 Task: Explore Airbnb accommodation in Oued Rhiou, Algeria from 6th December, 2023 to 10th December, 2023 for 1 adult.1  bedroom having 1 bed and 1 bathroom. Property type can be hotel. Amenities needed are: washing machine. Look for 3 properties as per requirement.
Action: Mouse moved to (871, 491)
Screenshot: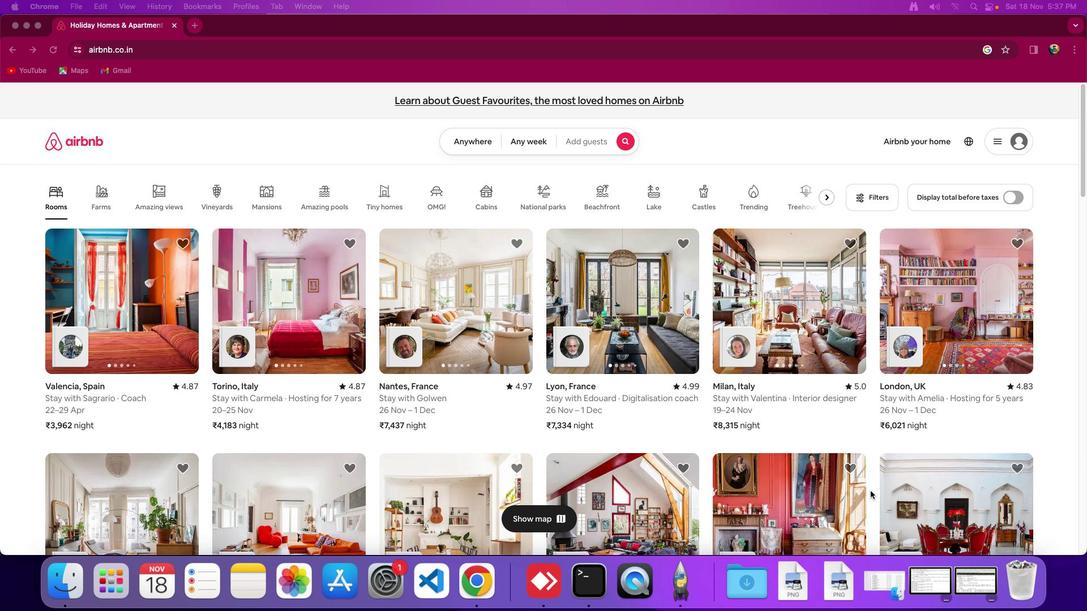 
Action: Mouse scrolled (871, 491) with delta (0, 0)
Screenshot: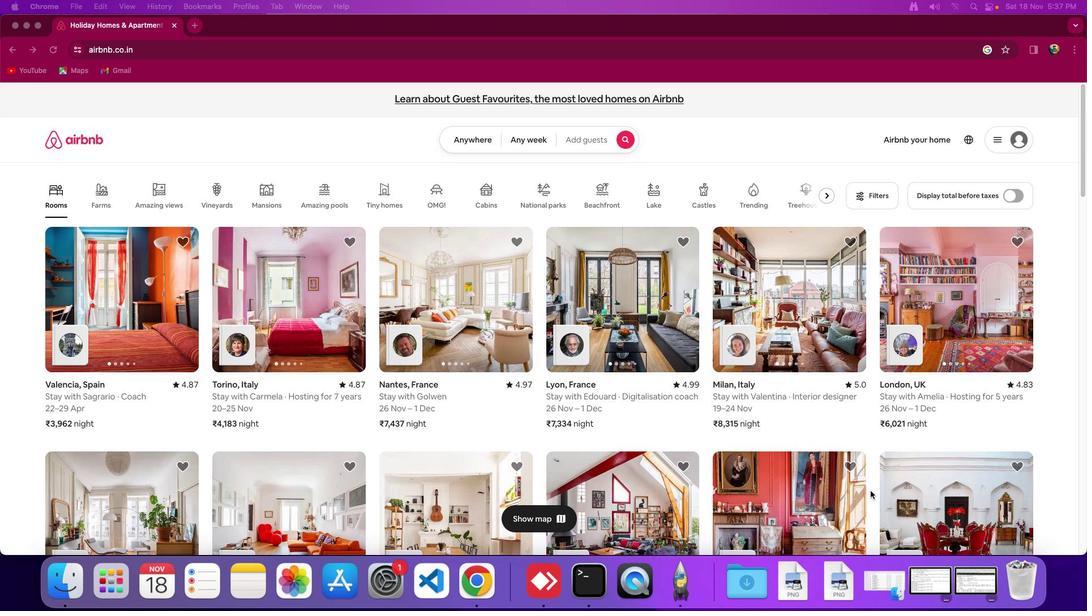 
Action: Mouse scrolled (871, 491) with delta (0, 0)
Screenshot: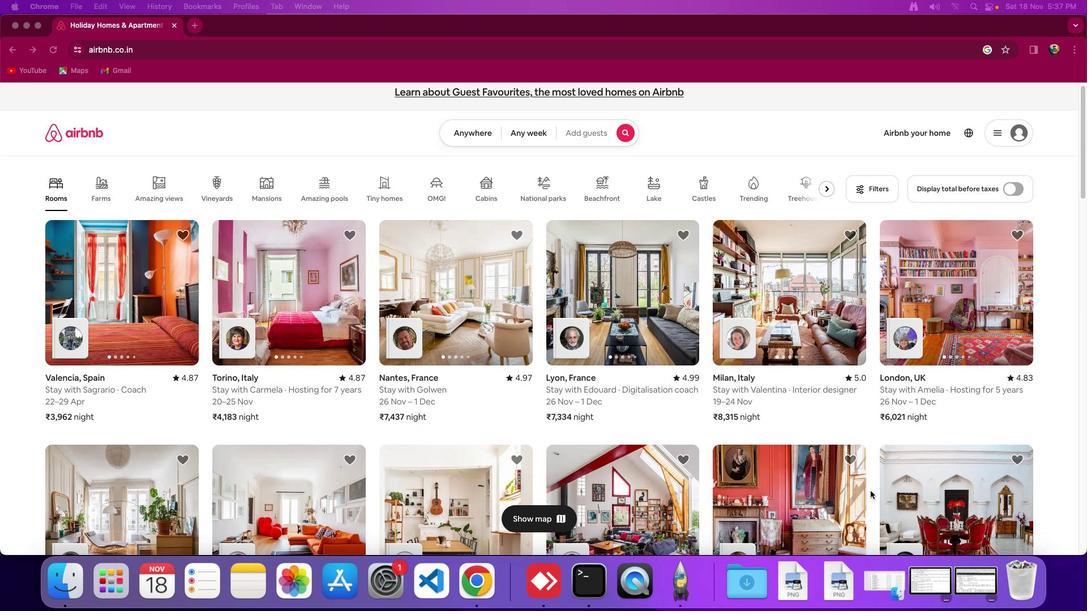 
Action: Mouse moved to (818, 457)
Screenshot: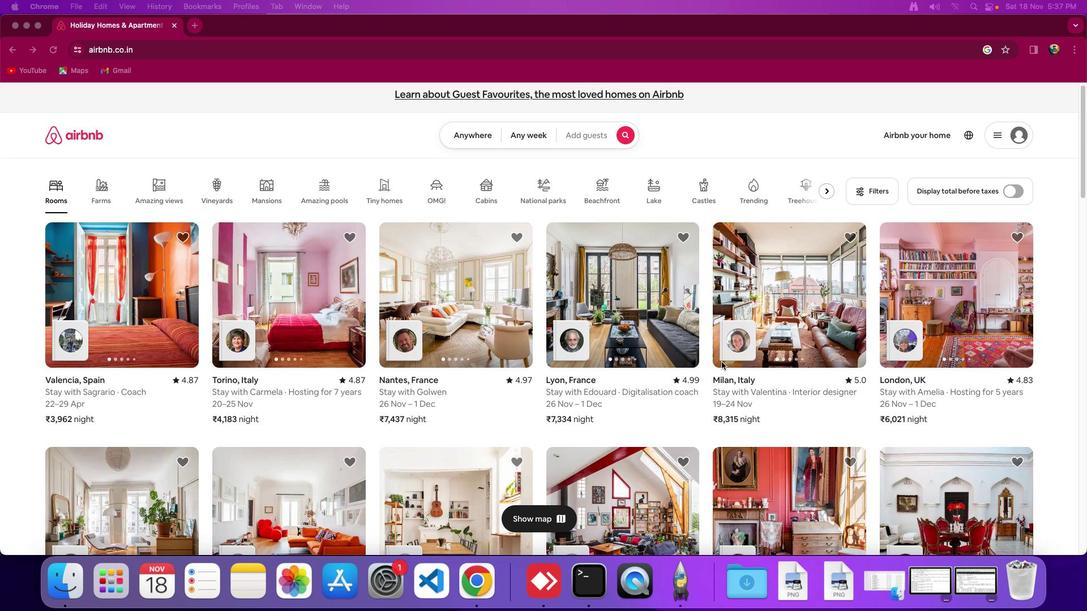 
Action: Mouse scrolled (818, 457) with delta (0, 0)
Screenshot: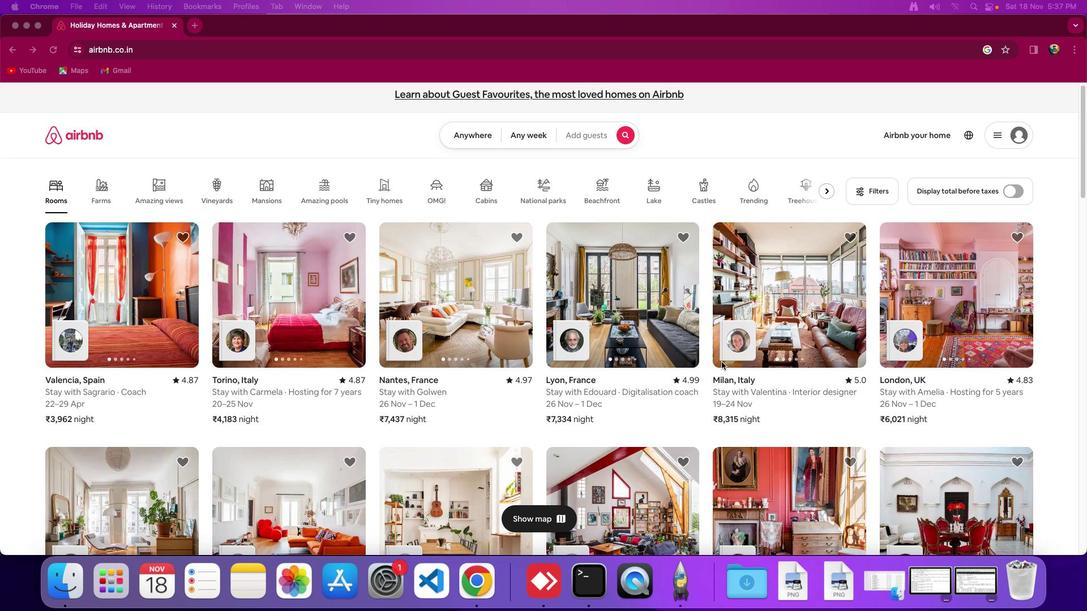 
Action: Mouse moved to (806, 444)
Screenshot: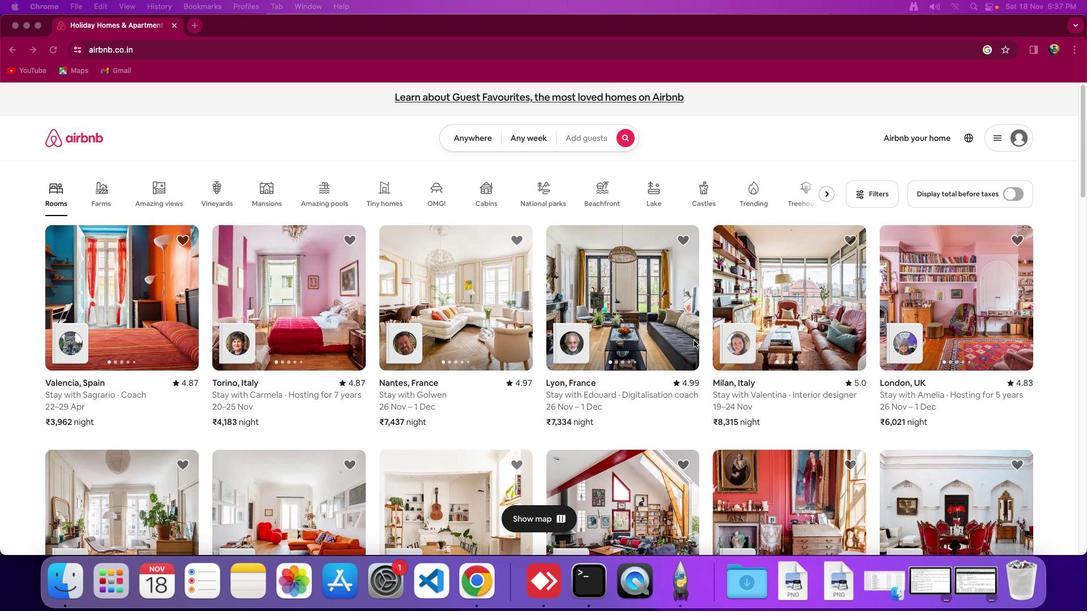 
Action: Mouse scrolled (806, 444) with delta (0, 0)
Screenshot: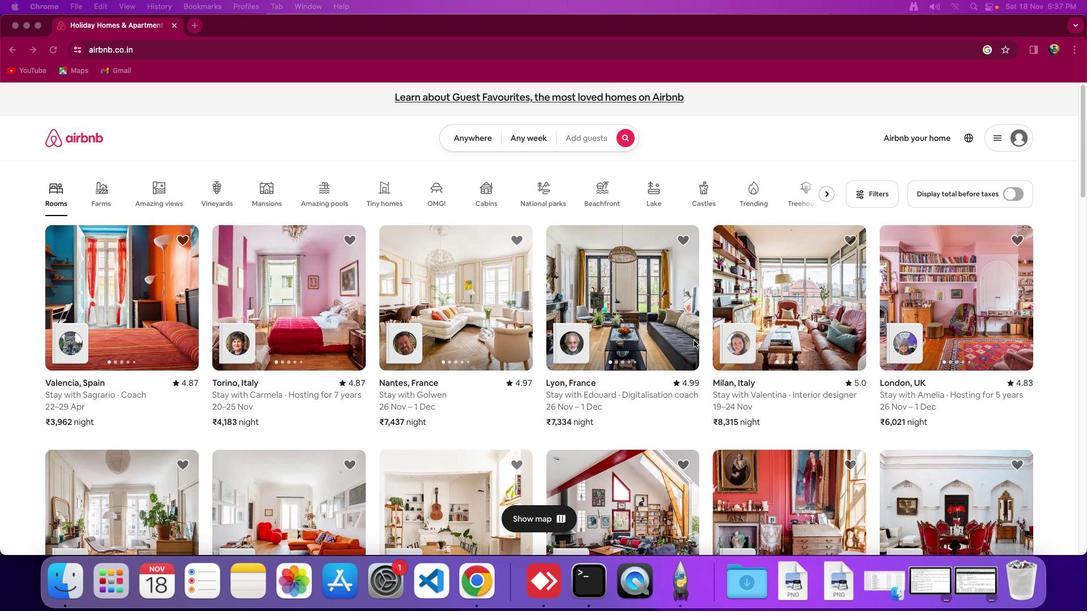 
Action: Mouse moved to (764, 407)
Screenshot: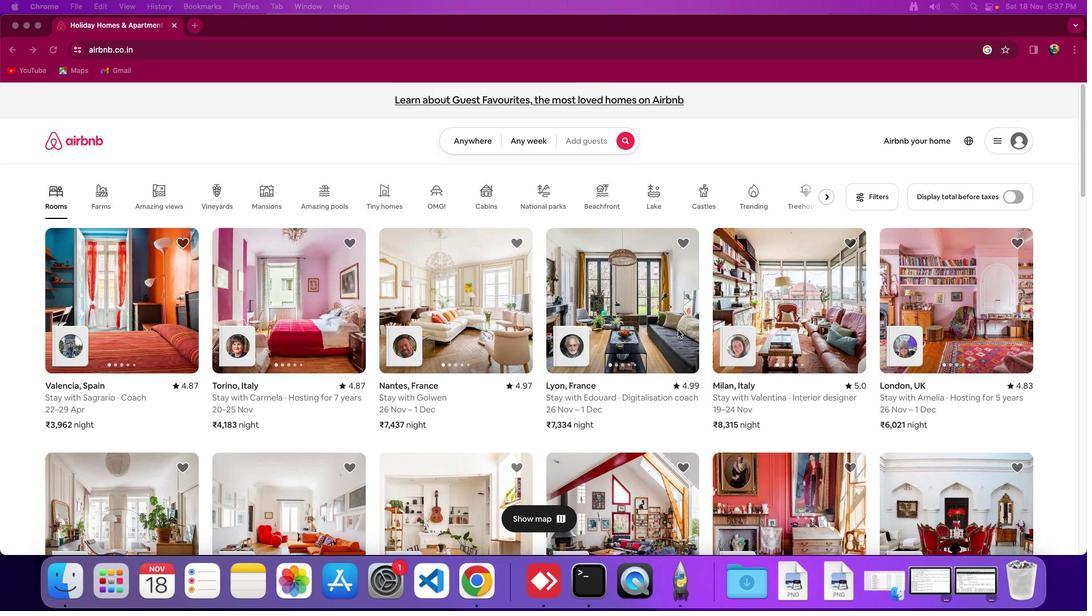 
Action: Mouse scrolled (764, 407) with delta (0, 2)
Screenshot: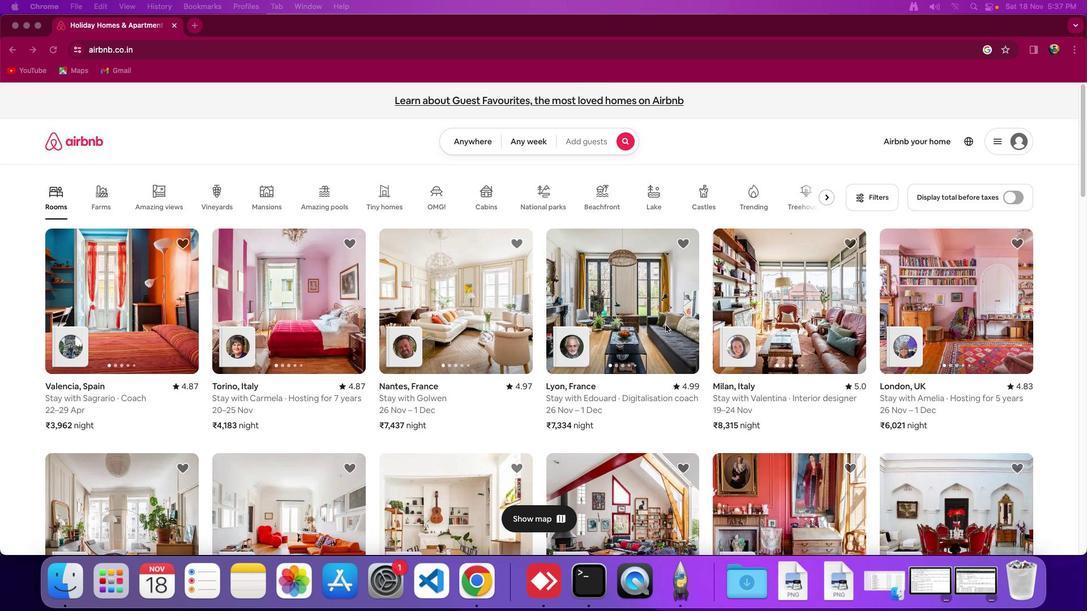 
Action: Mouse moved to (473, 143)
Screenshot: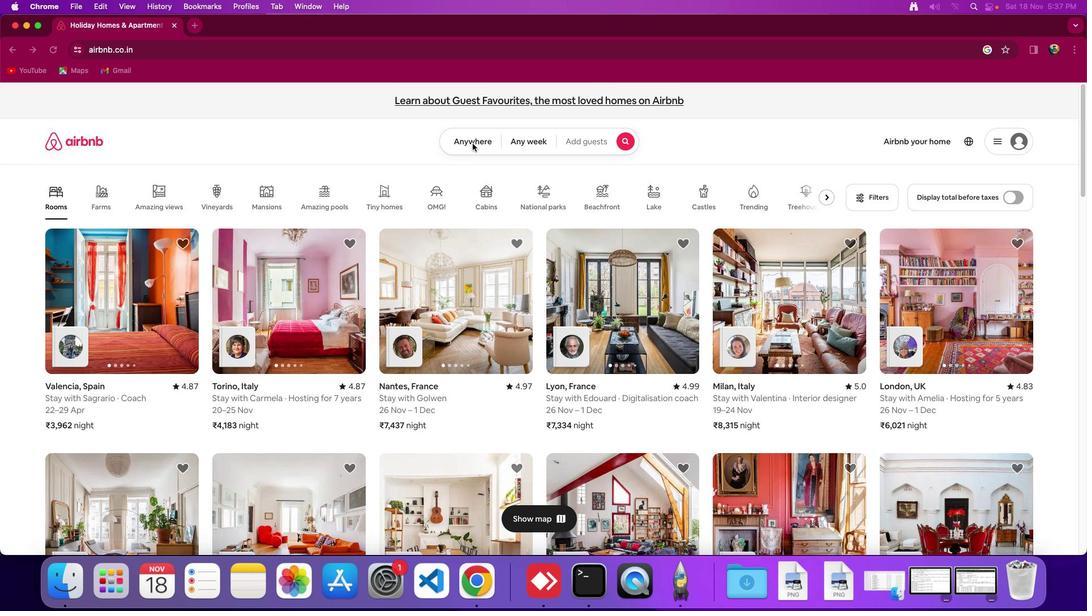 
Action: Mouse pressed left at (473, 143)
Screenshot: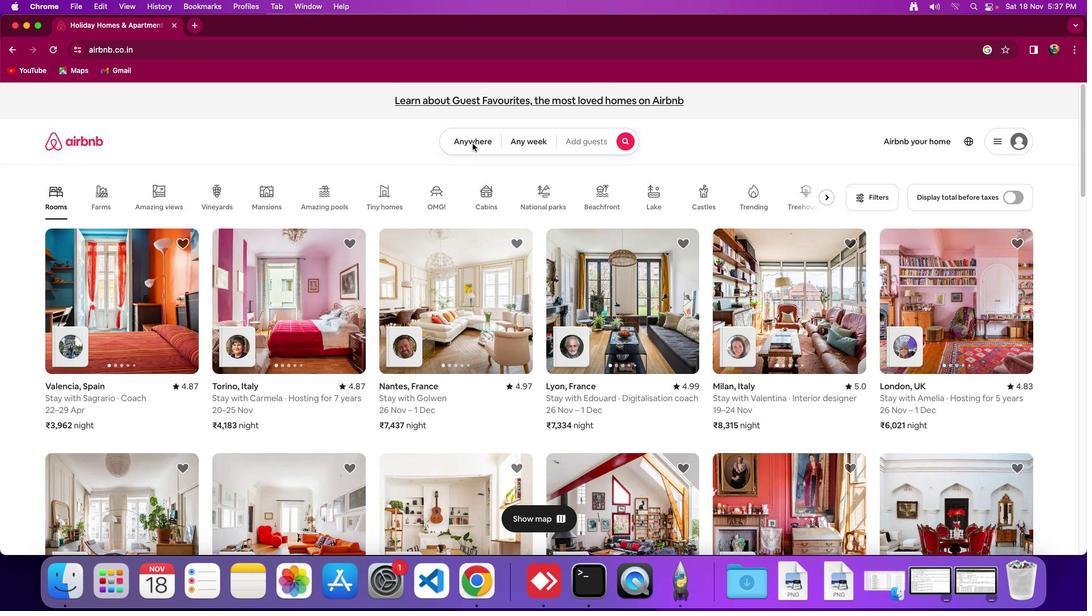 
Action: Mouse pressed left at (473, 143)
Screenshot: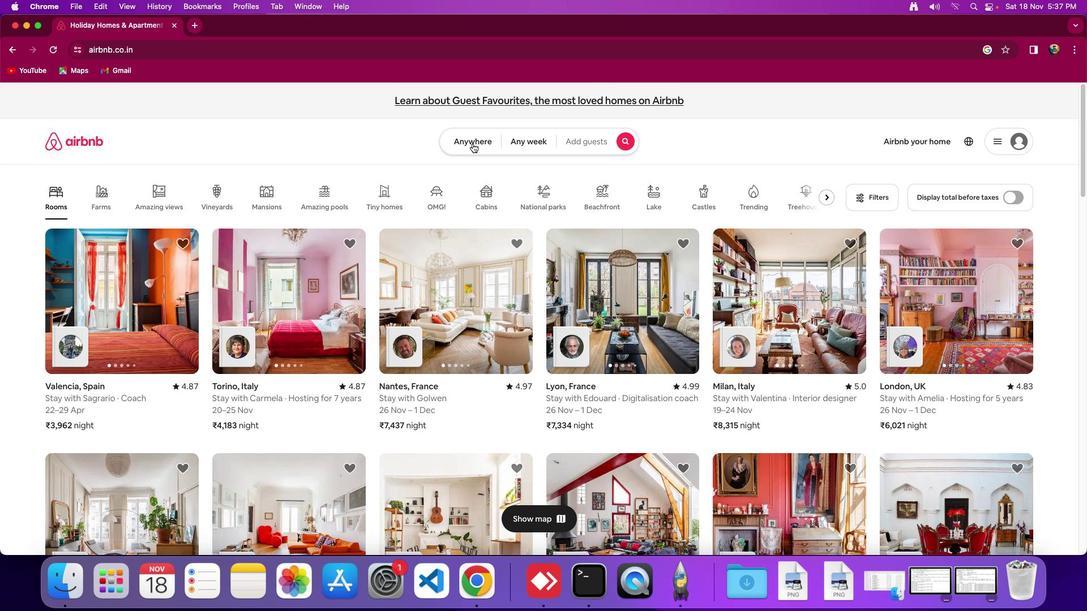 
Action: Mouse moved to (440, 186)
Screenshot: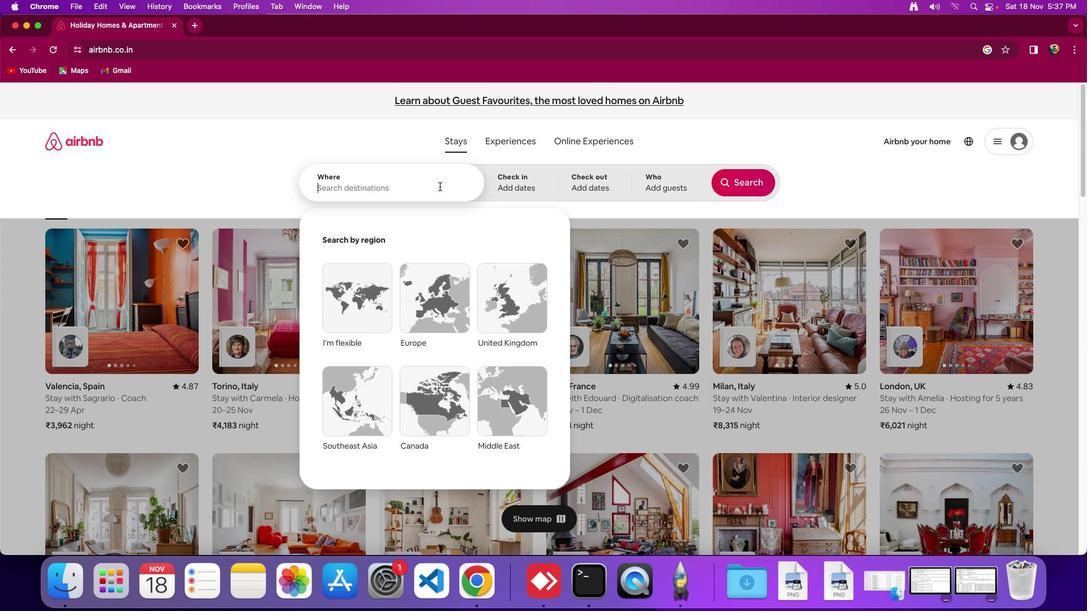 
Action: Mouse pressed left at (440, 186)
Screenshot: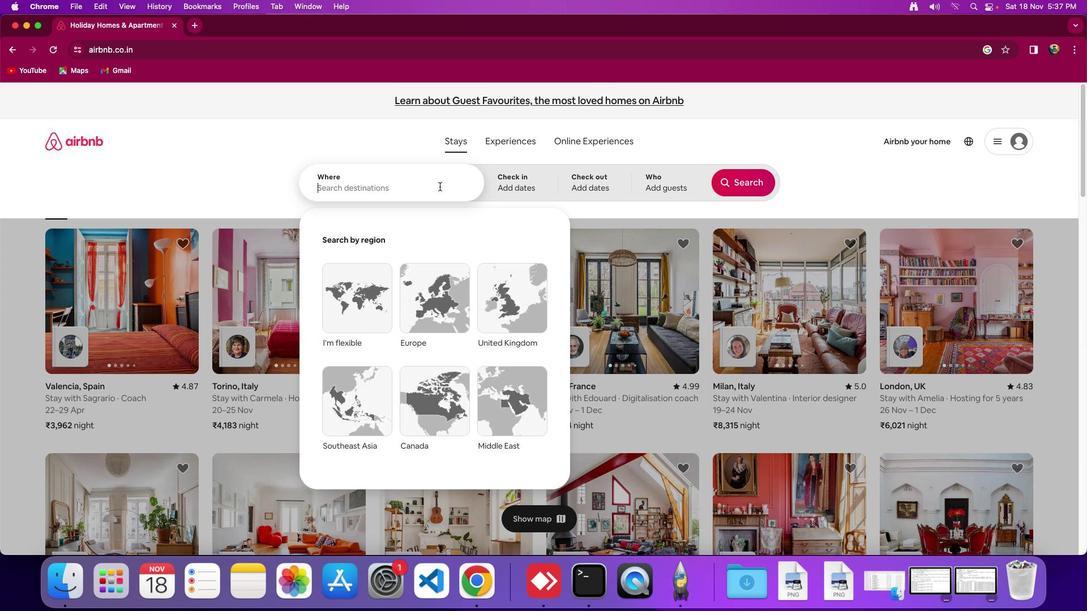 
Action: Mouse moved to (380, 186)
Screenshot: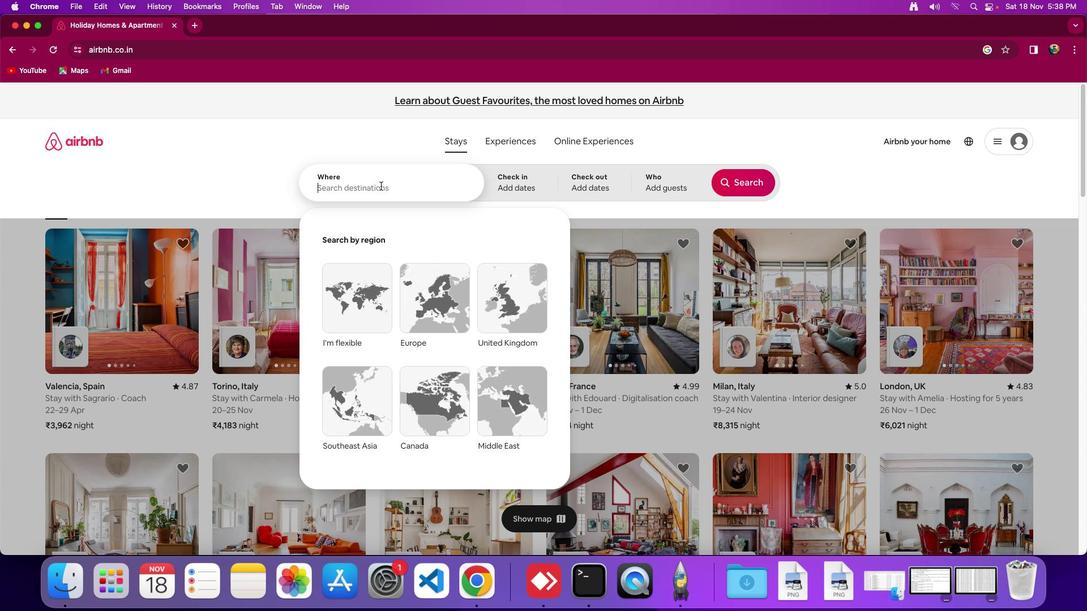 
Action: Mouse pressed left at (380, 186)
Screenshot: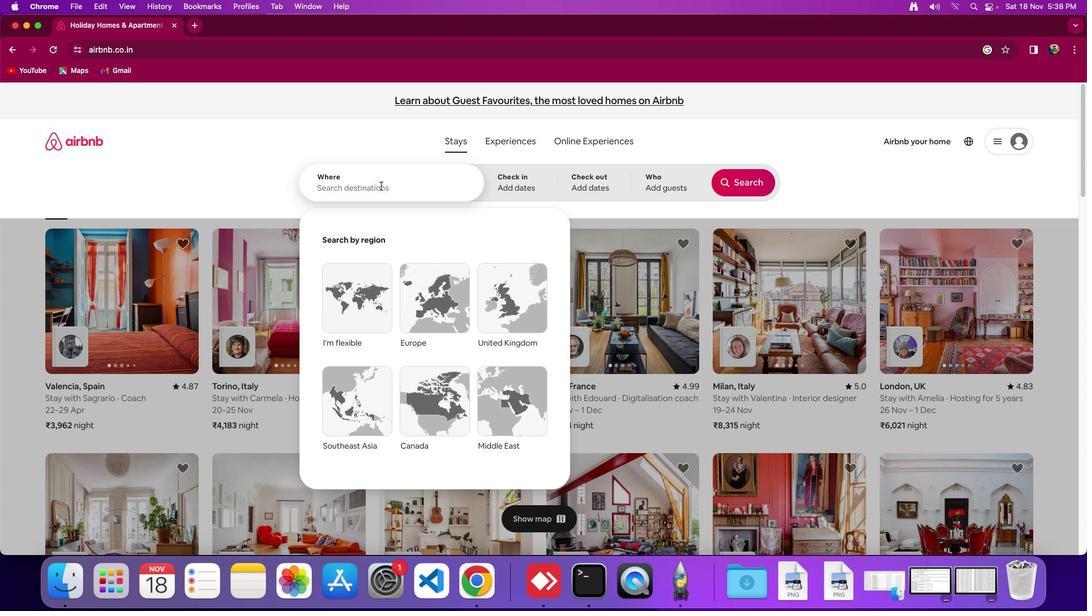 
Action: Key pressed Key.shift'O''u''e''d'Key.spaceKey.shift_r'R''h''i''o''u'','Key.spaceKey.shift_r'A''l''g''e''r''i''a'
Screenshot: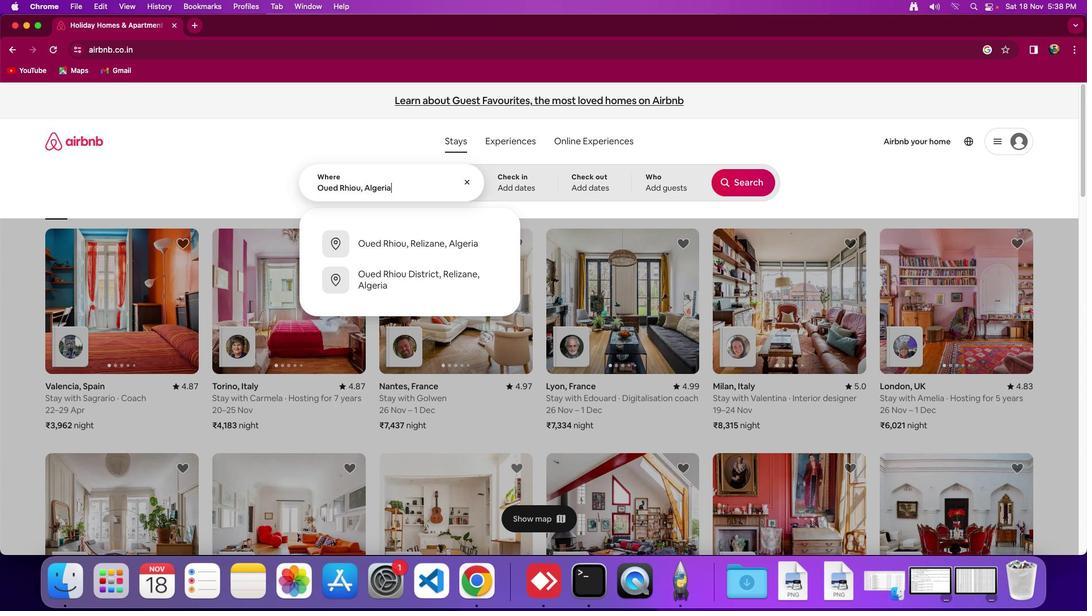 
Action: Mouse moved to (512, 182)
Screenshot: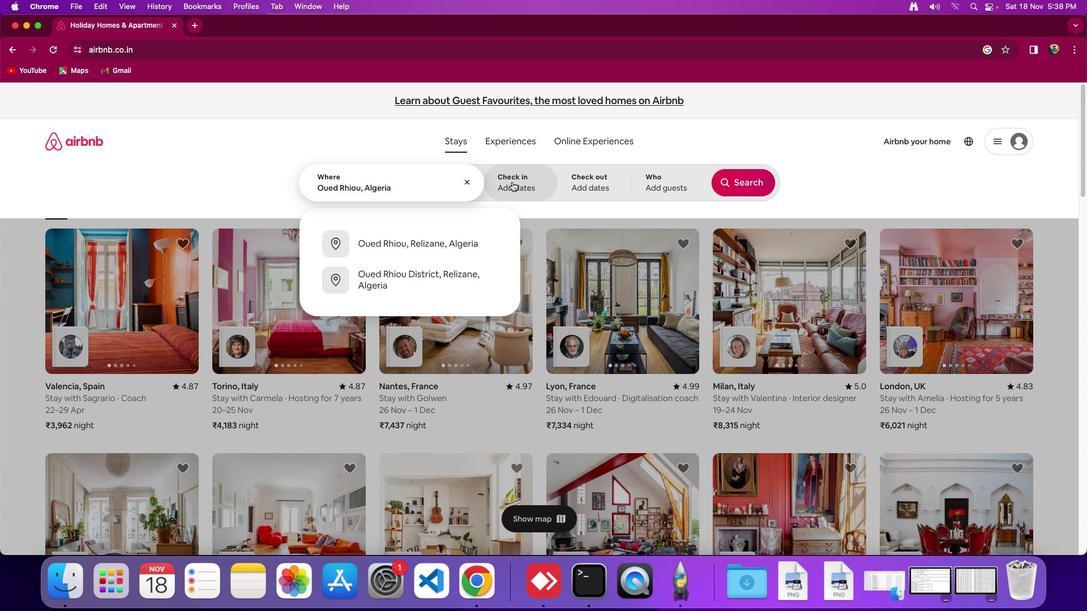 
Action: Mouse pressed left at (512, 182)
Screenshot: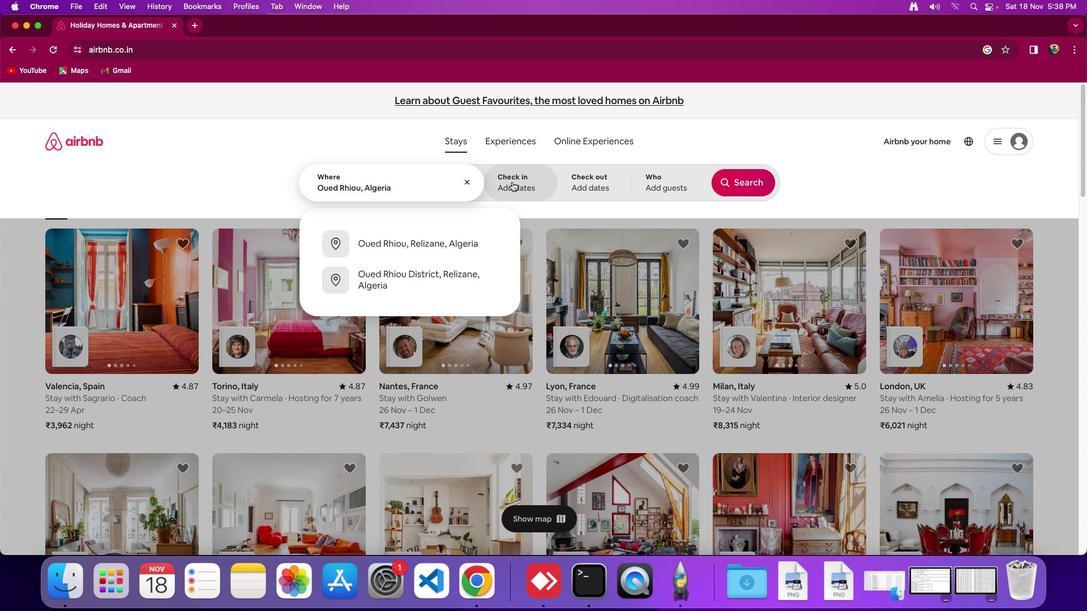 
Action: Mouse moved to (647, 355)
Screenshot: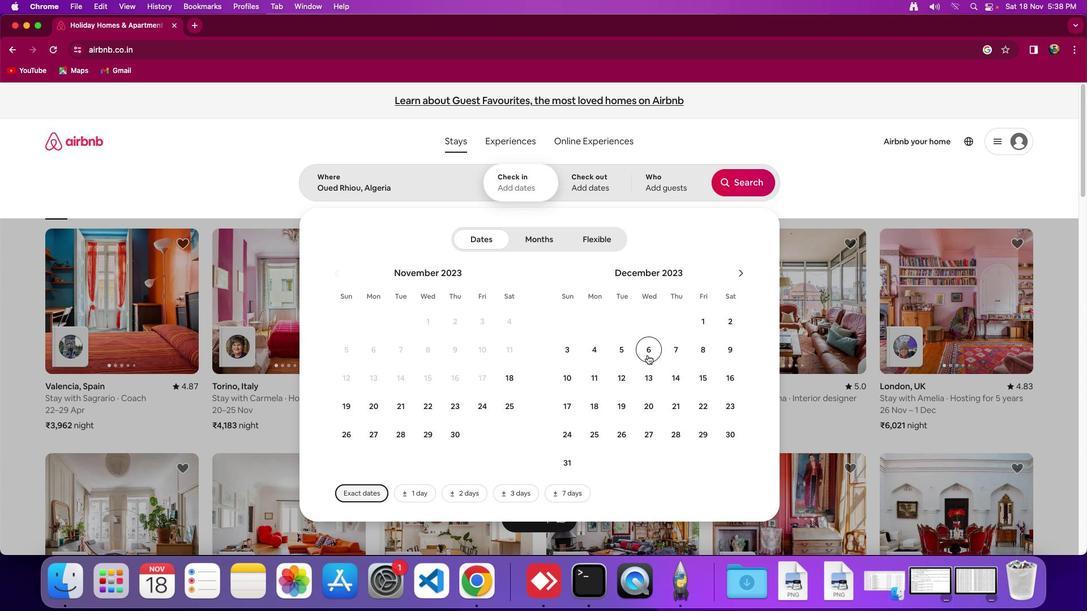 
Action: Mouse pressed left at (647, 355)
Screenshot: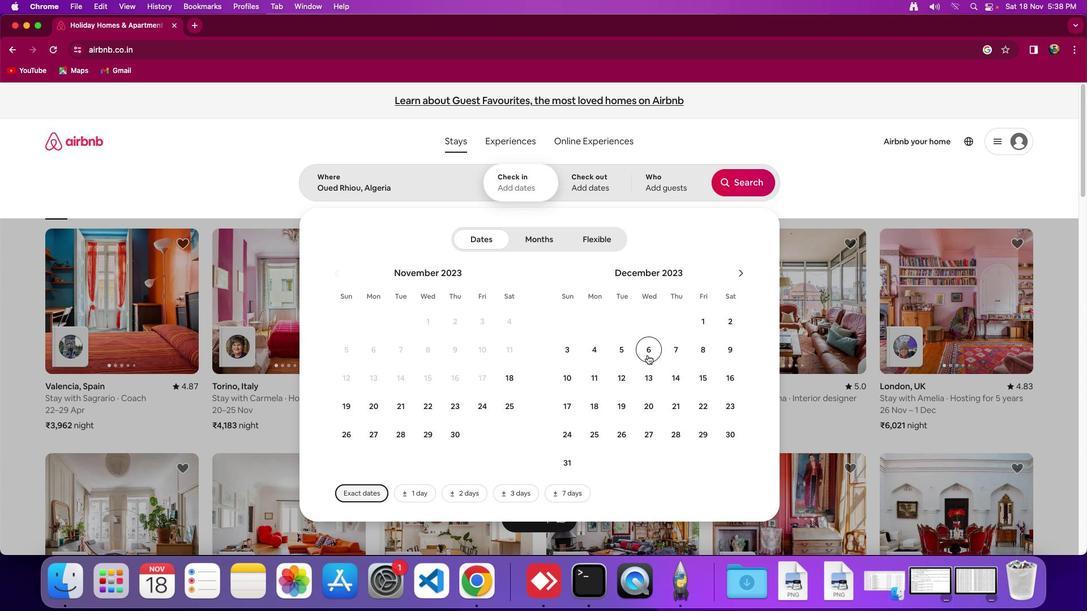 
Action: Mouse moved to (574, 380)
Screenshot: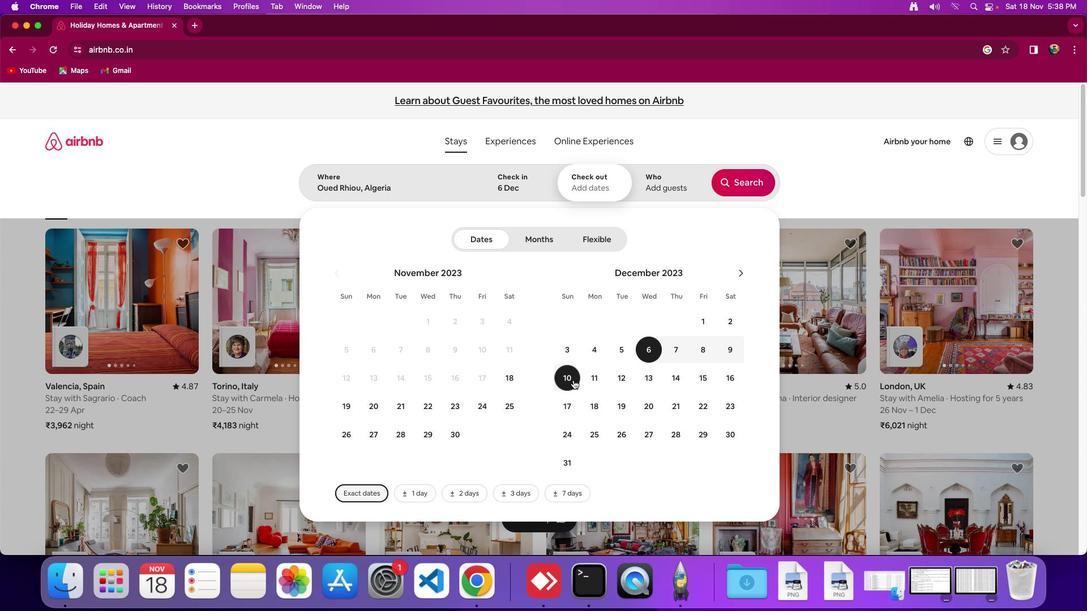 
Action: Mouse pressed left at (574, 380)
Screenshot: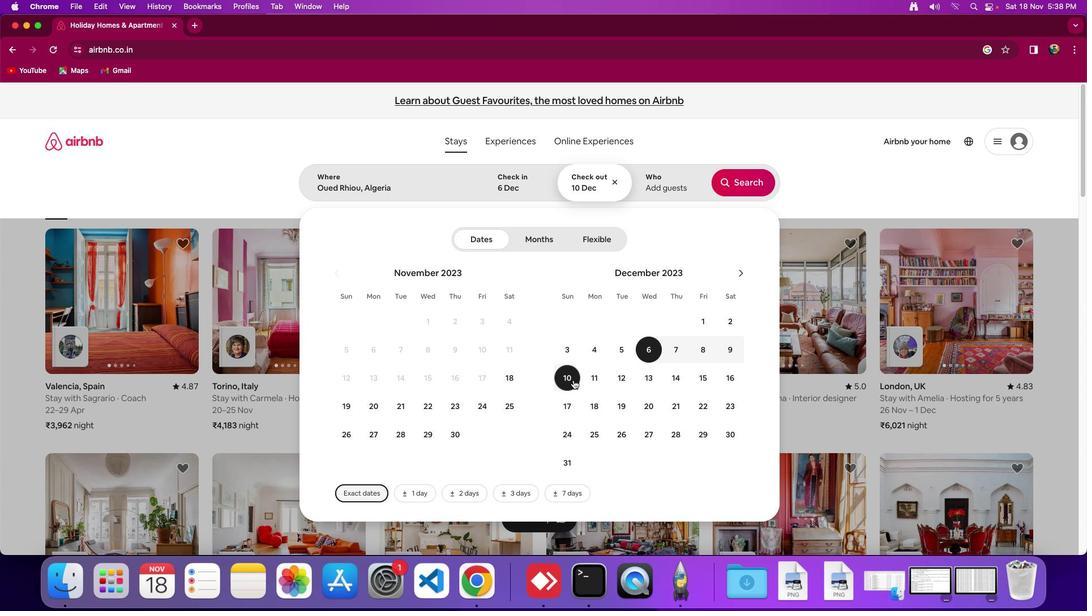 
Action: Mouse moved to (667, 175)
Screenshot: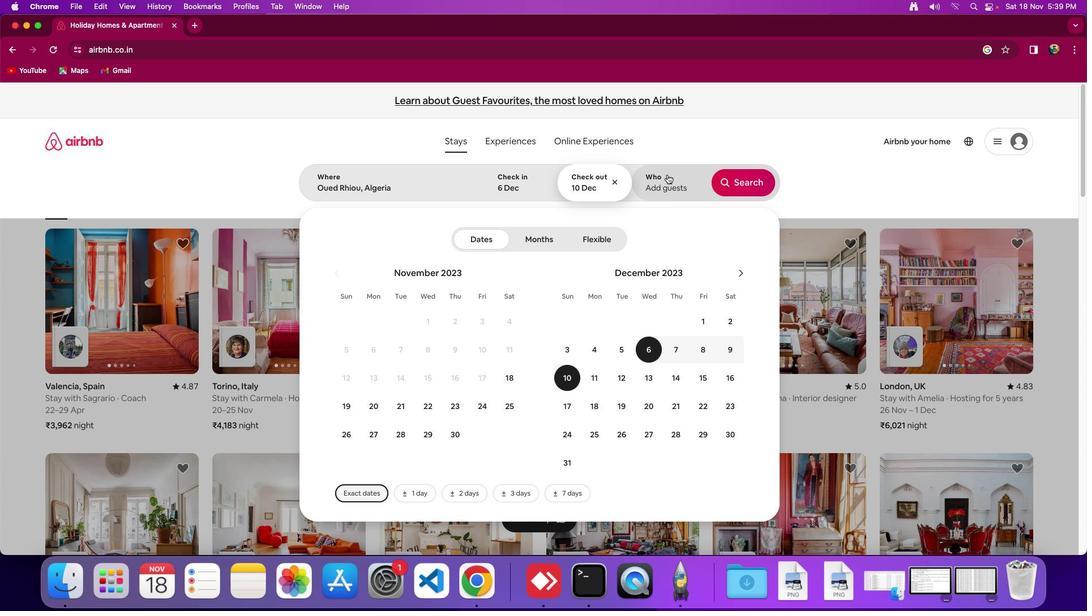
Action: Mouse pressed left at (667, 175)
Screenshot: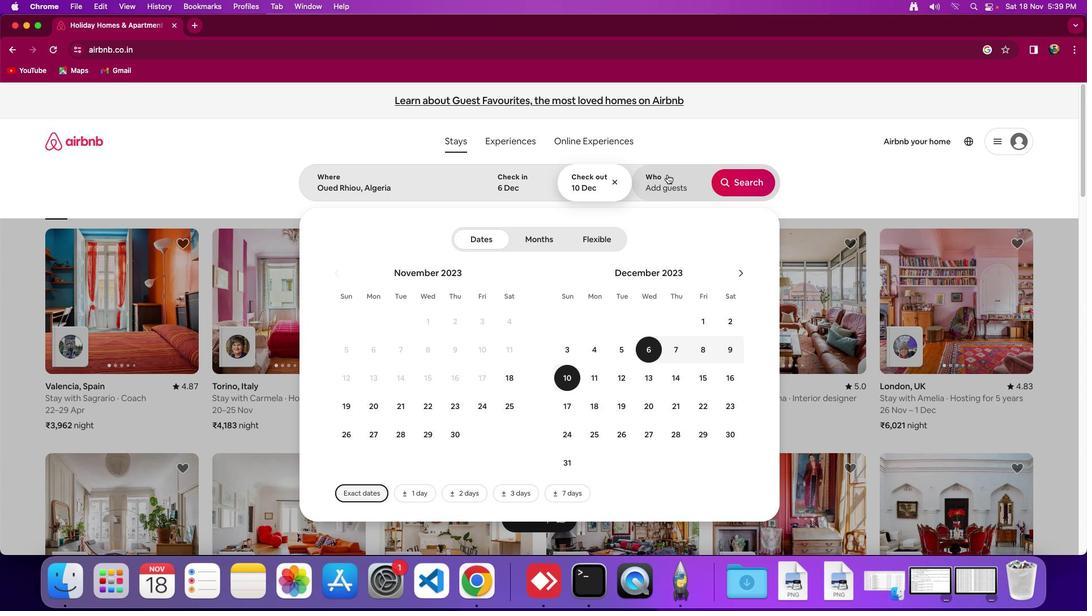 
Action: Mouse moved to (742, 243)
Screenshot: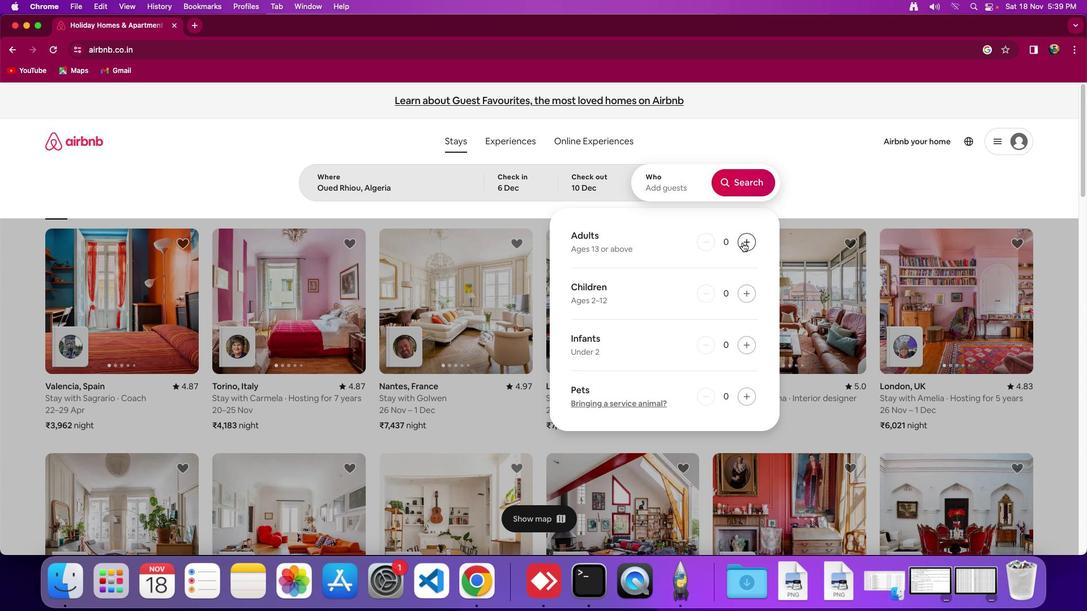
Action: Mouse pressed left at (742, 243)
Screenshot: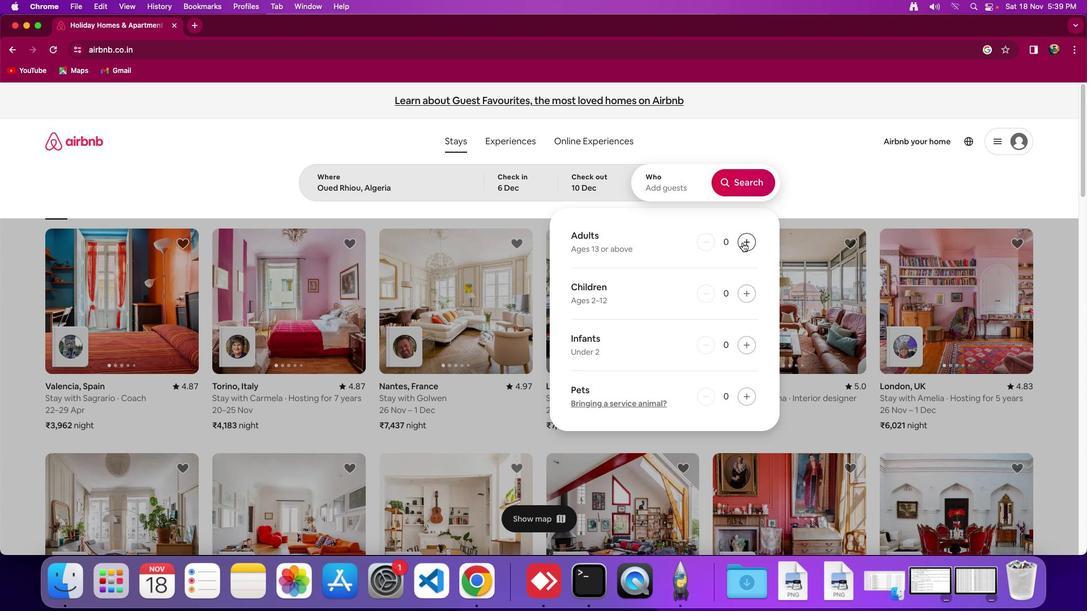 
Action: Mouse moved to (744, 177)
Screenshot: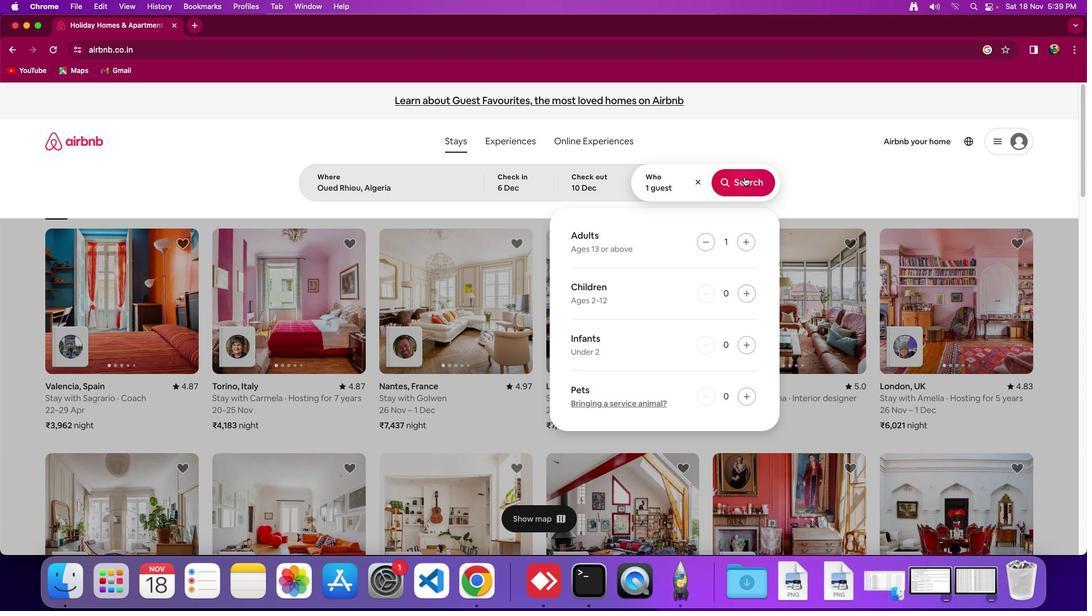 
Action: Mouse pressed left at (744, 177)
Screenshot: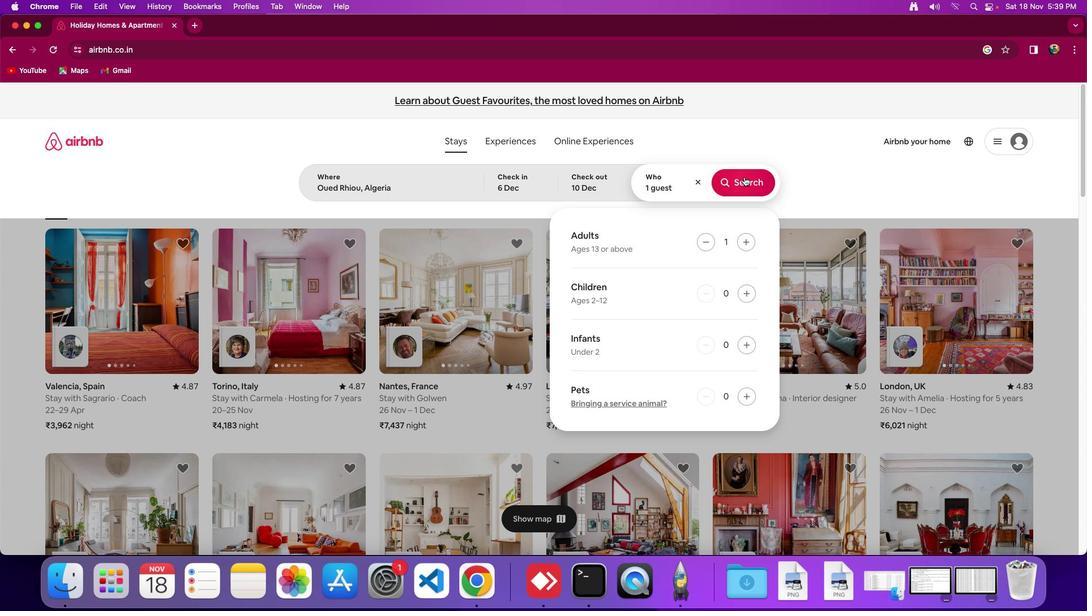 
Action: Mouse moved to (892, 149)
Screenshot: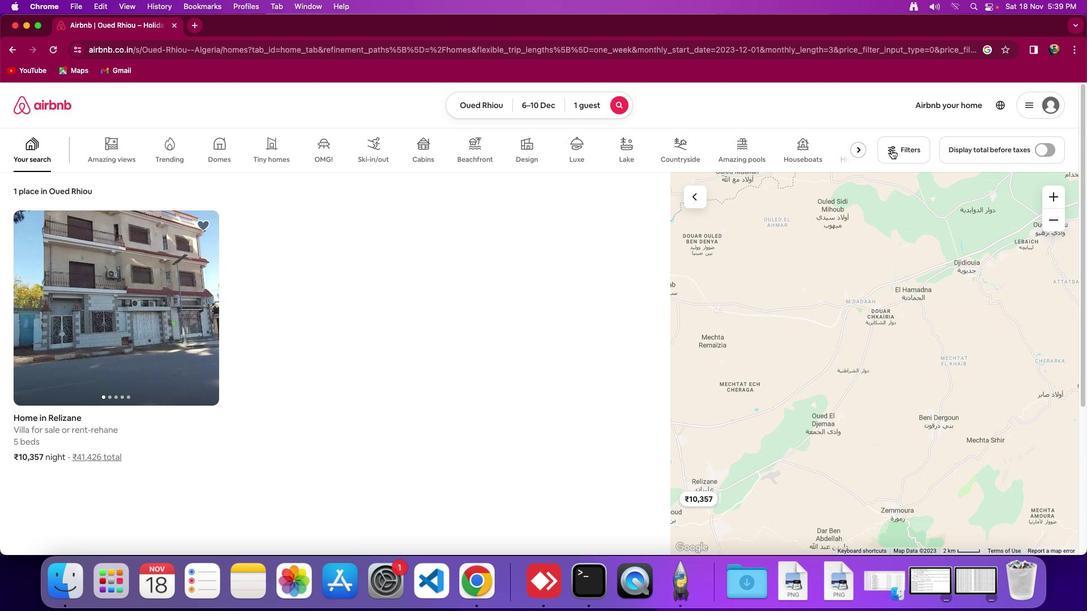 
Action: Mouse pressed left at (892, 149)
Screenshot: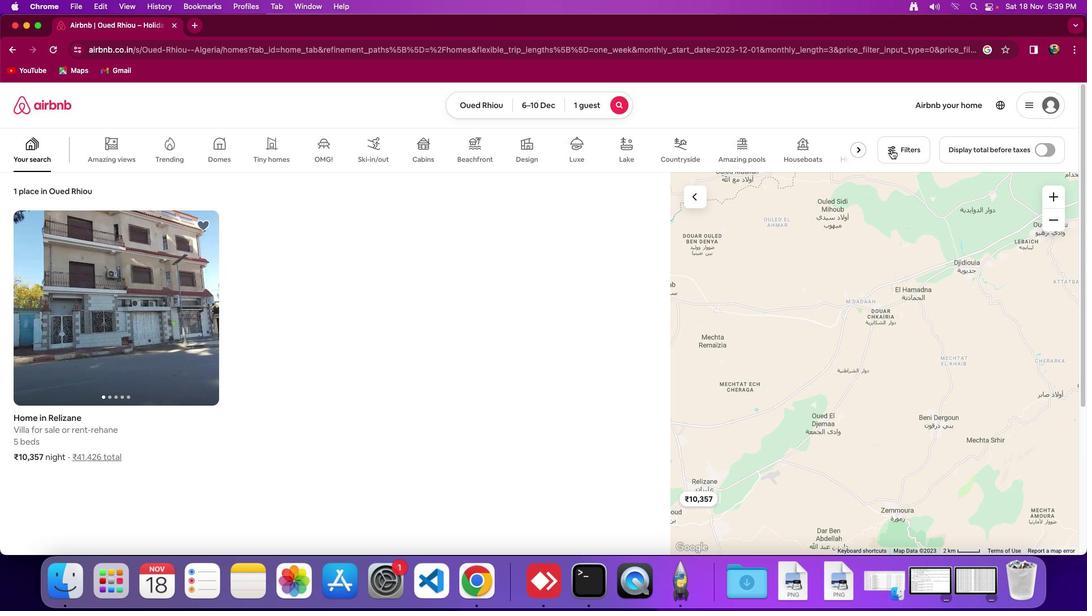 
Action: Mouse moved to (505, 329)
Screenshot: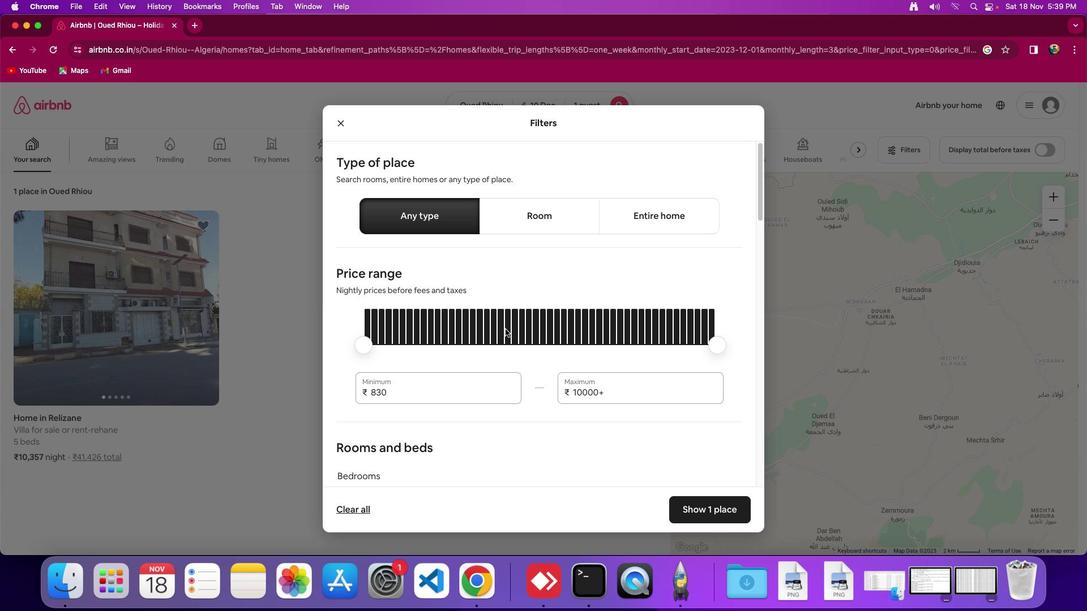 
Action: Mouse scrolled (505, 329) with delta (0, 0)
Screenshot: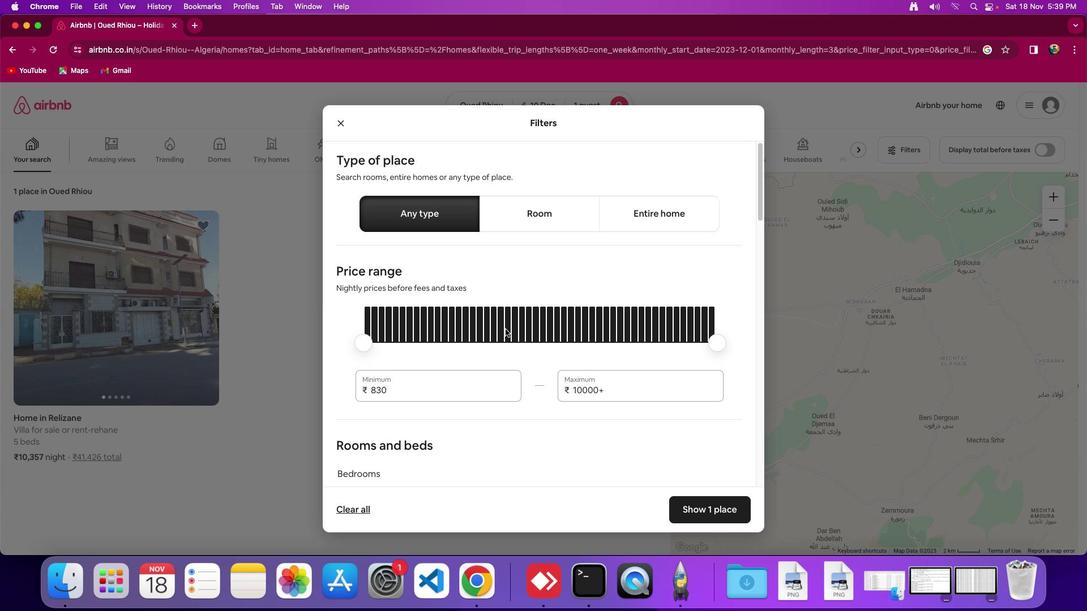 
Action: Mouse scrolled (505, 329) with delta (0, 0)
Screenshot: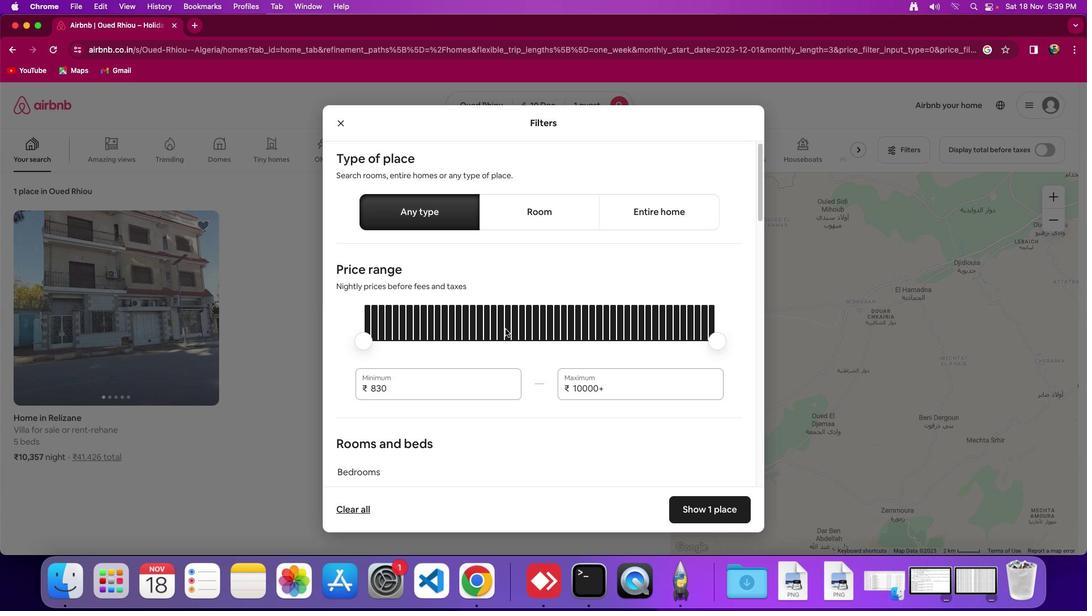 
Action: Mouse scrolled (505, 329) with delta (0, 0)
Screenshot: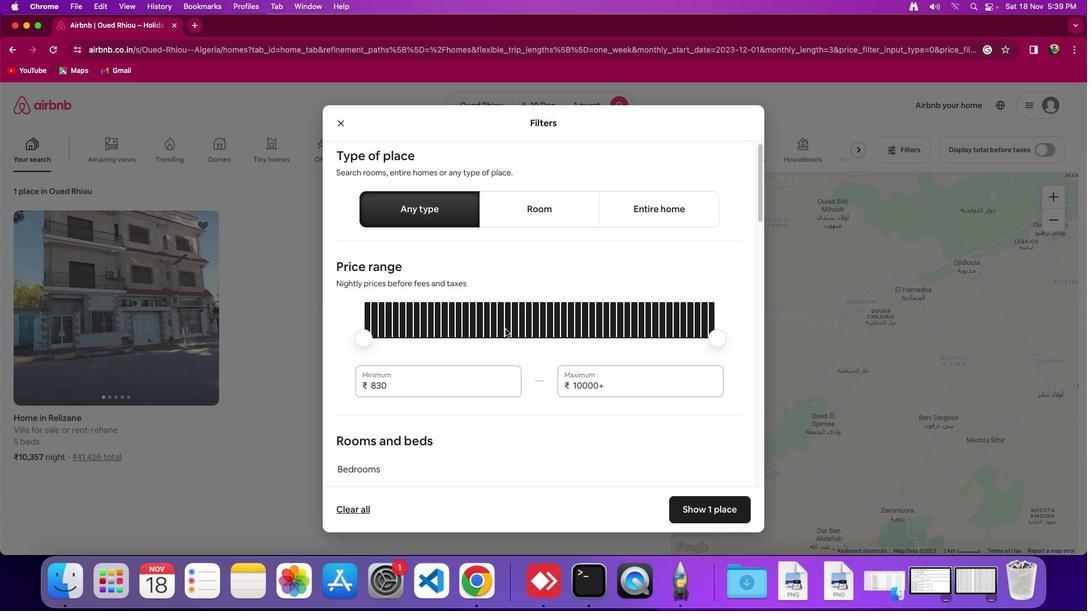 
Action: Mouse scrolled (505, 329) with delta (0, 0)
Screenshot: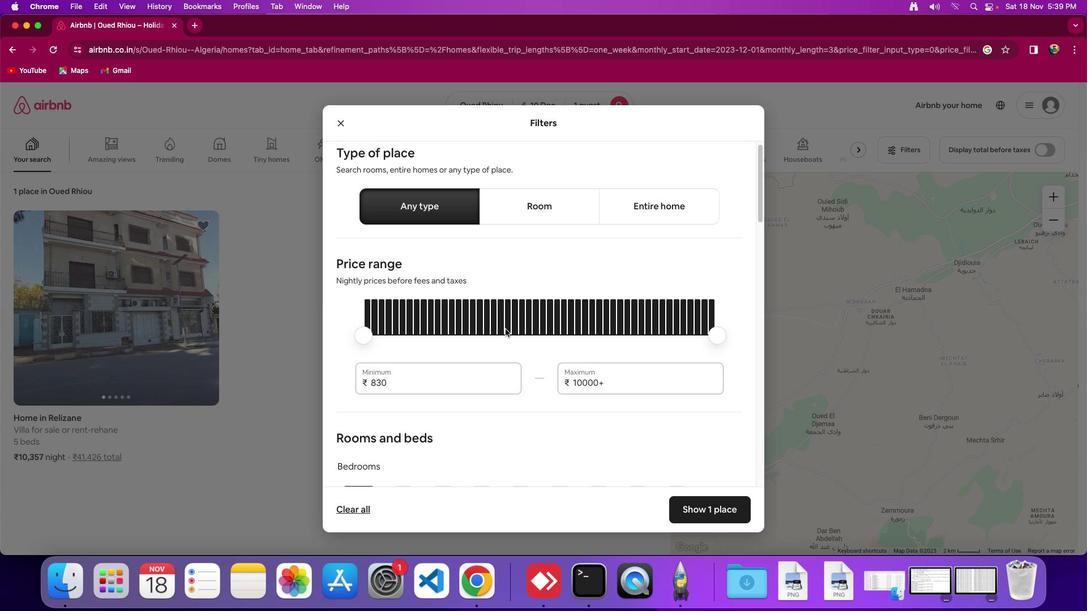 
Action: Mouse moved to (505, 330)
Screenshot: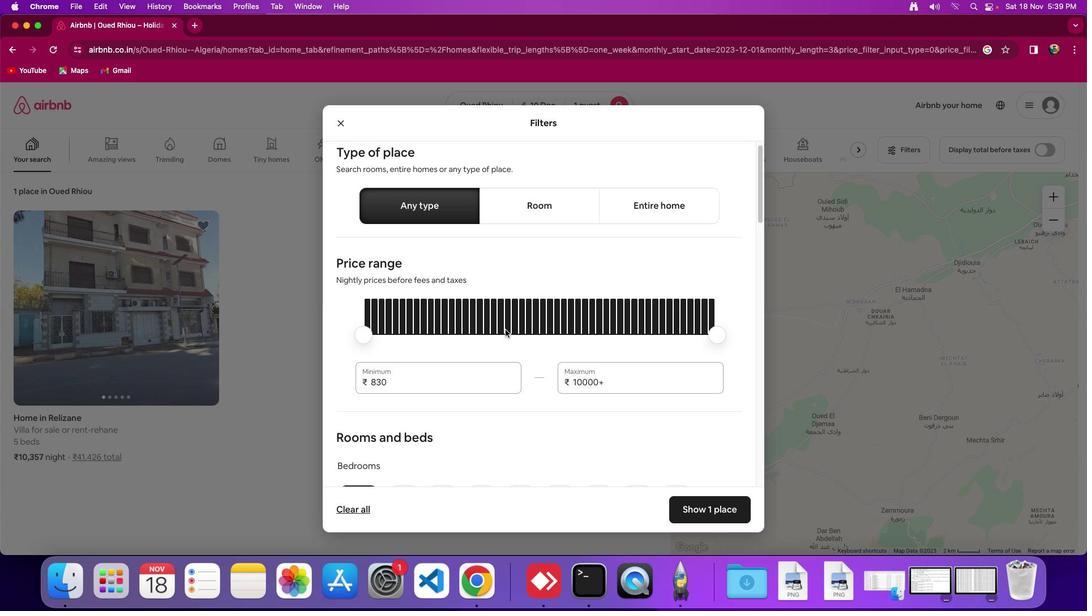 
Action: Mouse scrolled (505, 330) with delta (0, 0)
Screenshot: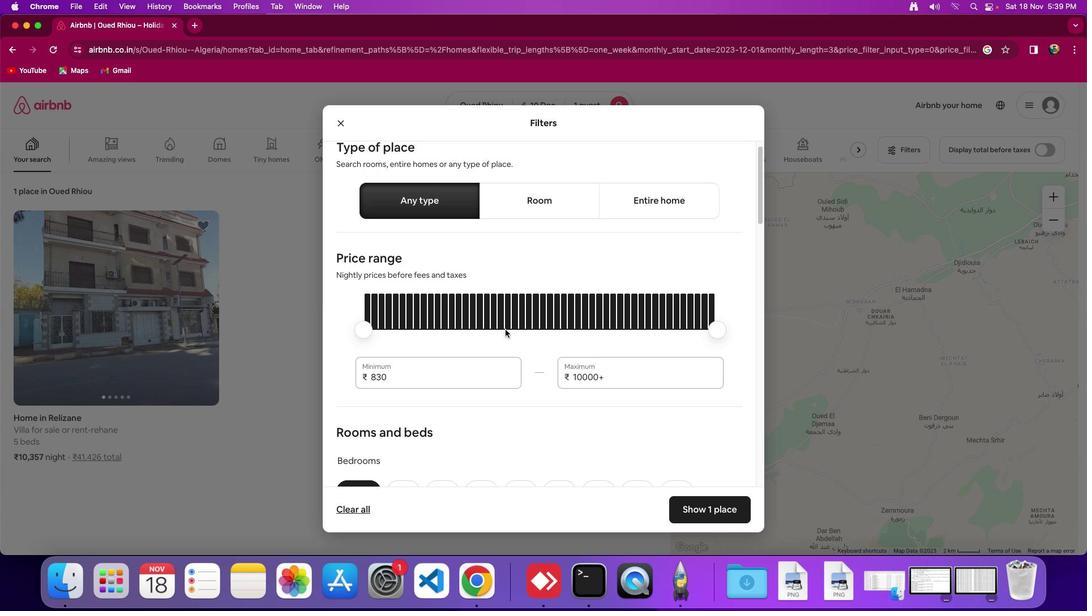
Action: Mouse scrolled (505, 330) with delta (0, 0)
Screenshot: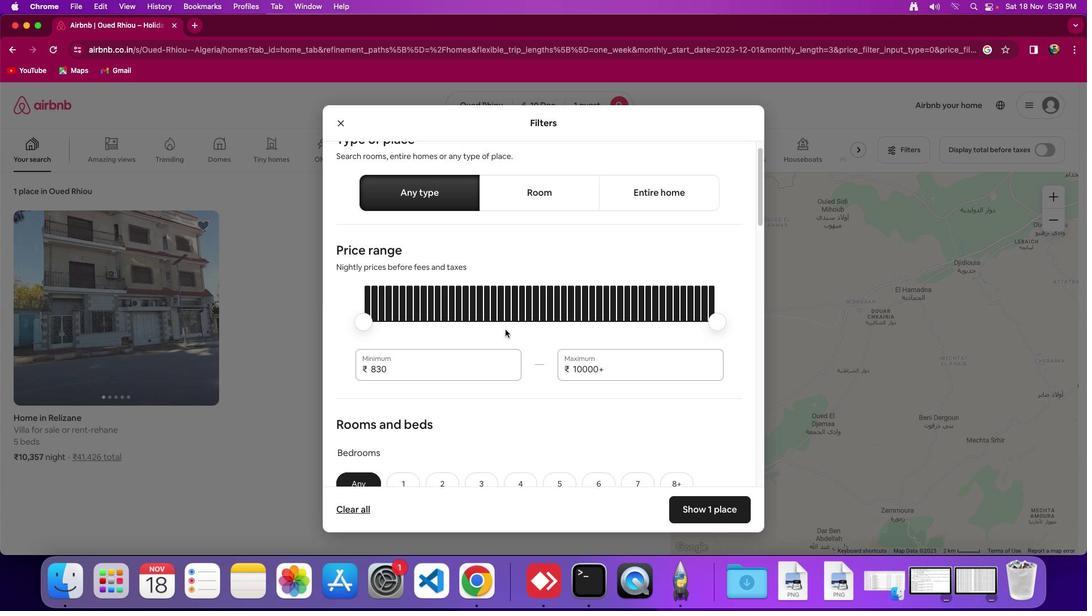 
Action: Mouse scrolled (505, 330) with delta (0, 0)
Screenshot: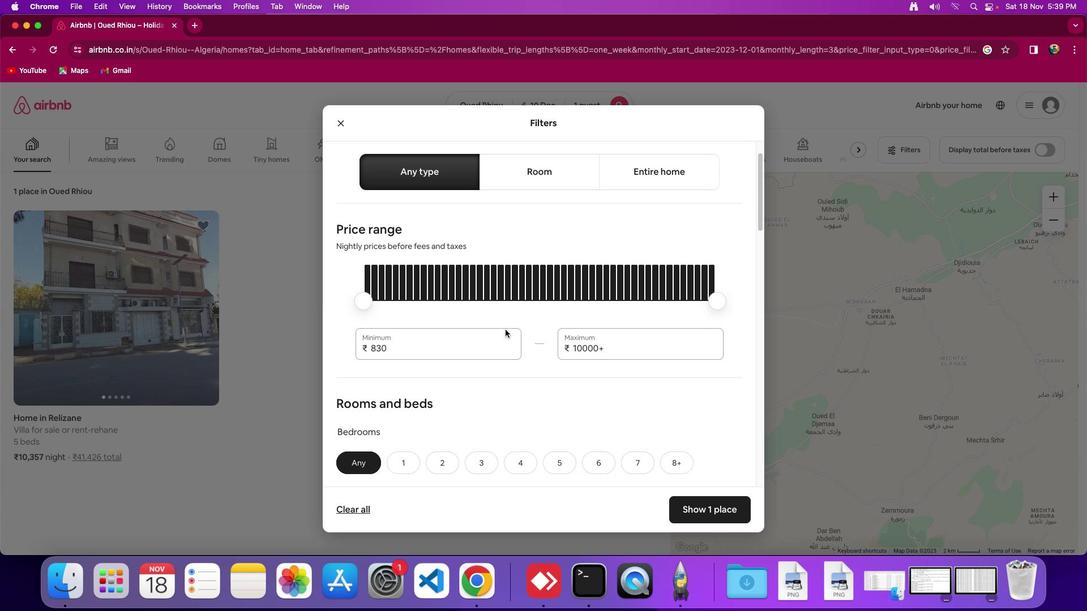 
Action: Mouse scrolled (505, 330) with delta (0, 0)
Screenshot: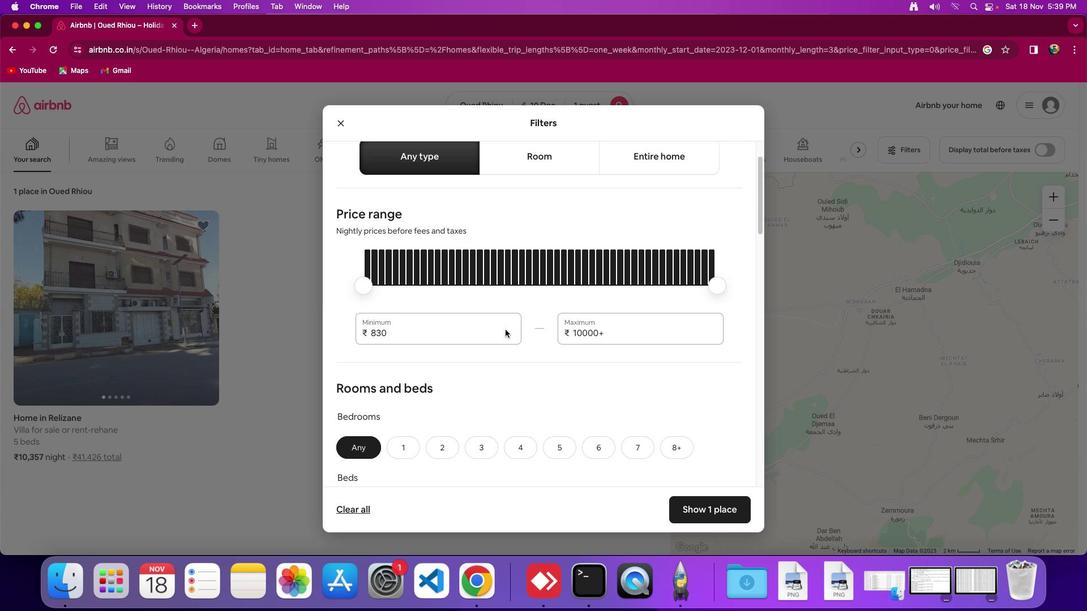 
Action: Mouse scrolled (505, 330) with delta (0, 0)
Screenshot: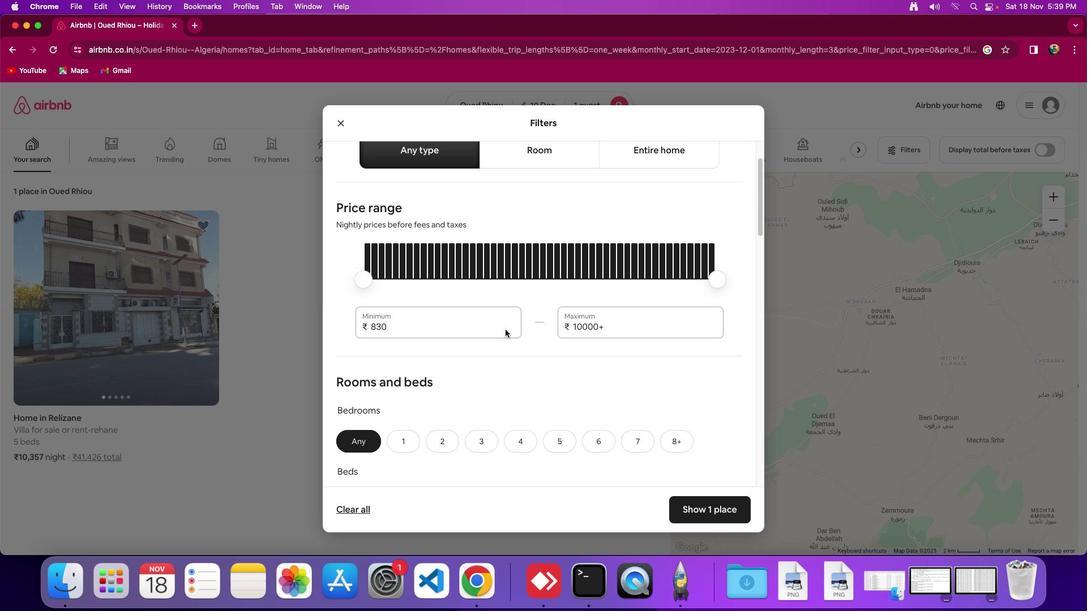 
Action: Mouse moved to (507, 329)
Screenshot: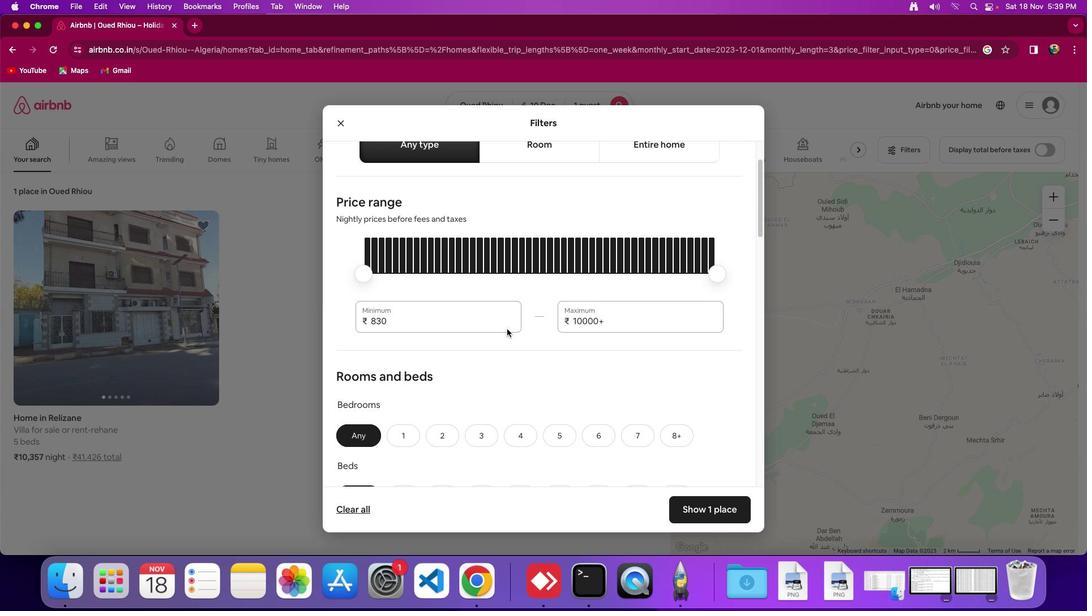 
Action: Mouse scrolled (507, 329) with delta (0, 0)
Screenshot: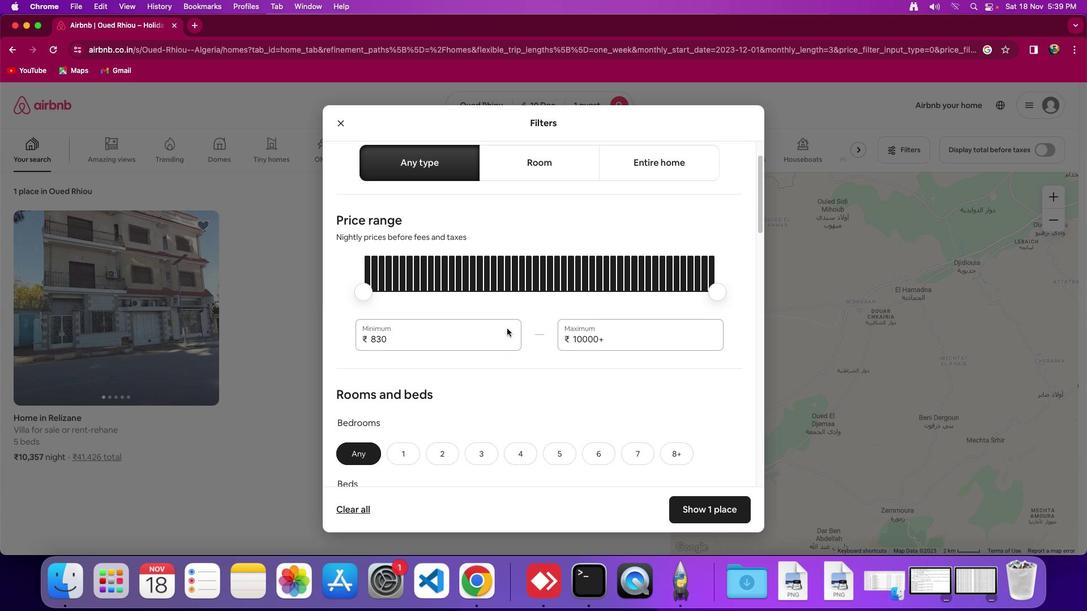 
Action: Mouse scrolled (507, 329) with delta (0, 0)
Screenshot: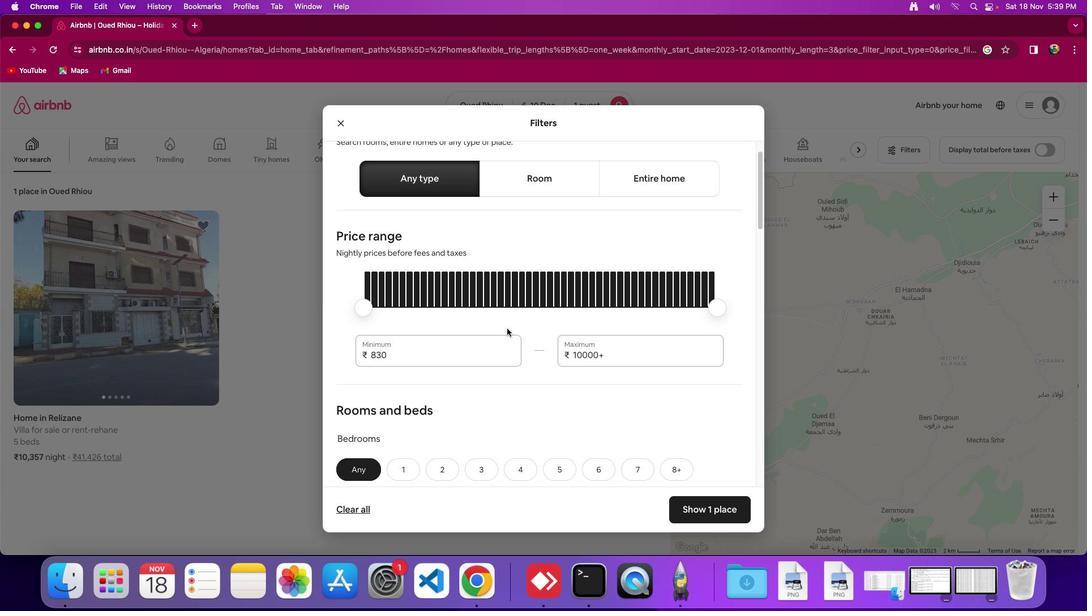 
Action: Mouse scrolled (507, 329) with delta (0, 2)
Screenshot: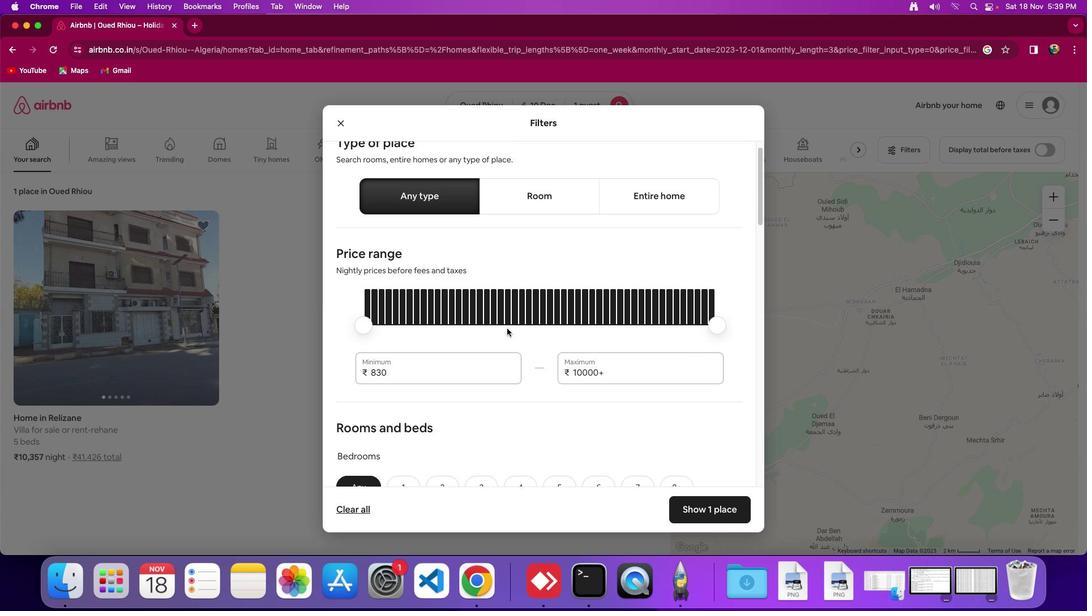 
Action: Mouse moved to (507, 328)
Screenshot: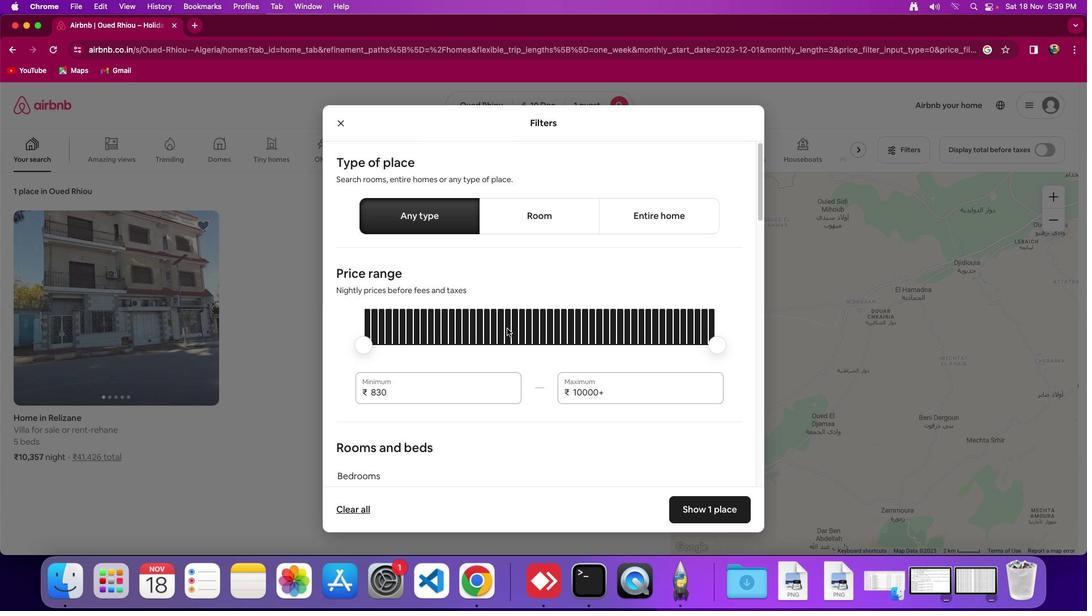 
Action: Mouse scrolled (507, 328) with delta (0, 0)
Screenshot: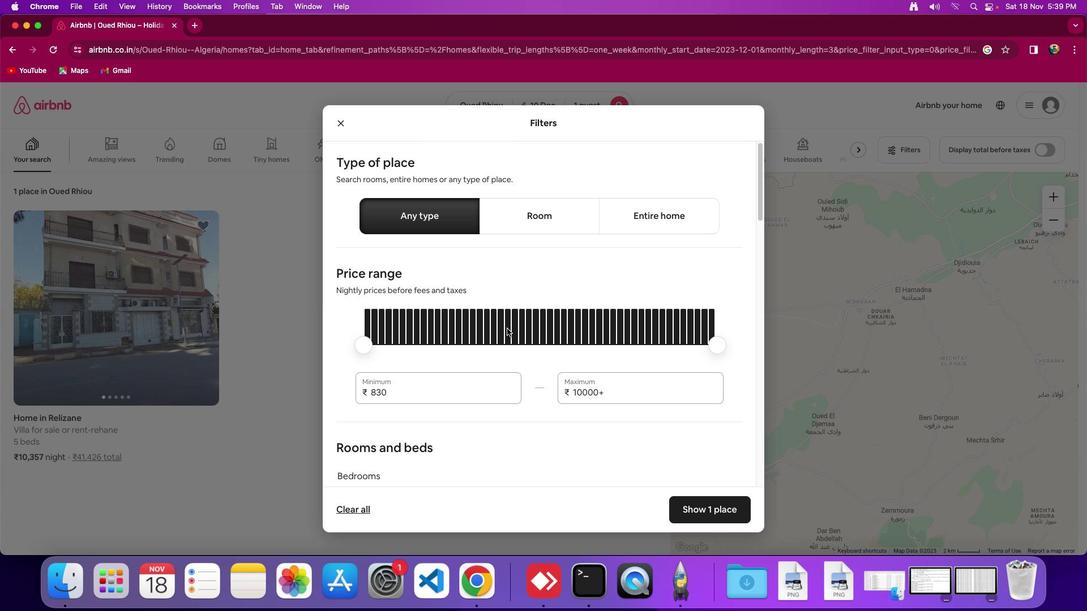 
Action: Mouse scrolled (507, 328) with delta (0, 0)
Screenshot: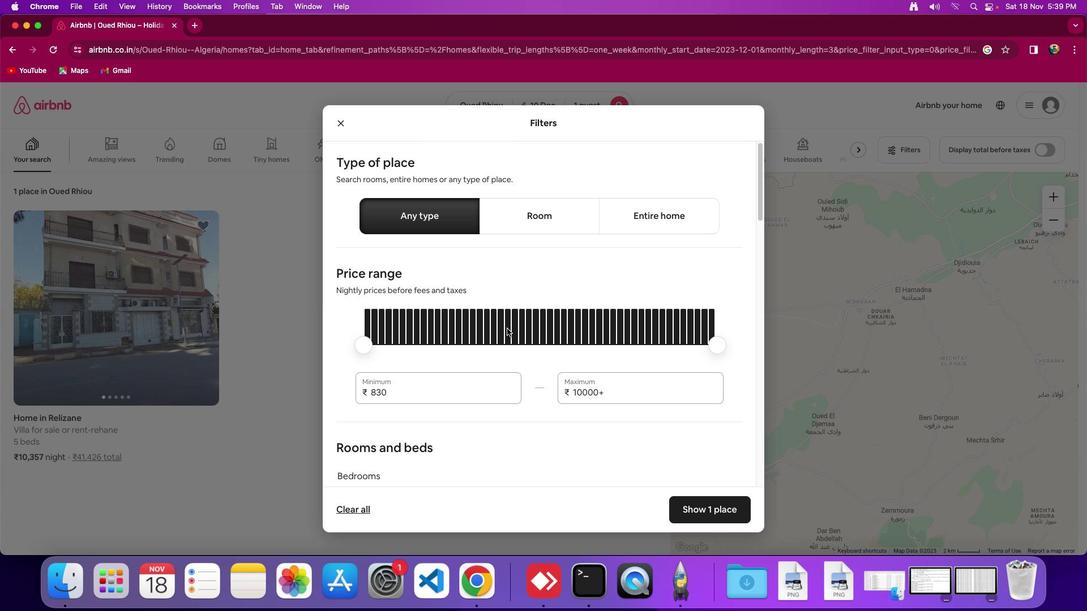 
Action: Mouse scrolled (507, 328) with delta (0, 0)
Screenshot: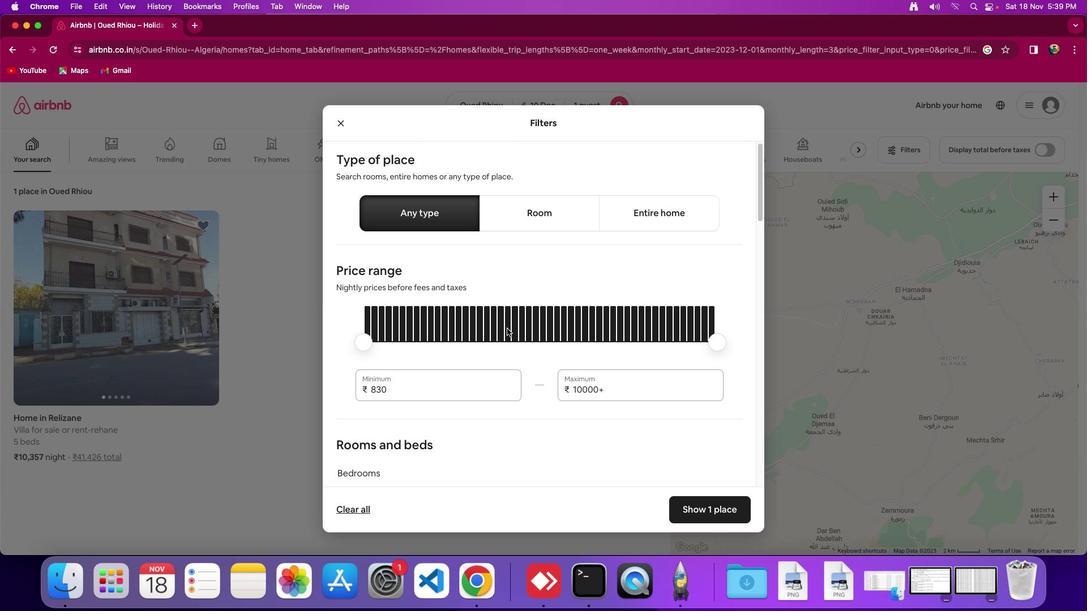 
Action: Mouse scrolled (507, 328) with delta (0, 0)
Screenshot: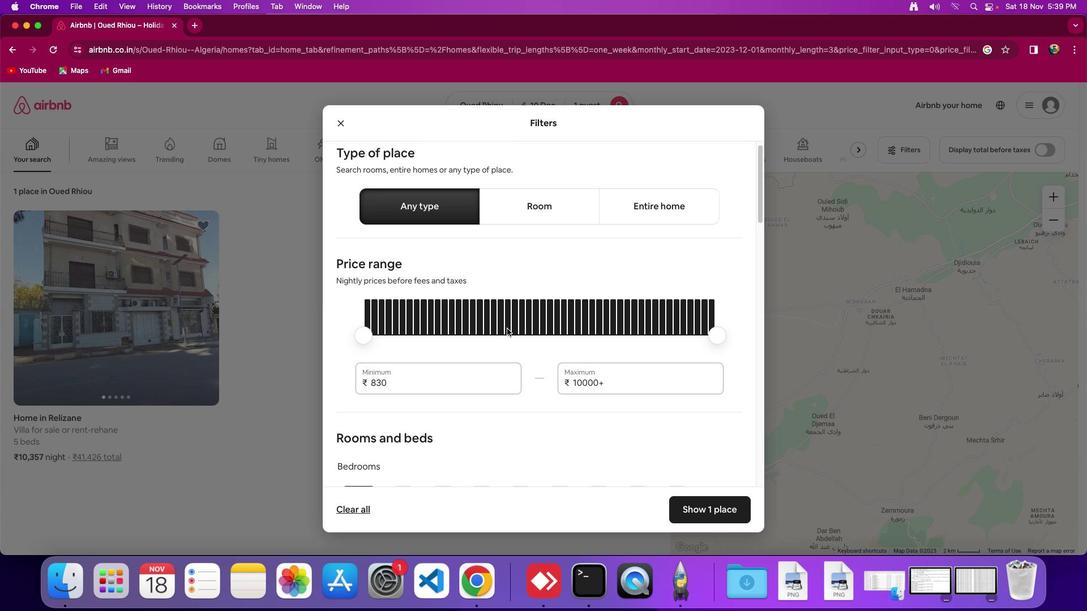 
Action: Mouse scrolled (507, 328) with delta (0, 0)
Screenshot: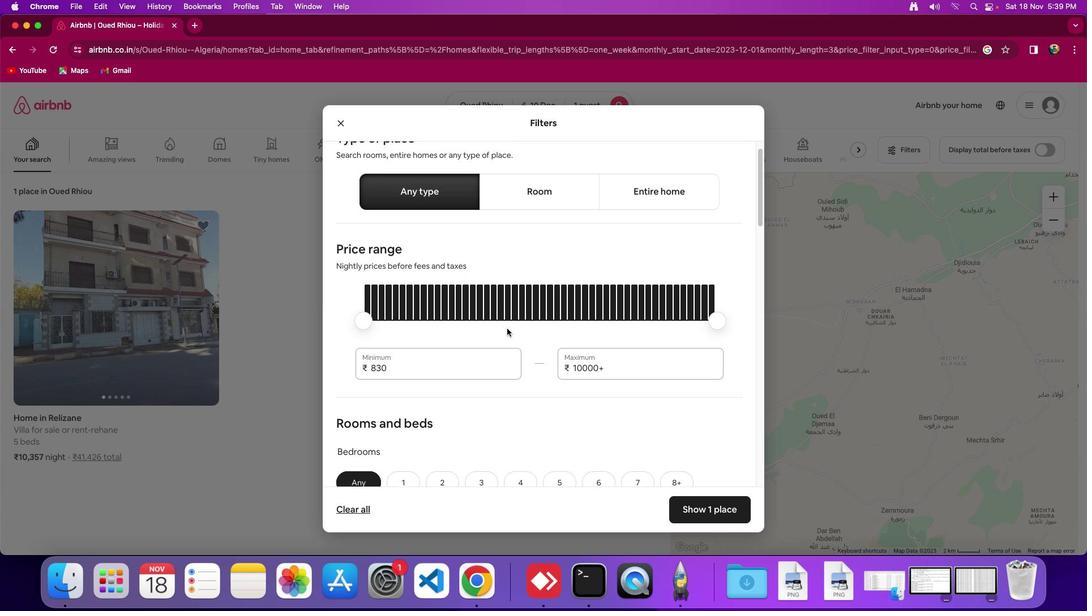 
Action: Mouse scrolled (507, 328) with delta (0, 0)
Screenshot: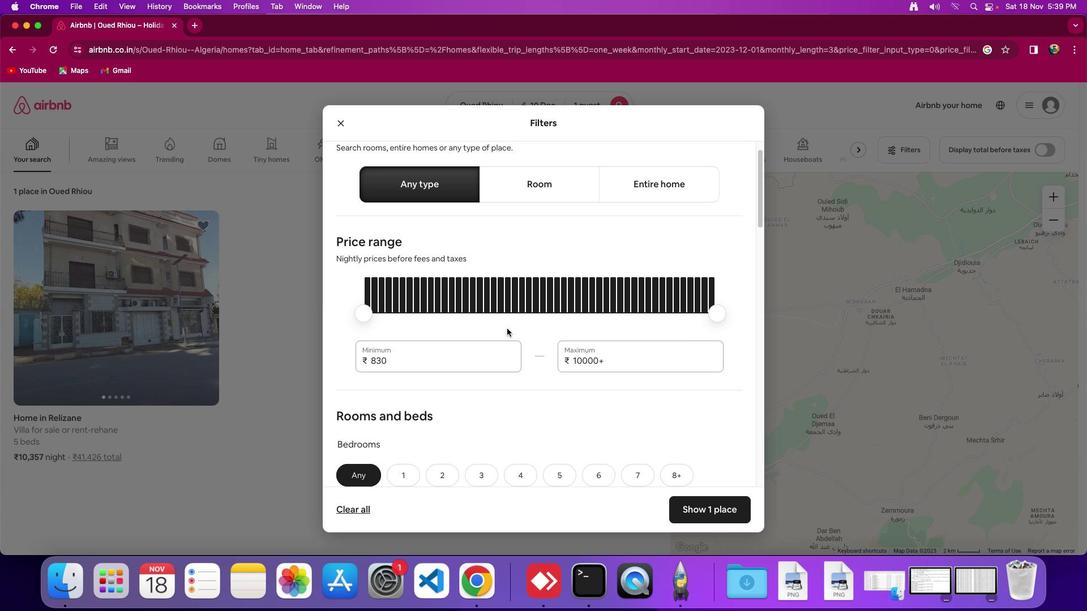 
Action: Mouse scrolled (507, 328) with delta (0, 0)
Screenshot: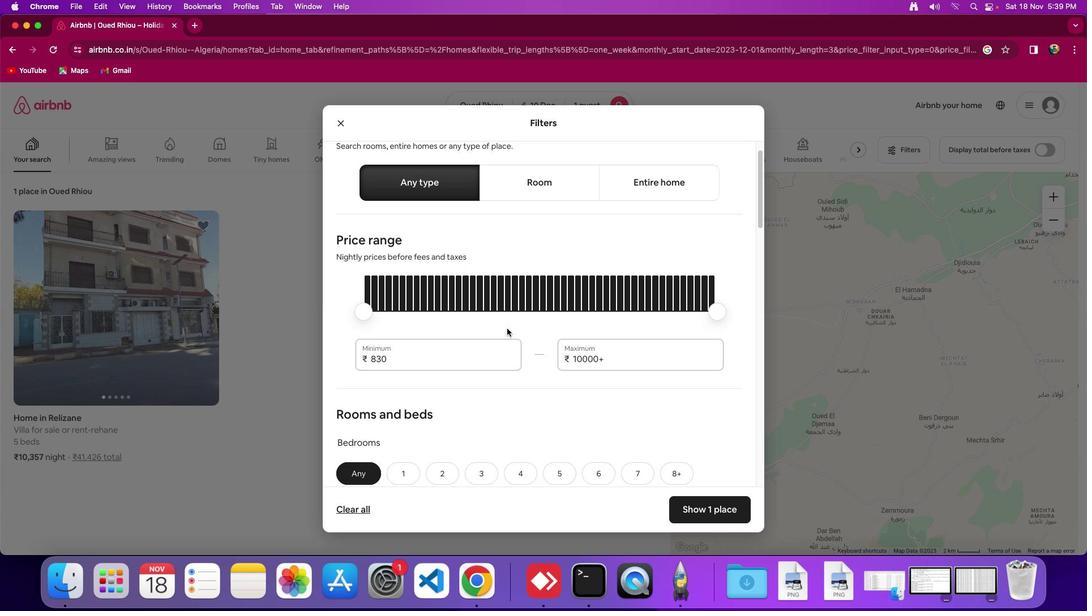 
Action: Mouse scrolled (507, 328) with delta (0, 0)
Screenshot: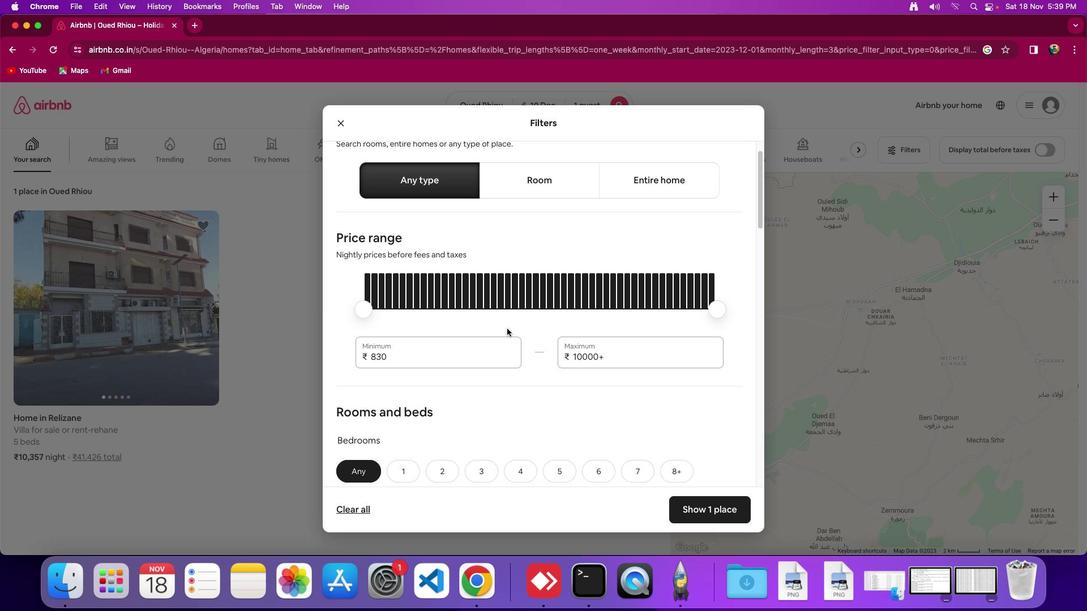 
Action: Mouse scrolled (507, 328) with delta (0, 0)
Screenshot: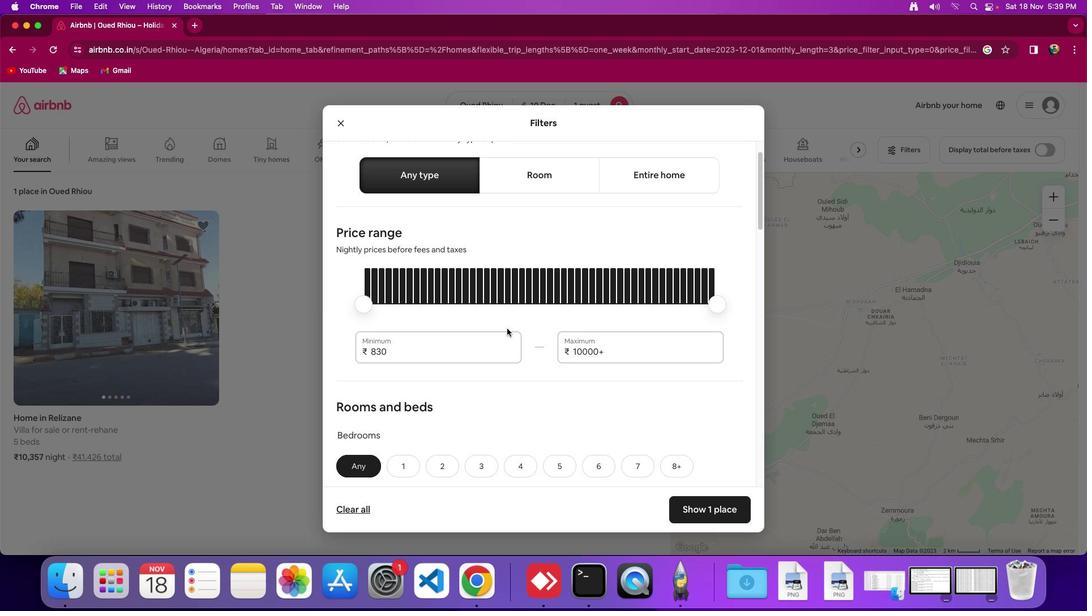 
Action: Mouse scrolled (507, 328) with delta (0, 0)
Screenshot: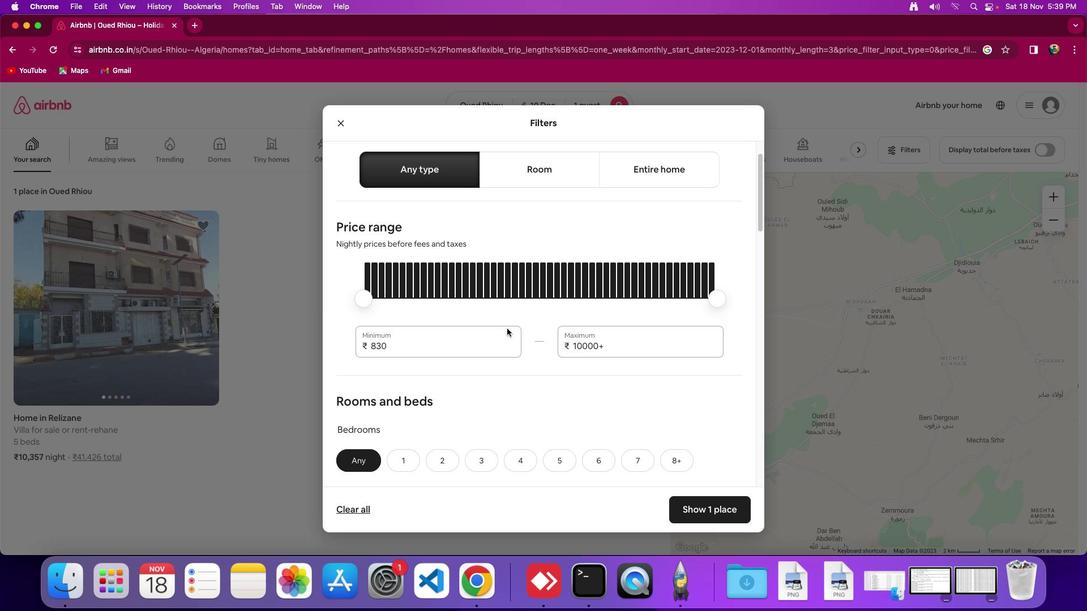 
Action: Mouse scrolled (507, 328) with delta (0, 0)
Screenshot: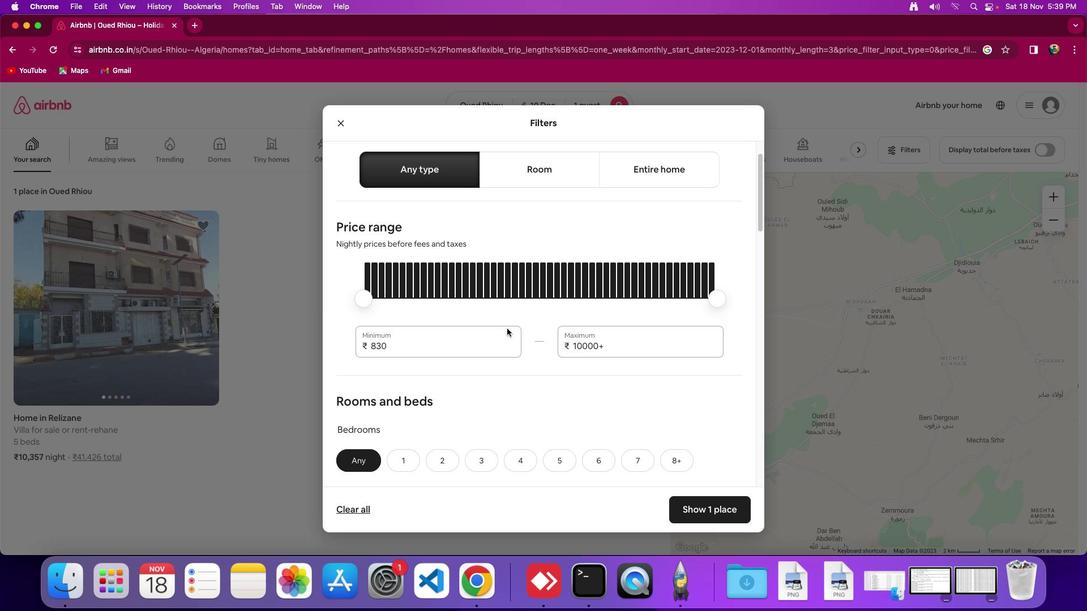 
Action: Mouse scrolled (507, 328) with delta (0, 0)
Screenshot: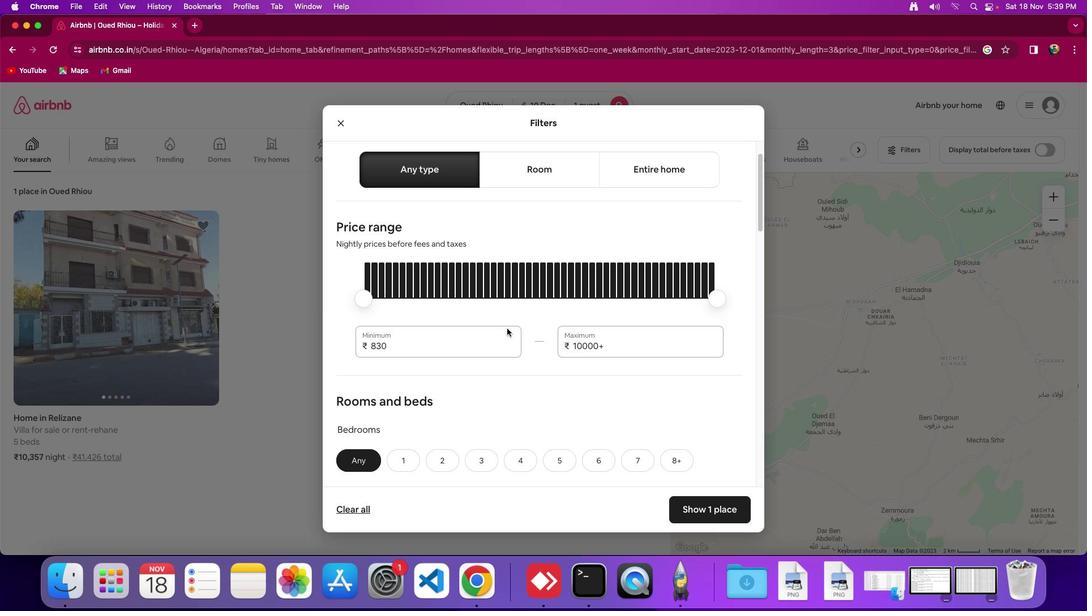 
Action: Mouse moved to (507, 347)
Screenshot: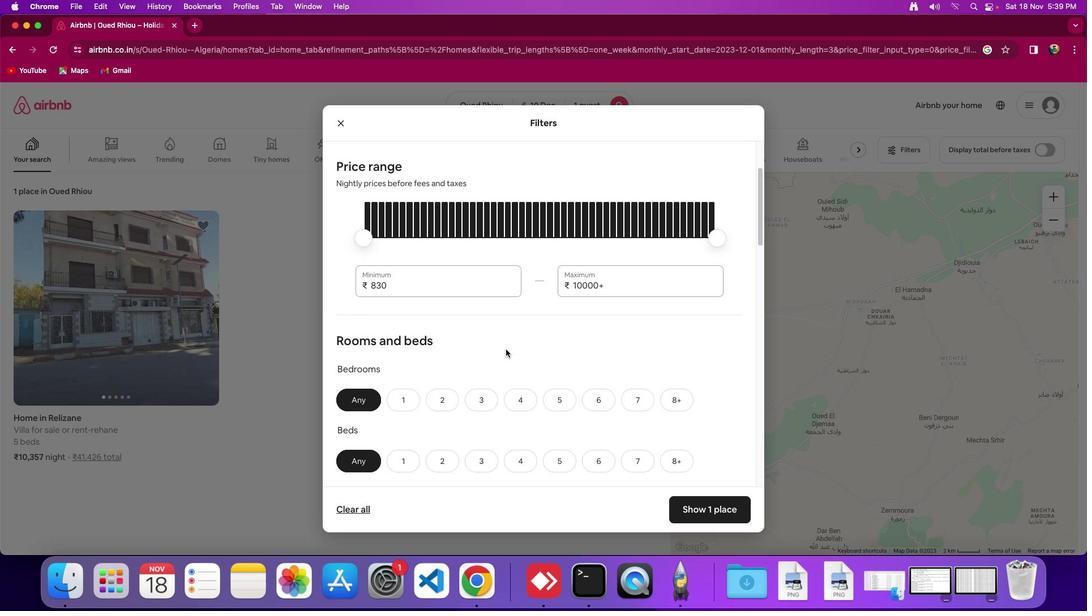 
Action: Mouse scrolled (507, 347) with delta (0, 0)
Screenshot: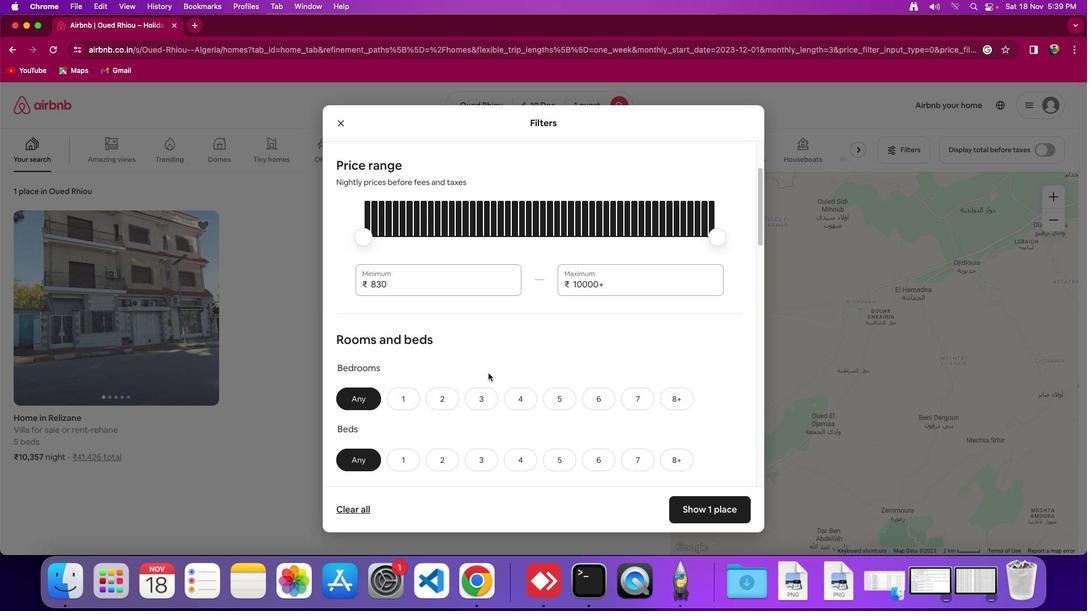 
Action: Mouse moved to (401, 399)
Screenshot: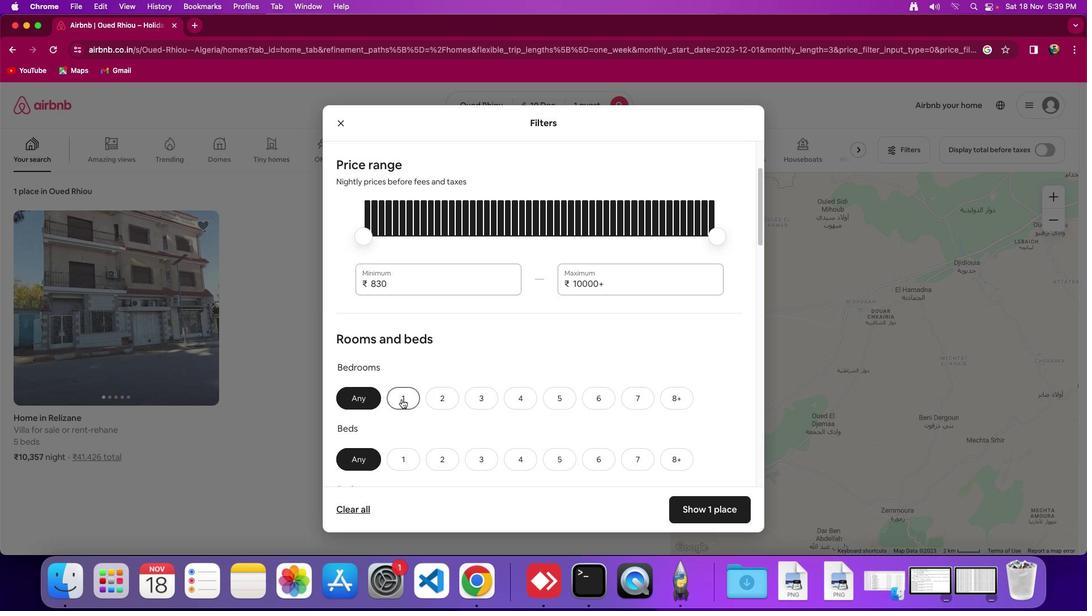 
Action: Mouse pressed left at (401, 399)
Screenshot: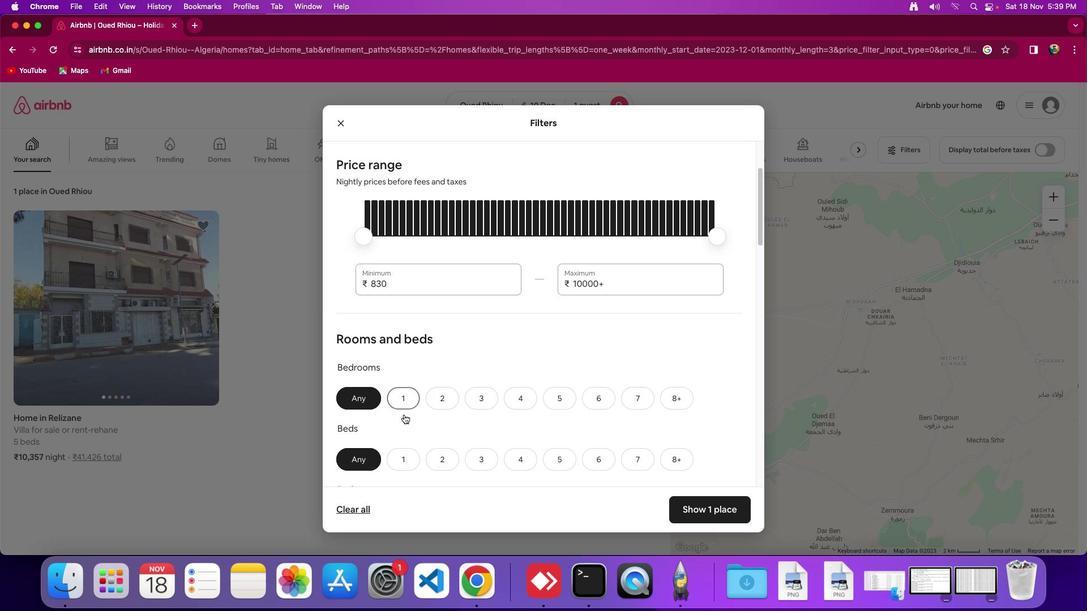 
Action: Mouse moved to (402, 455)
Screenshot: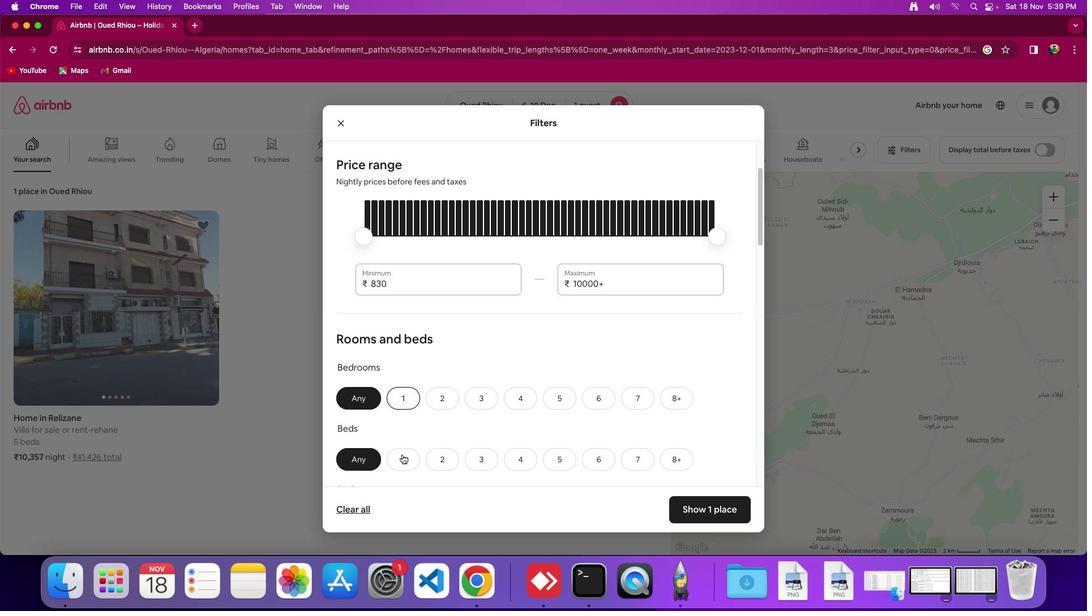 
Action: Mouse pressed left at (402, 455)
Screenshot: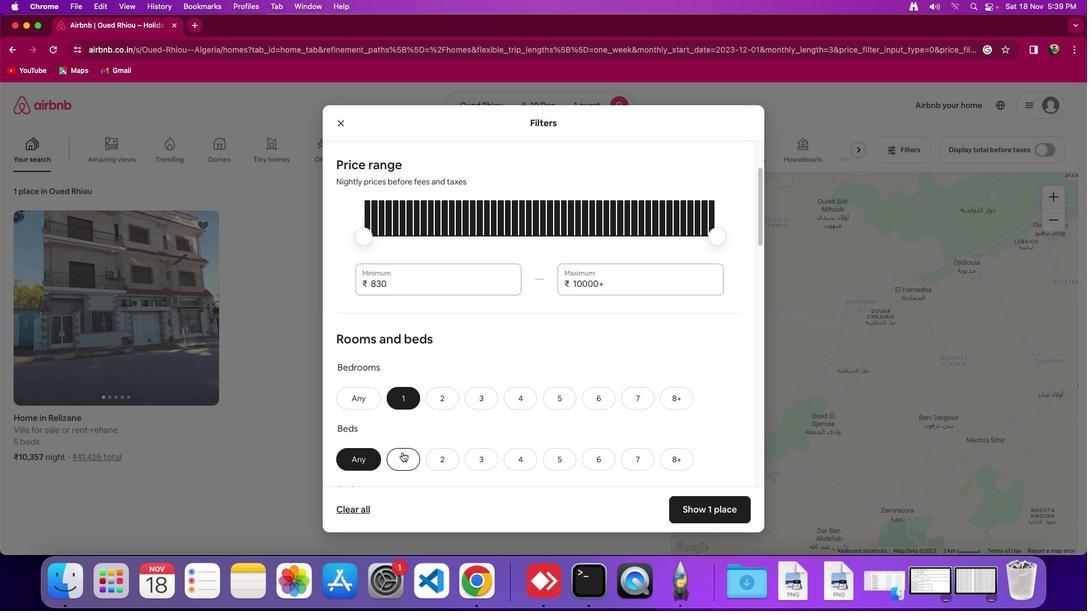 
Action: Mouse moved to (448, 408)
Screenshot: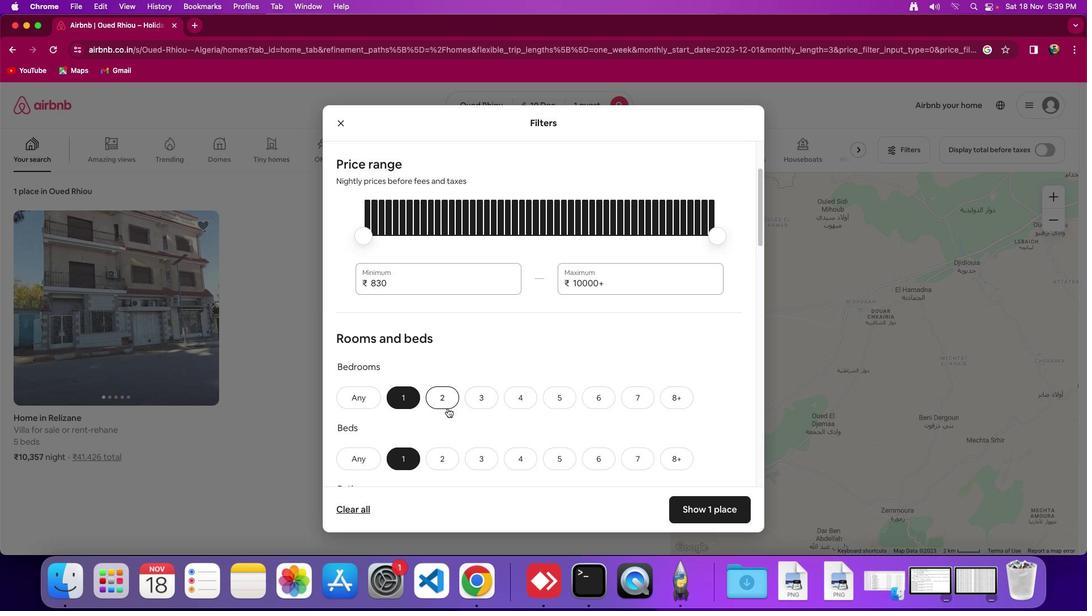 
Action: Mouse scrolled (448, 408) with delta (0, 0)
Screenshot: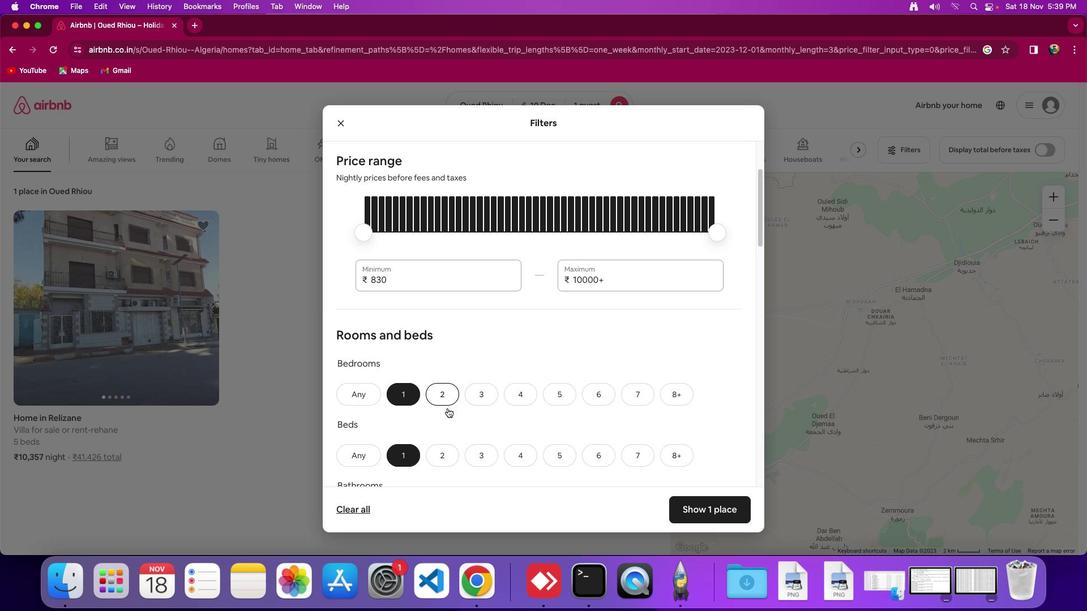 
Action: Mouse scrolled (448, 408) with delta (0, 0)
Screenshot: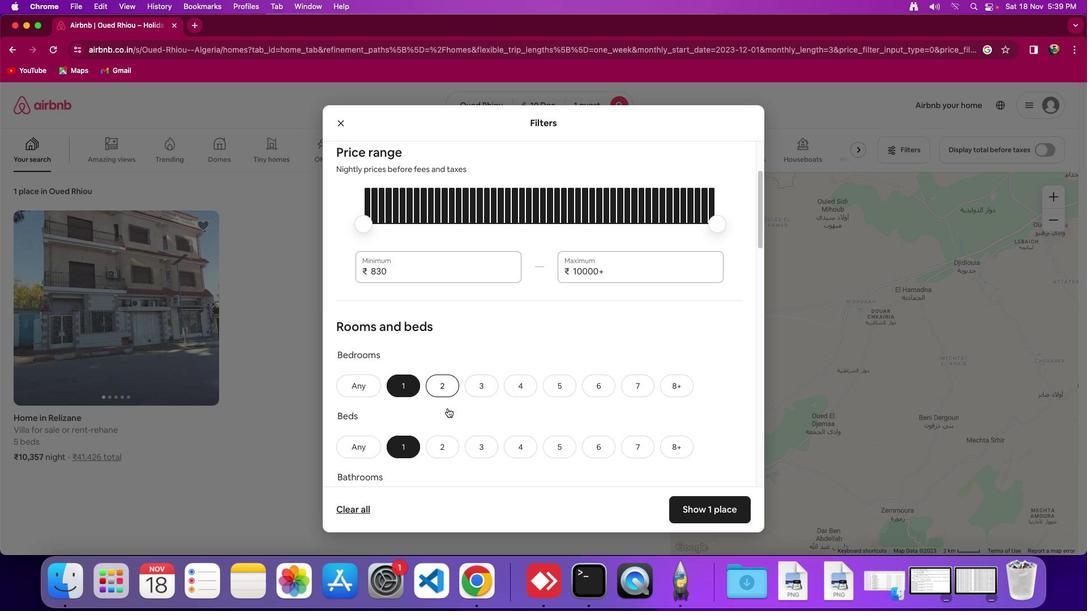 
Action: Mouse scrolled (448, 408) with delta (0, -1)
Screenshot: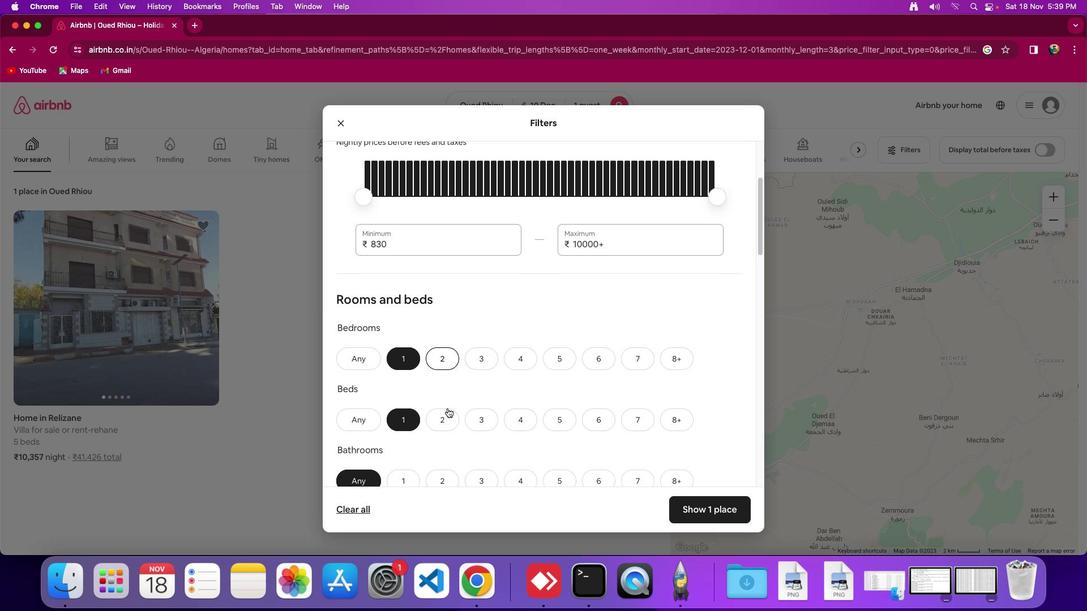 
Action: Mouse scrolled (448, 408) with delta (0, 0)
Screenshot: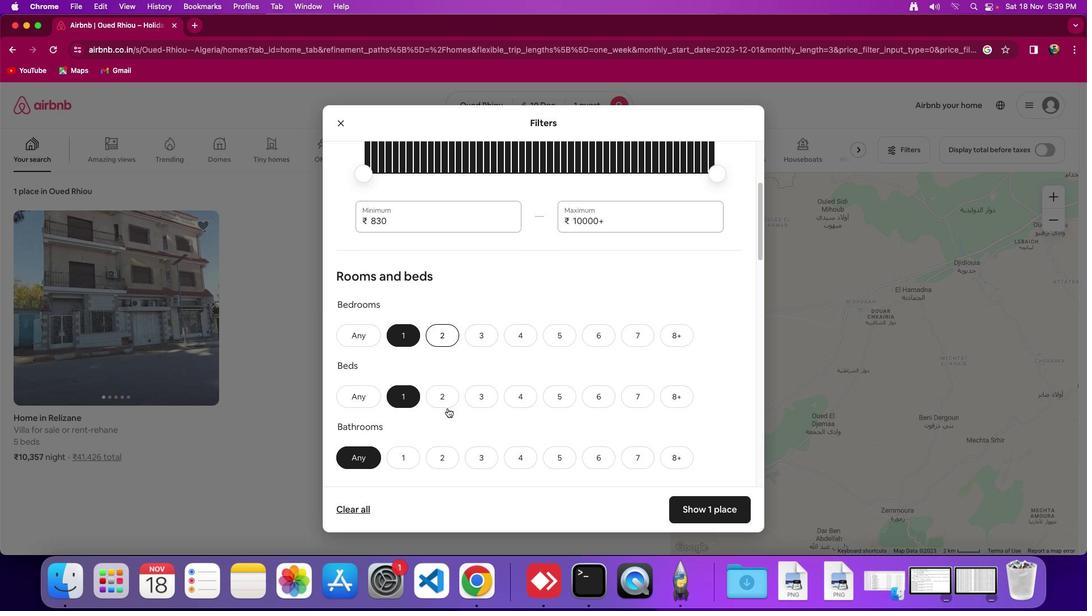 
Action: Mouse scrolled (448, 408) with delta (0, 0)
Screenshot: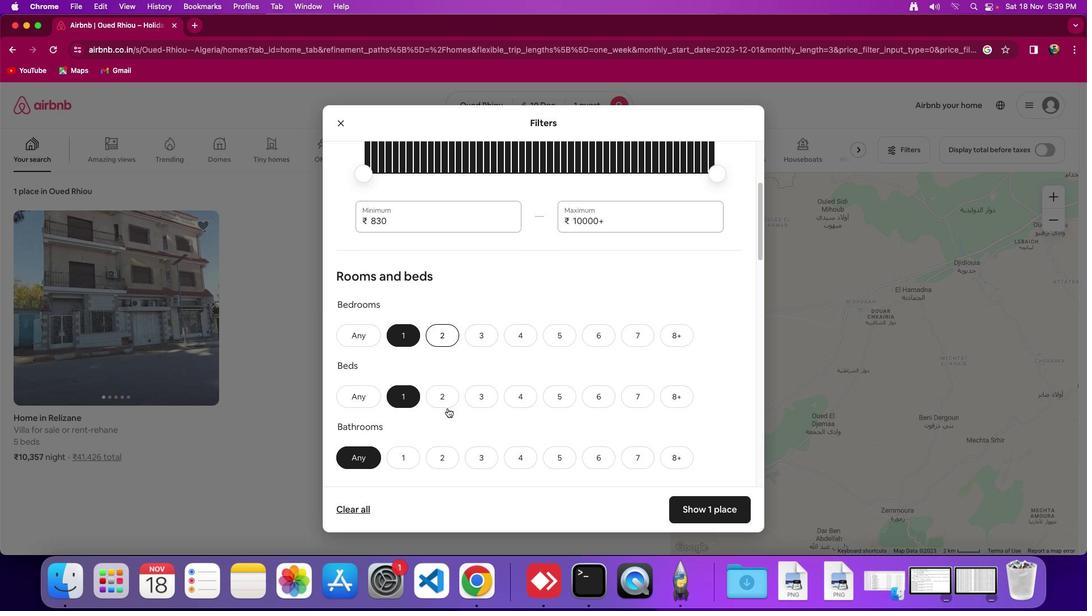 
Action: Mouse moved to (406, 444)
Screenshot: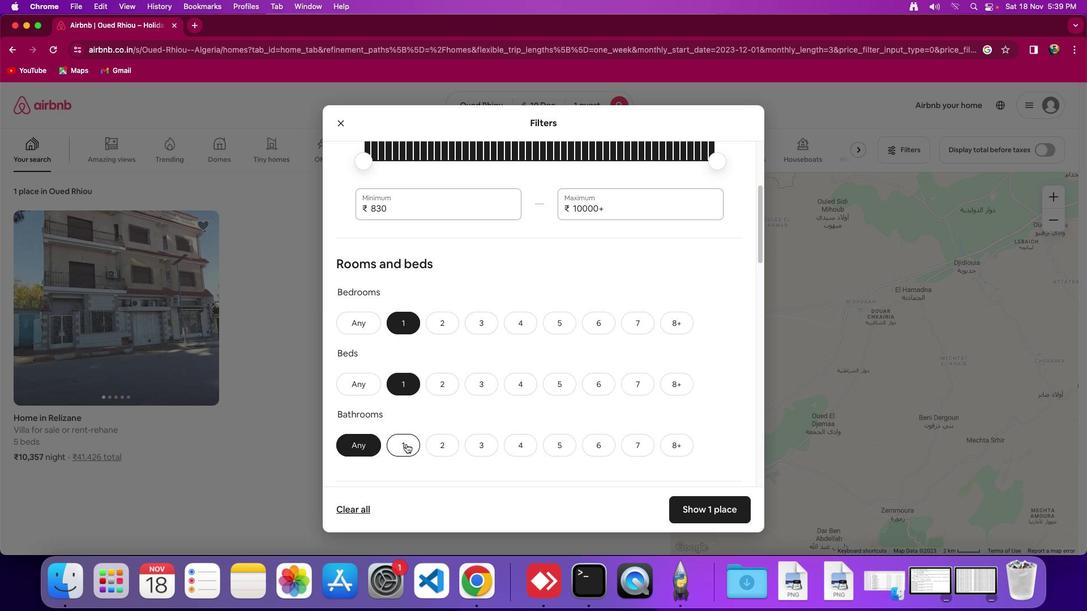 
Action: Mouse pressed left at (406, 444)
Screenshot: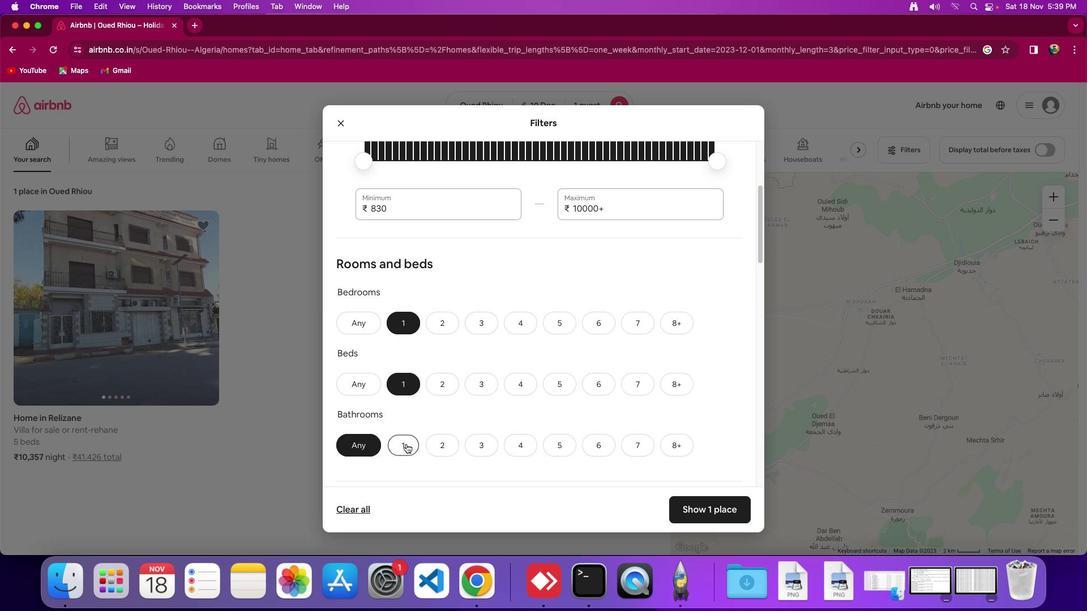 
Action: Mouse moved to (563, 406)
Screenshot: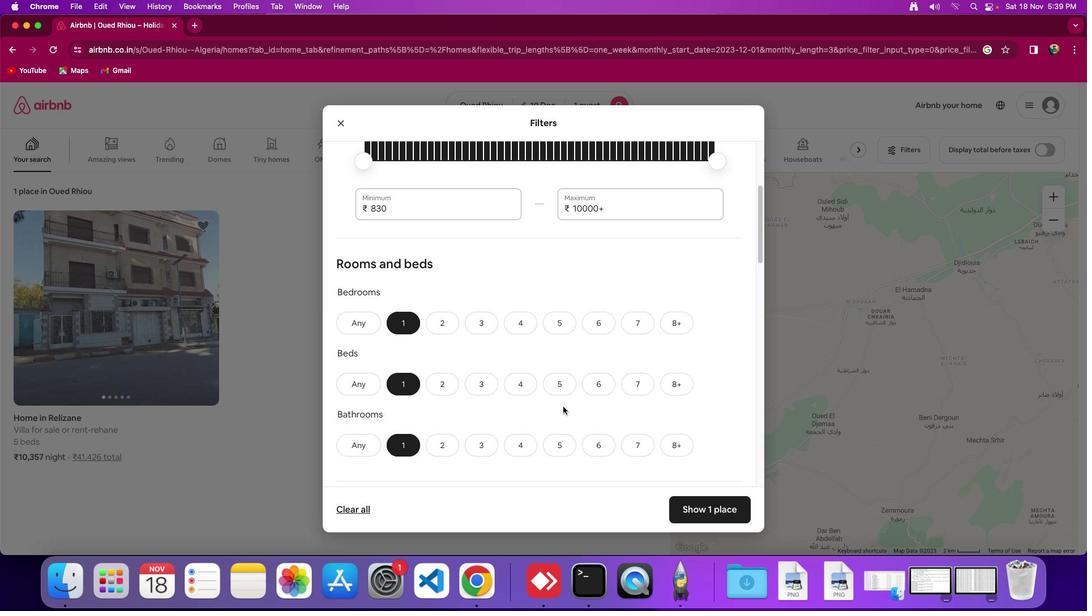 
Action: Mouse scrolled (563, 406) with delta (0, 0)
Screenshot: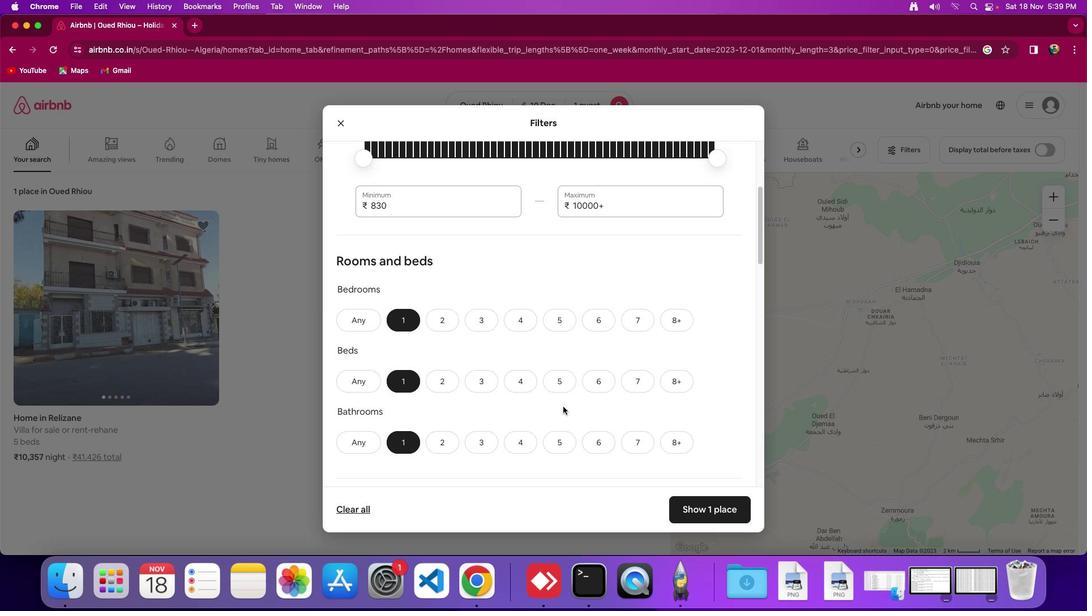 
Action: Mouse scrolled (563, 406) with delta (0, 0)
Screenshot: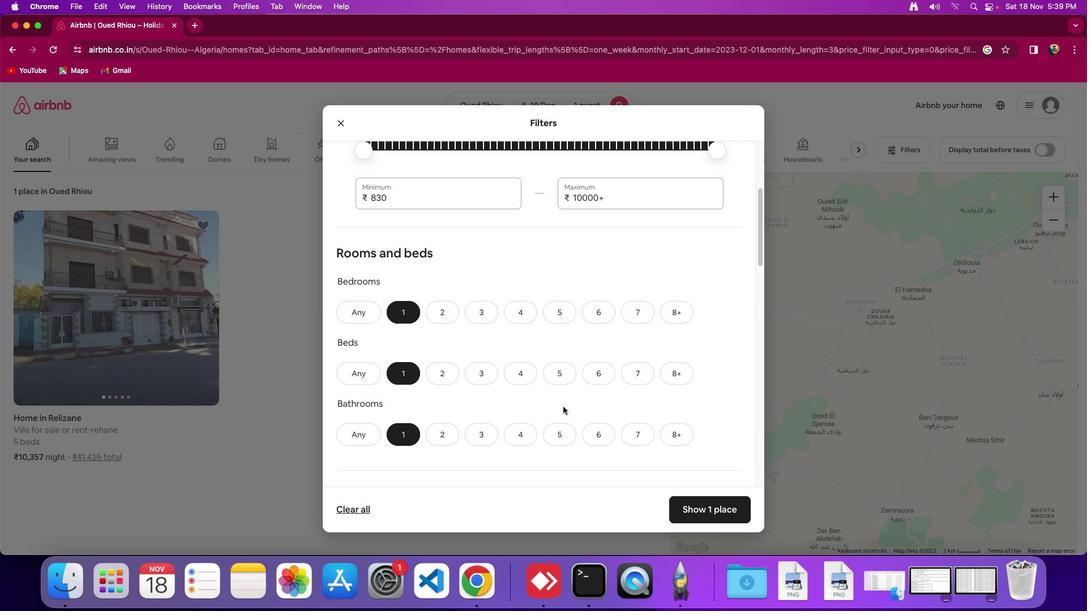 
Action: Mouse scrolled (563, 406) with delta (0, 0)
Screenshot: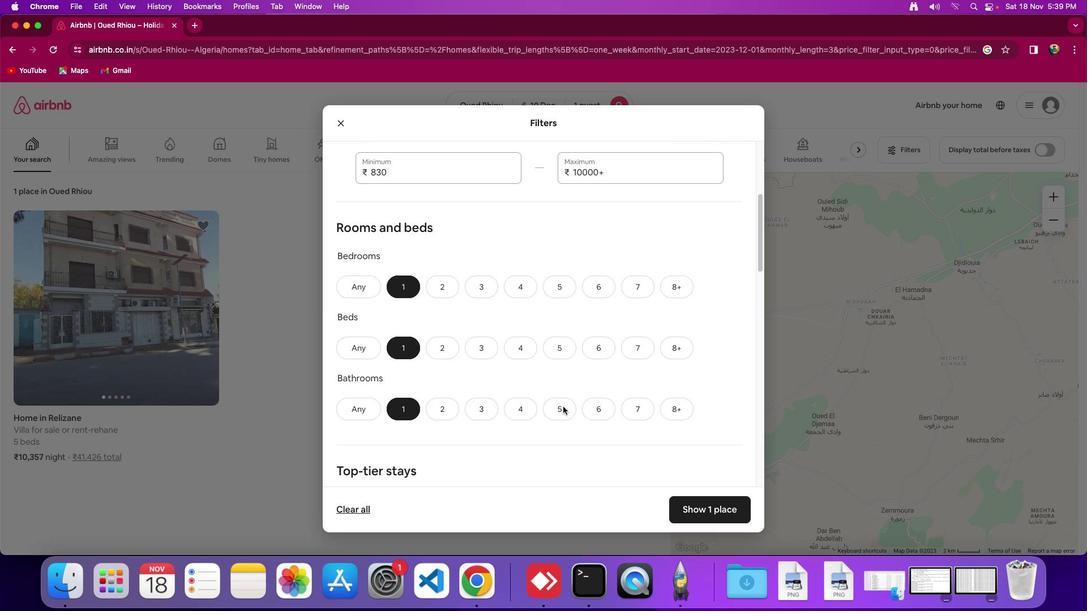 
Action: Mouse scrolled (563, 406) with delta (0, 0)
Screenshot: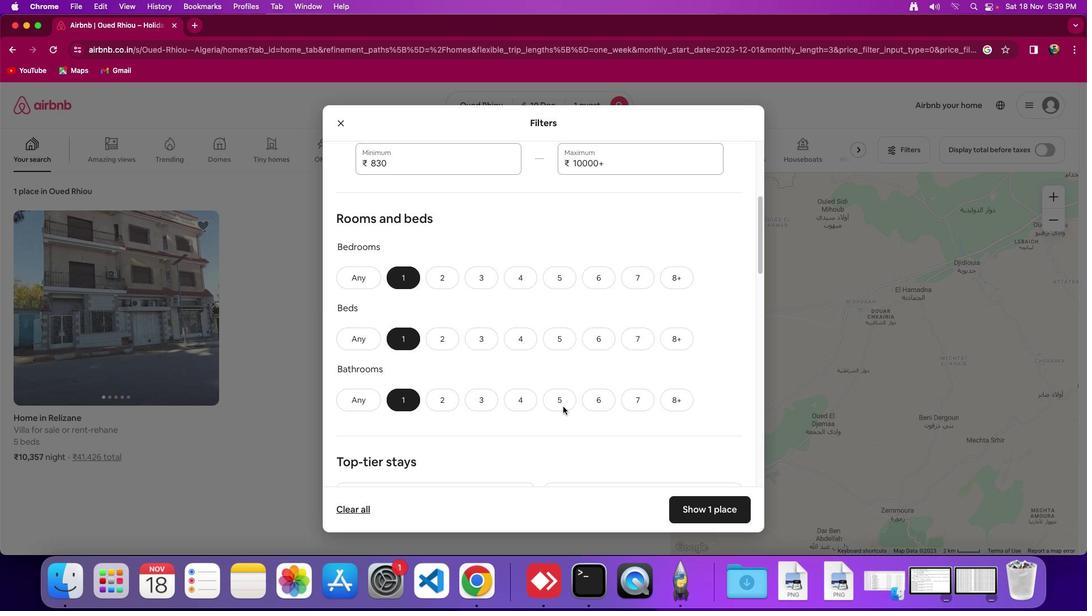 
Action: Mouse scrolled (563, 406) with delta (0, 0)
Screenshot: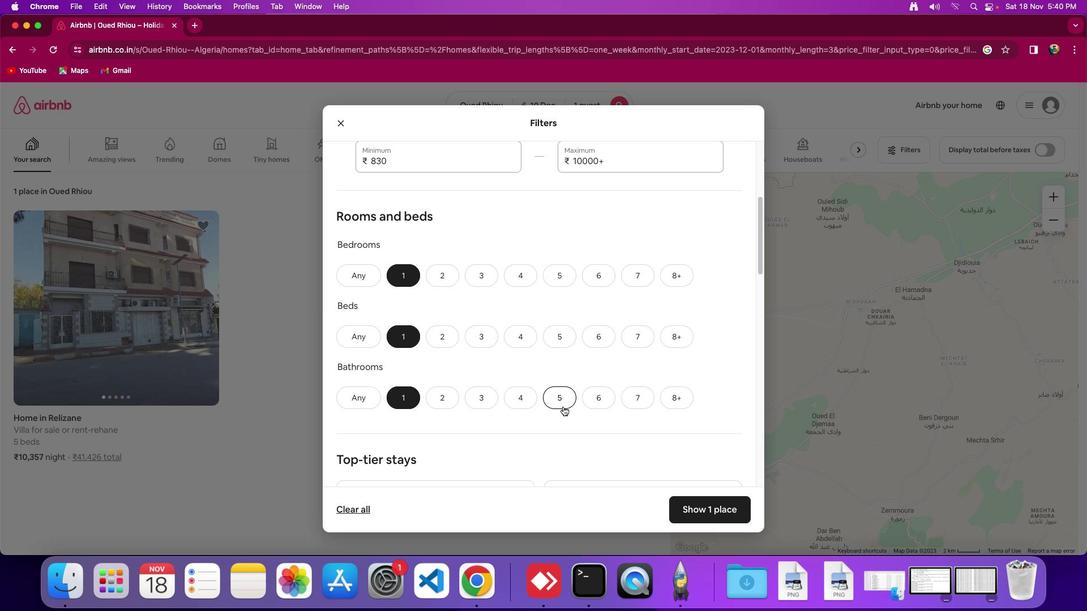 
Action: Mouse scrolled (563, 406) with delta (0, 0)
Screenshot: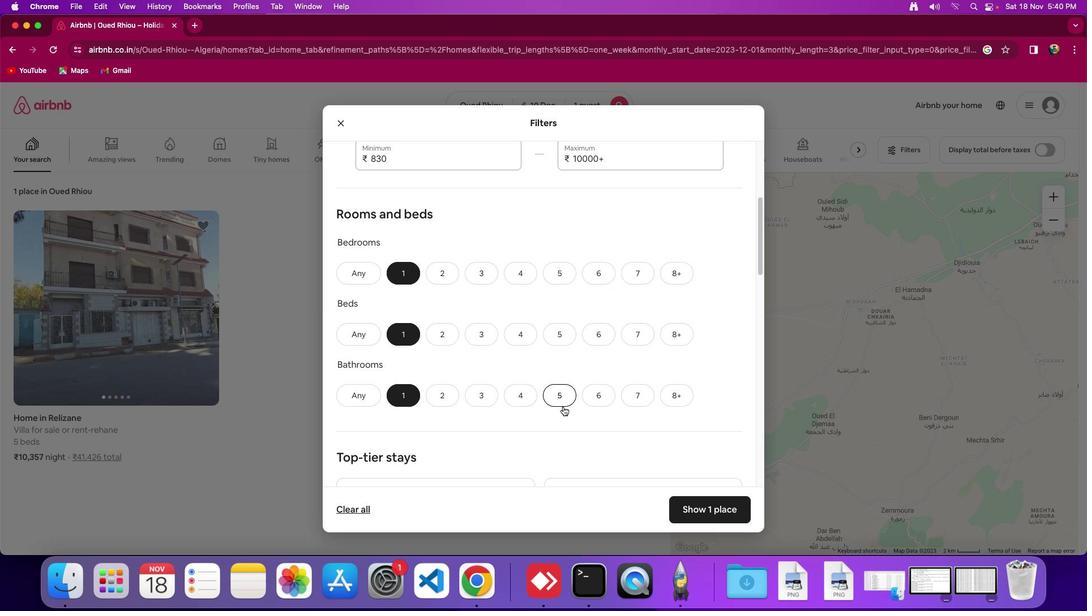 
Action: Mouse scrolled (563, 406) with delta (0, 0)
Screenshot: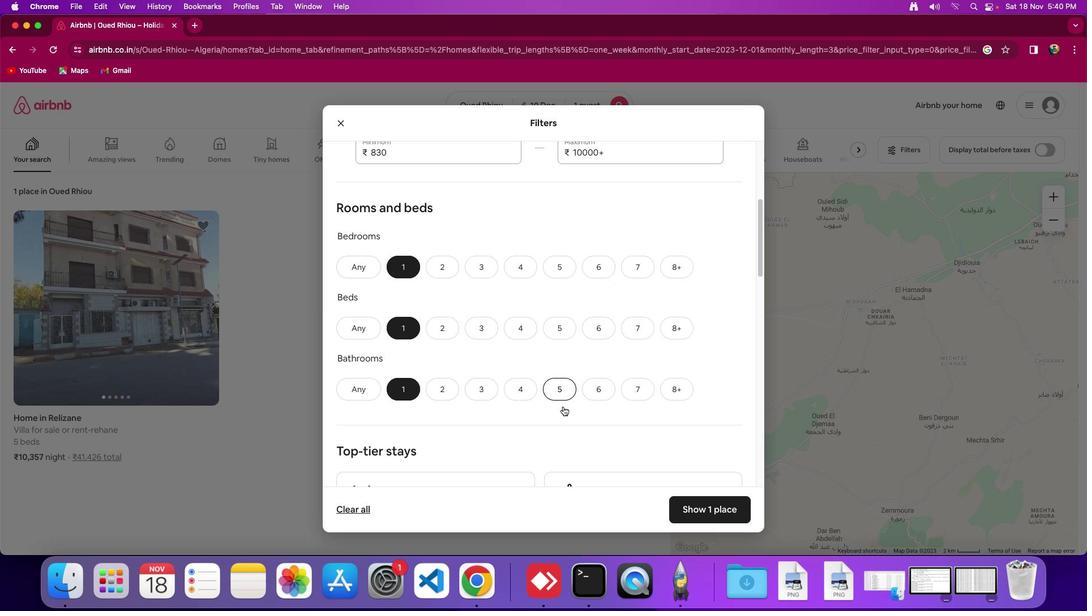 
Action: Mouse scrolled (563, 406) with delta (0, 0)
Screenshot: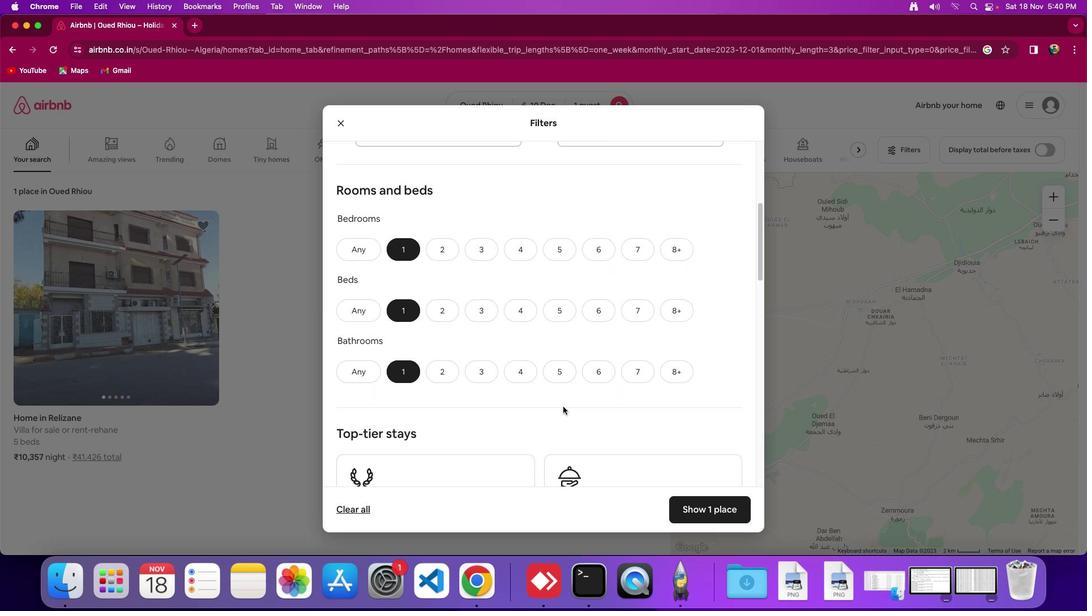 
Action: Mouse scrolled (563, 406) with delta (0, 0)
Screenshot: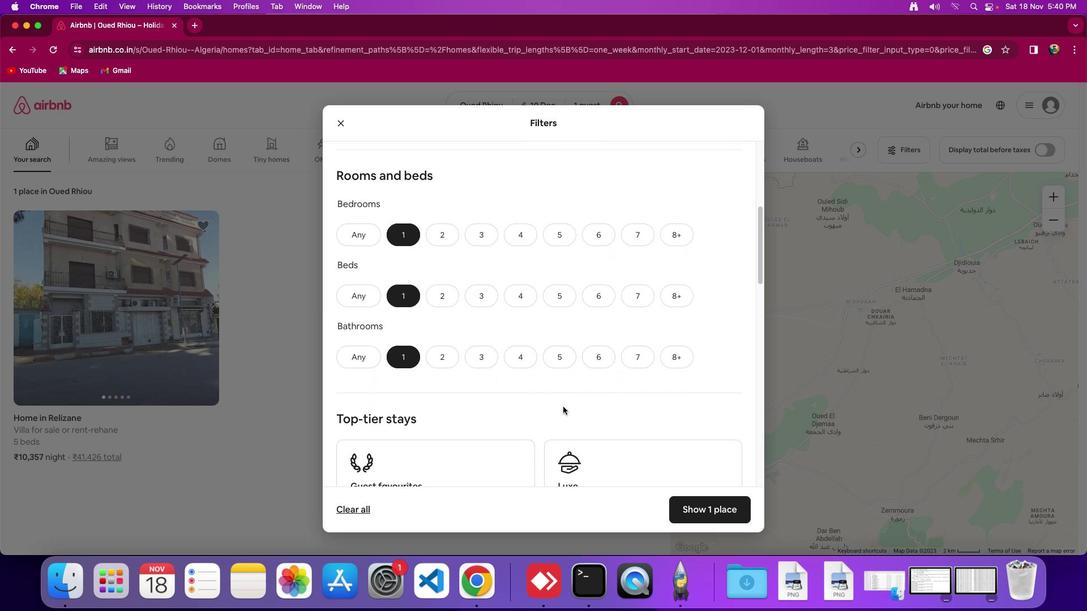 
Action: Mouse scrolled (563, 406) with delta (0, -1)
Screenshot: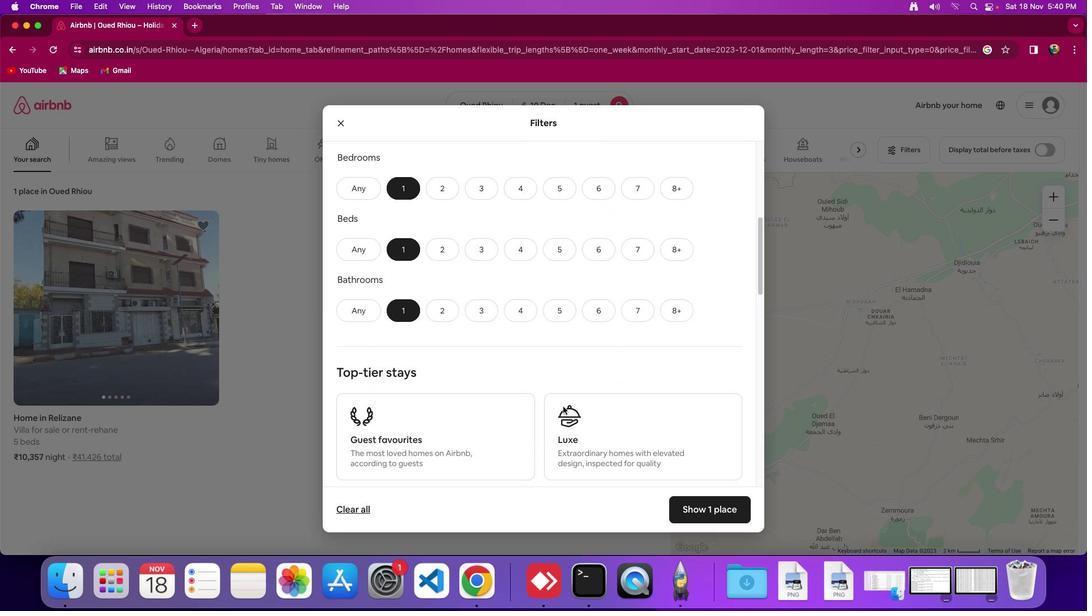 
Action: Mouse scrolled (563, 406) with delta (0, 0)
Screenshot: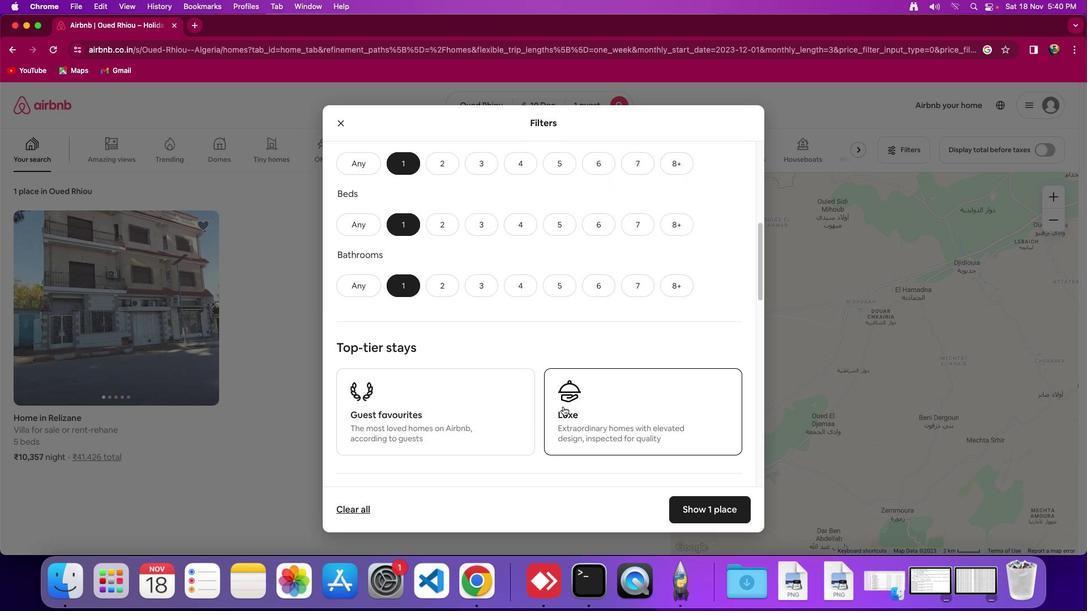 
Action: Mouse scrolled (563, 406) with delta (0, 0)
Screenshot: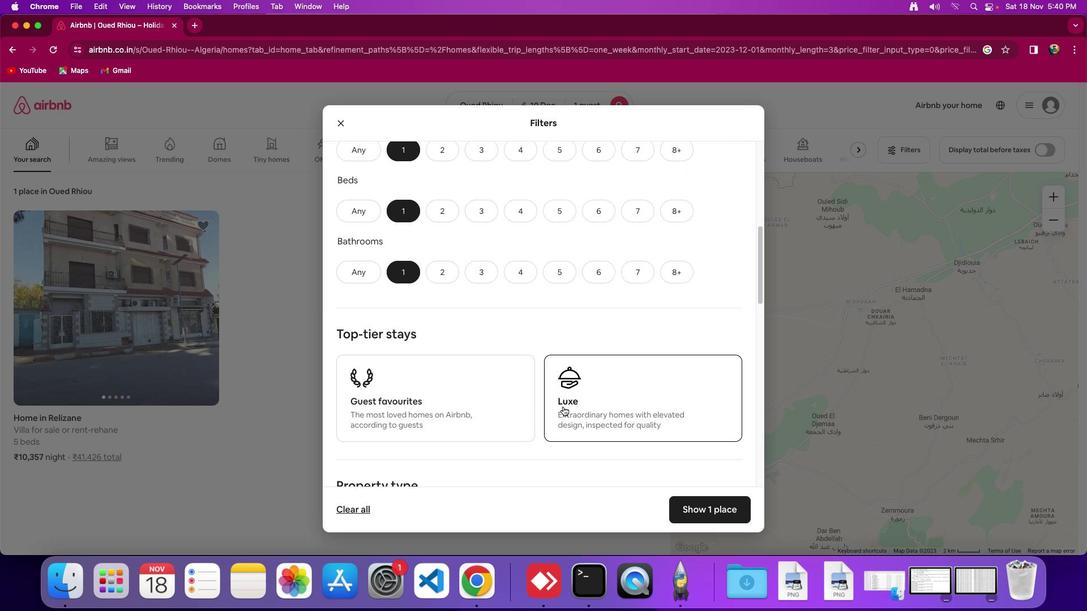 
Action: Mouse scrolled (563, 406) with delta (0, -1)
Screenshot: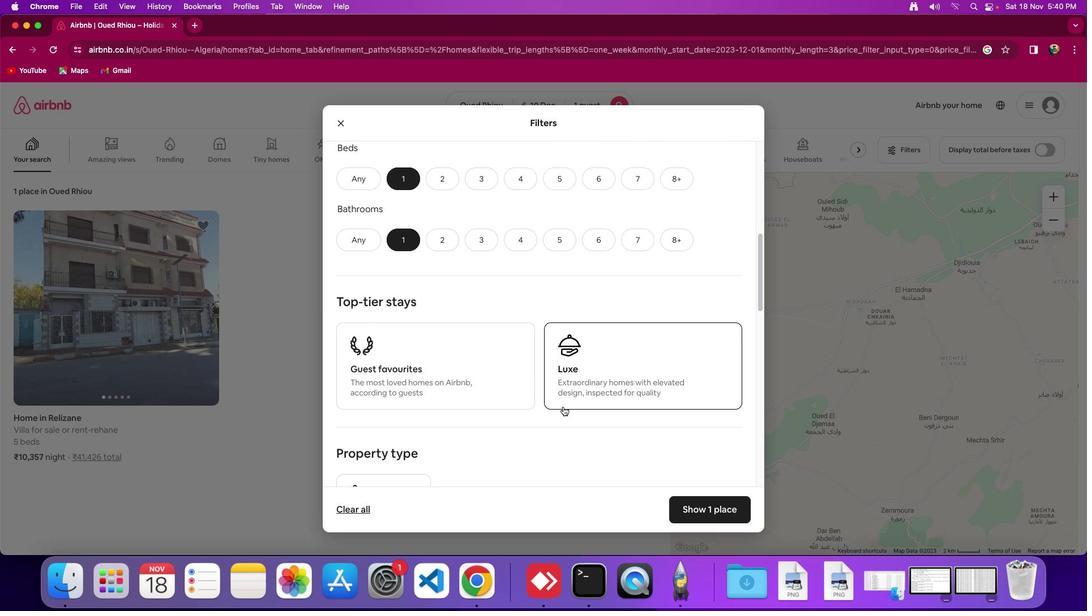 
Action: Mouse scrolled (563, 406) with delta (0, 0)
Screenshot: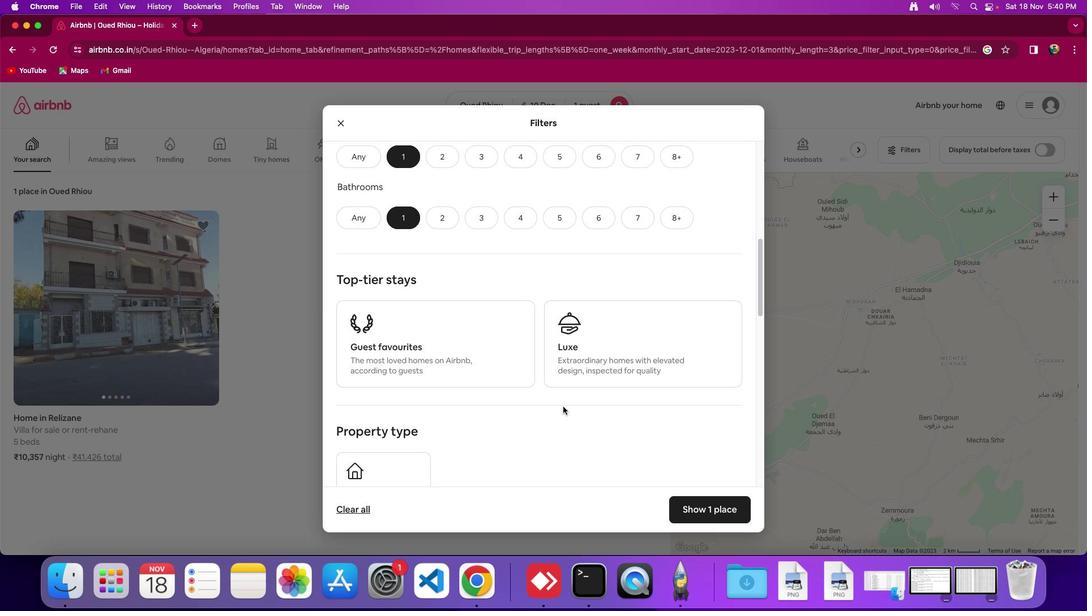
Action: Mouse scrolled (563, 406) with delta (0, 0)
Screenshot: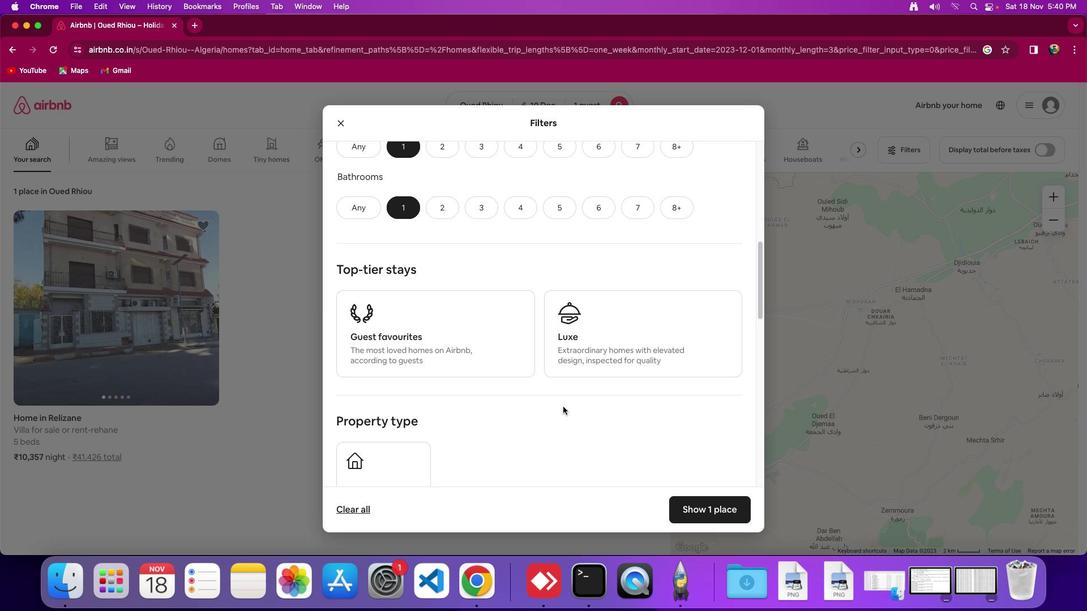
Action: Mouse scrolled (563, 406) with delta (0, 0)
Screenshot: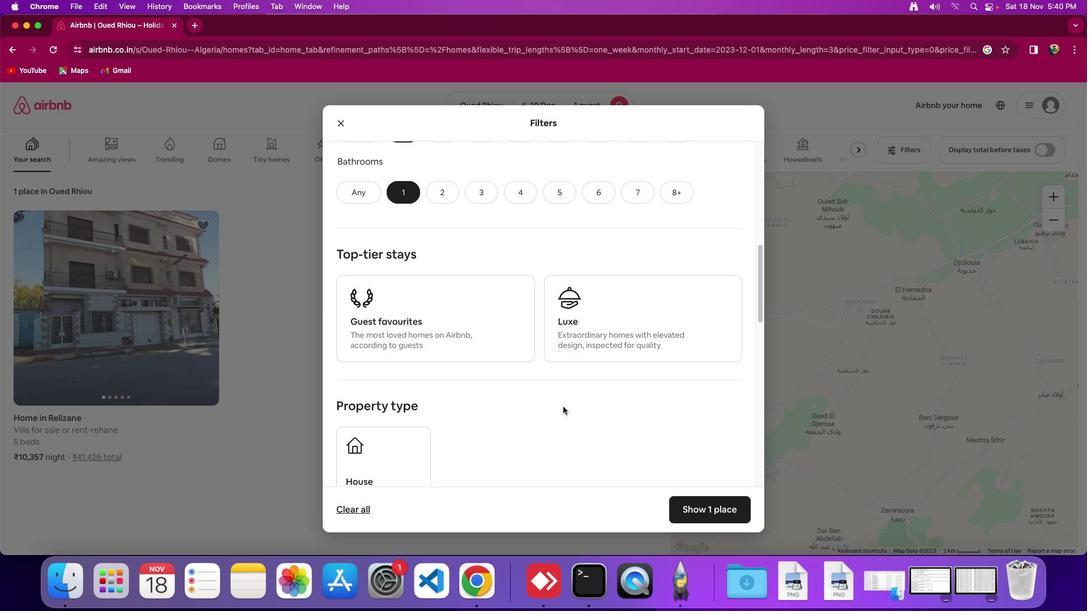 
Action: Mouse scrolled (563, 406) with delta (0, 0)
Screenshot: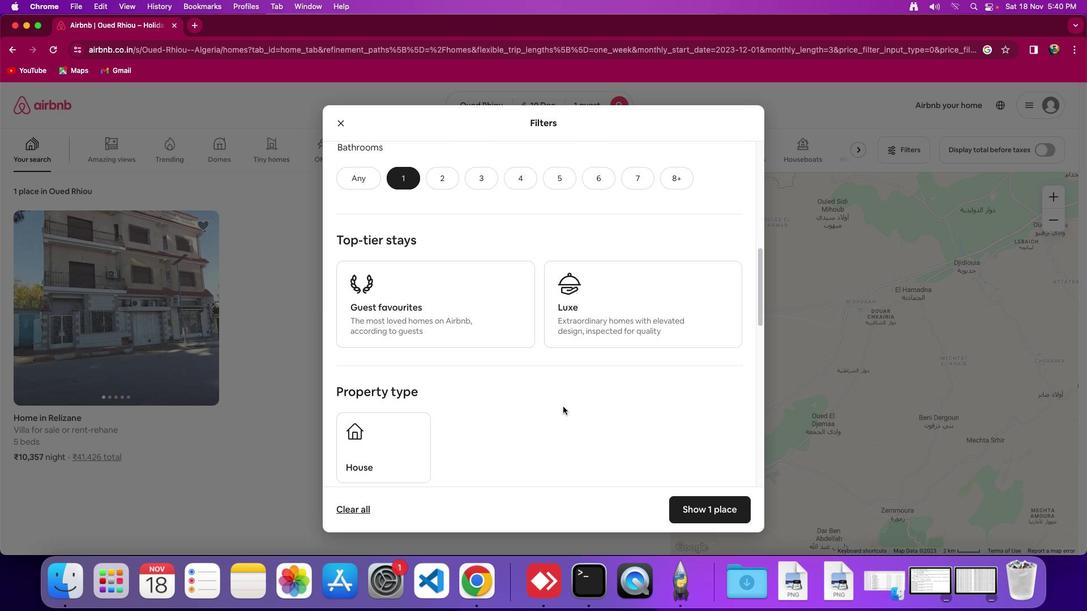 
Action: Mouse scrolled (563, 406) with delta (0, -1)
Screenshot: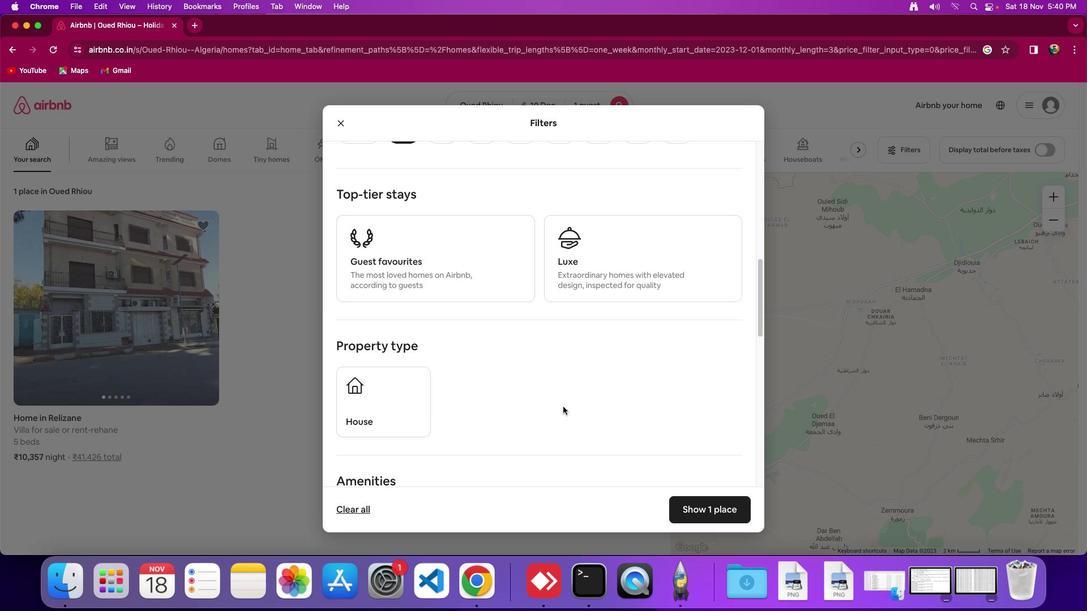 
Action: Mouse moved to (567, 392)
Screenshot: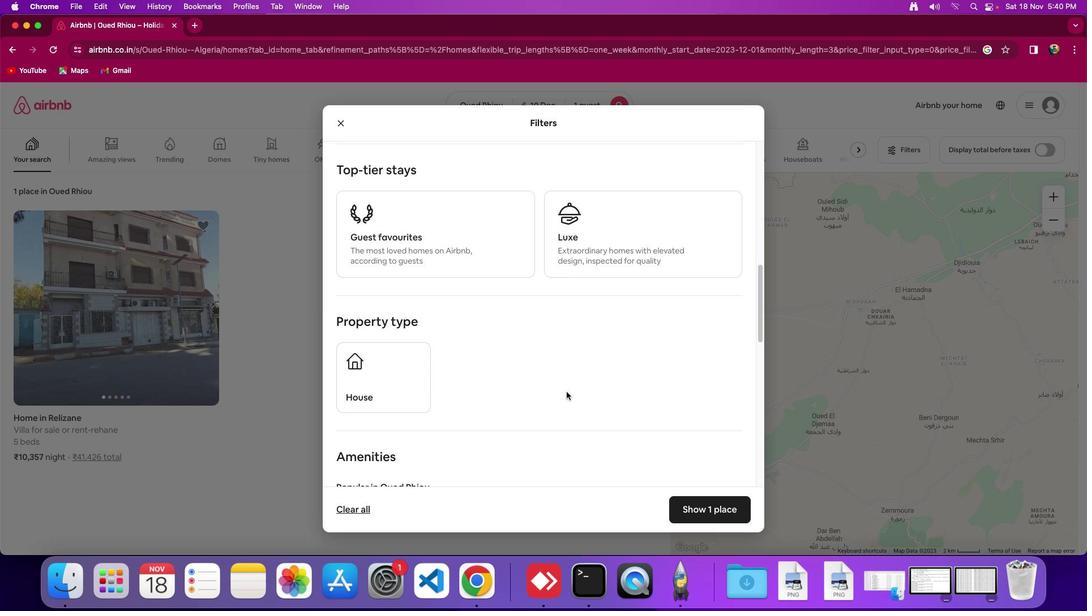 
Action: Mouse scrolled (567, 392) with delta (0, 0)
Screenshot: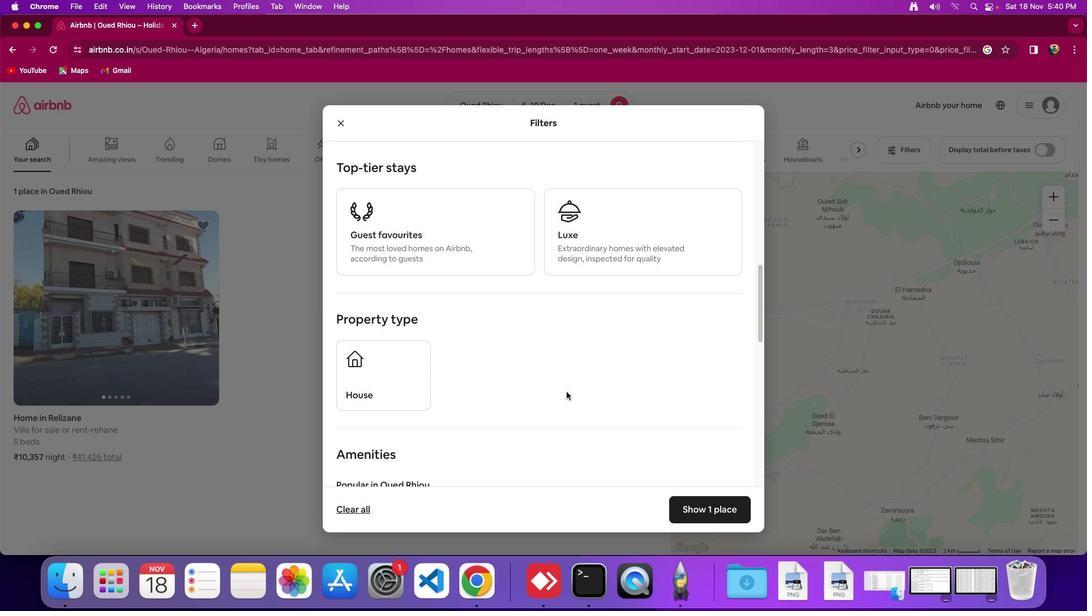 
Action: Mouse scrolled (567, 392) with delta (0, 0)
Screenshot: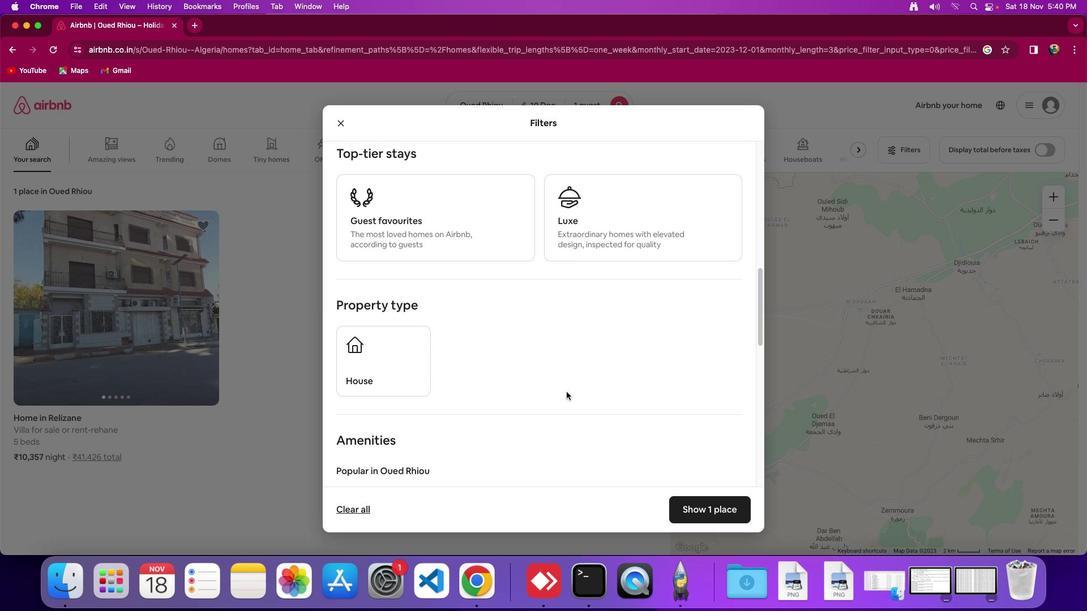 
Action: Mouse scrolled (567, 392) with delta (0, 0)
Screenshot: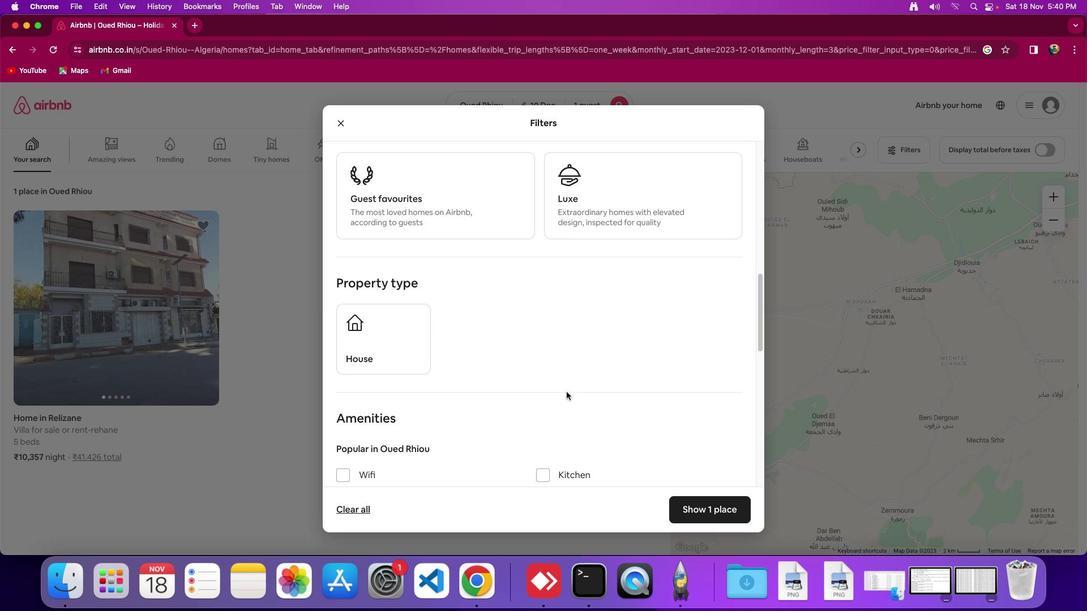 
Action: Mouse scrolled (567, 392) with delta (0, 0)
Screenshot: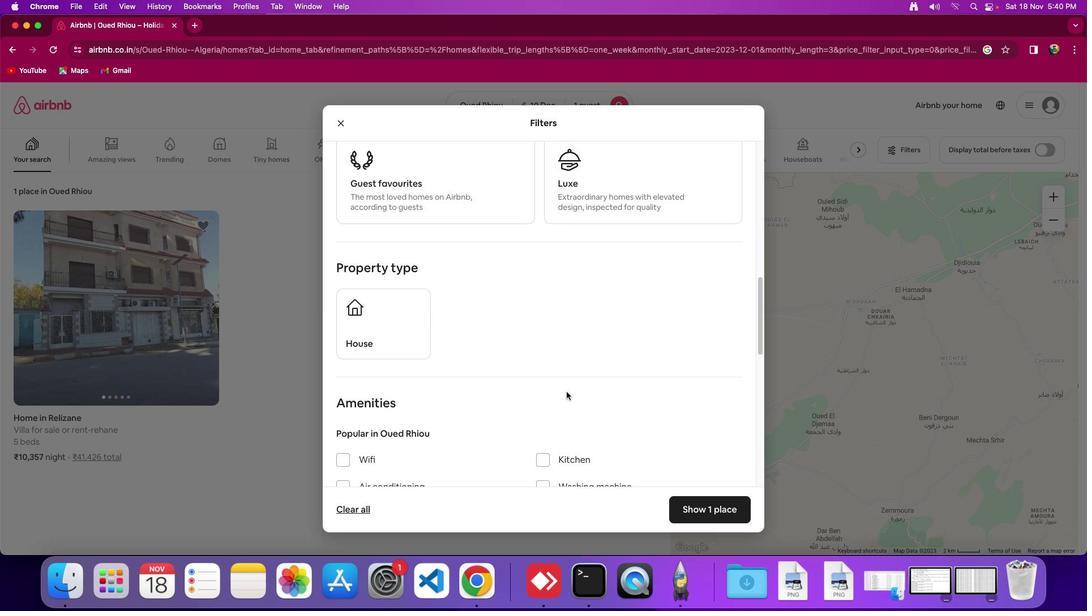 
Action: Mouse scrolled (567, 392) with delta (0, 0)
Screenshot: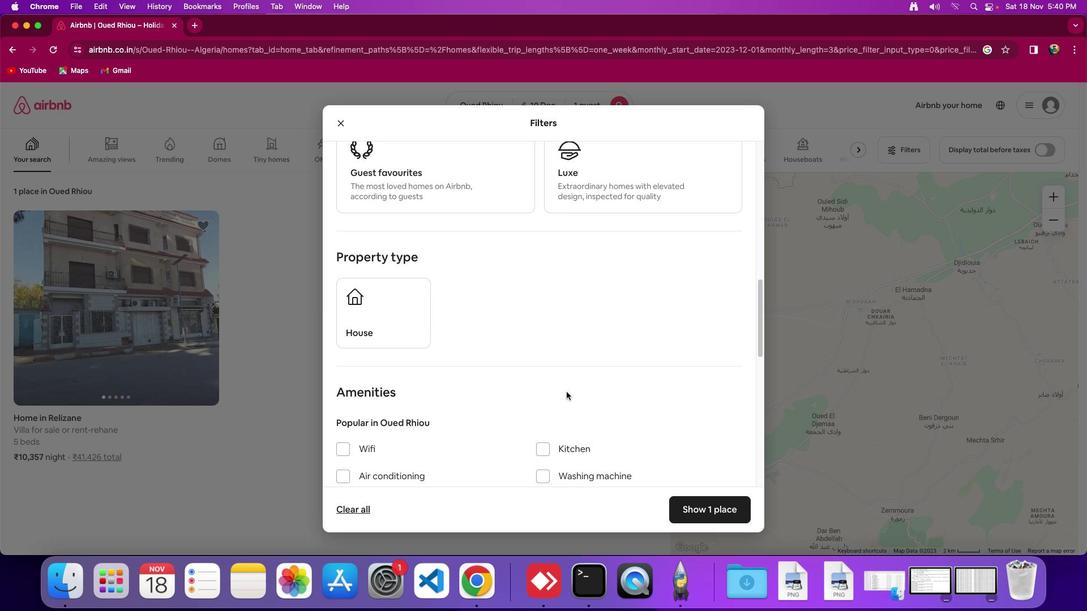 
Action: Mouse scrolled (567, 392) with delta (0, 0)
Screenshot: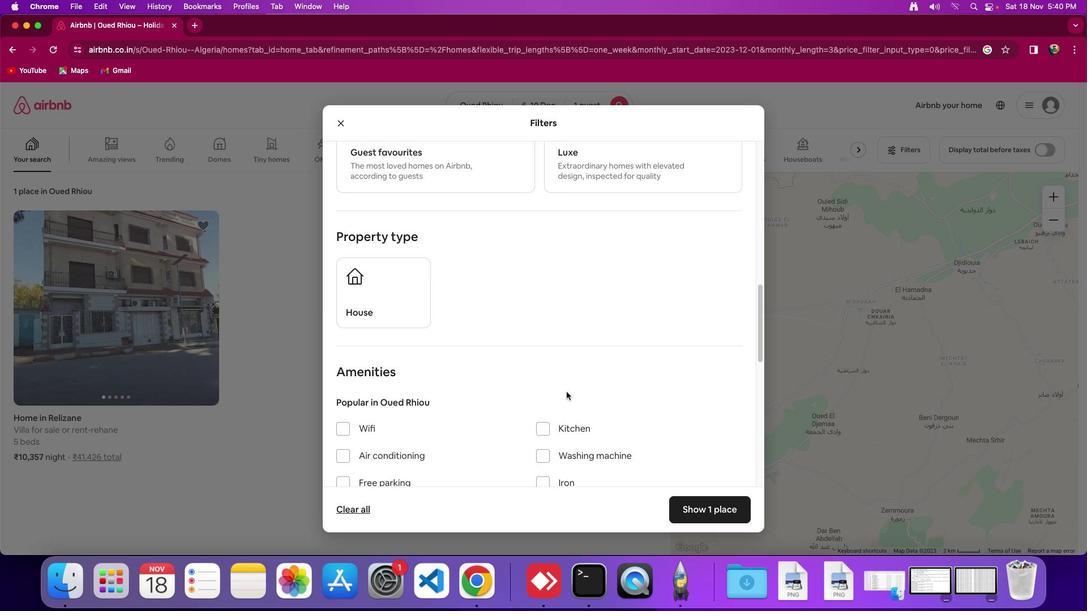 
Action: Mouse scrolled (567, 392) with delta (0, 0)
Screenshot: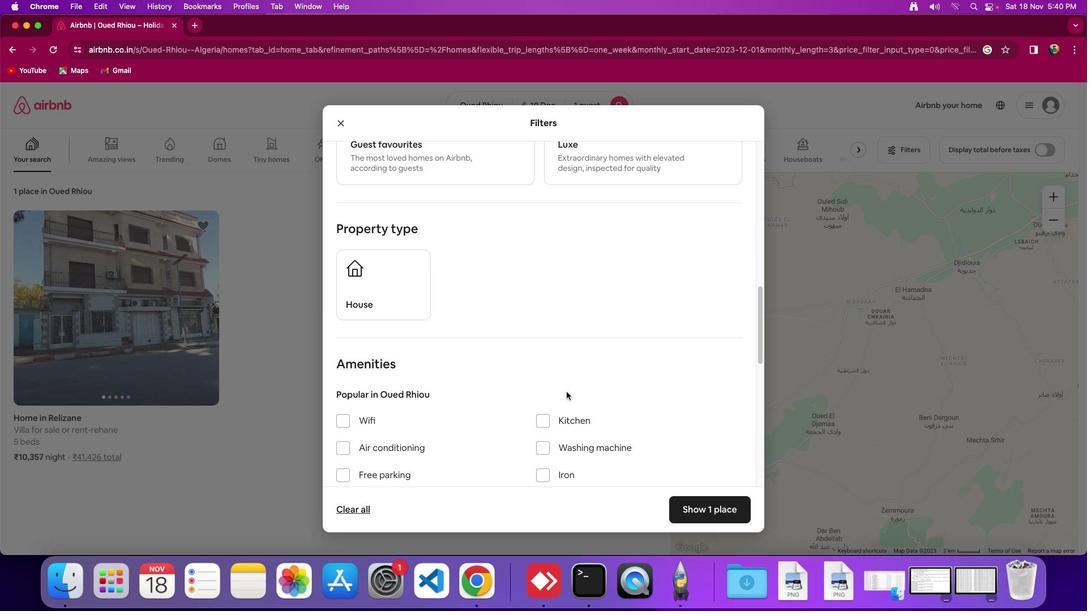 
Action: Mouse scrolled (567, 392) with delta (0, 0)
Screenshot: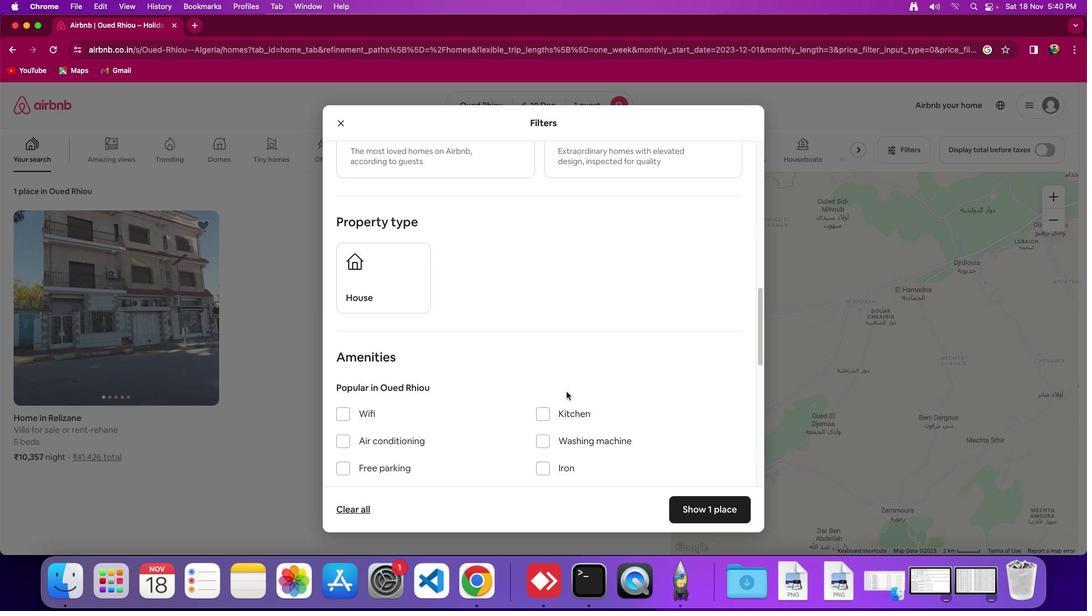 
Action: Mouse scrolled (567, 392) with delta (0, 0)
Screenshot: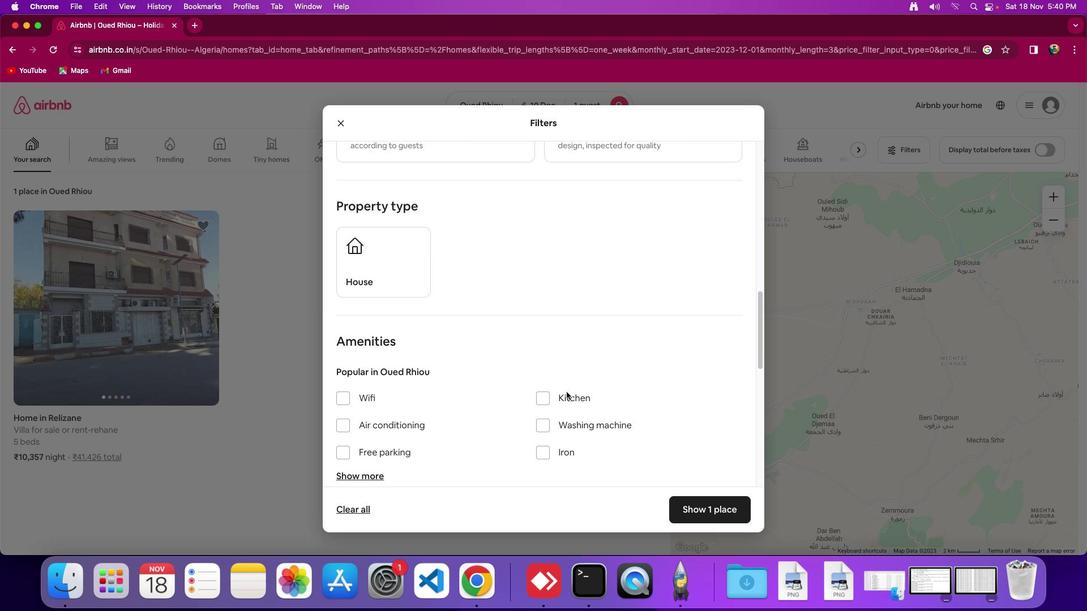 
Action: Mouse moved to (546, 414)
Screenshot: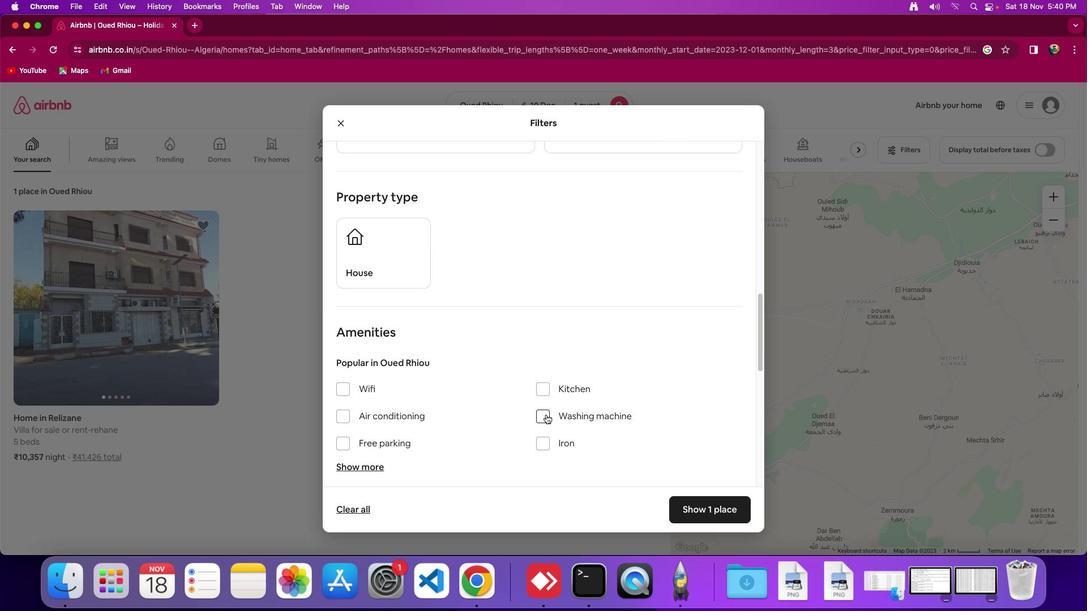 
Action: Mouse pressed left at (546, 414)
Screenshot: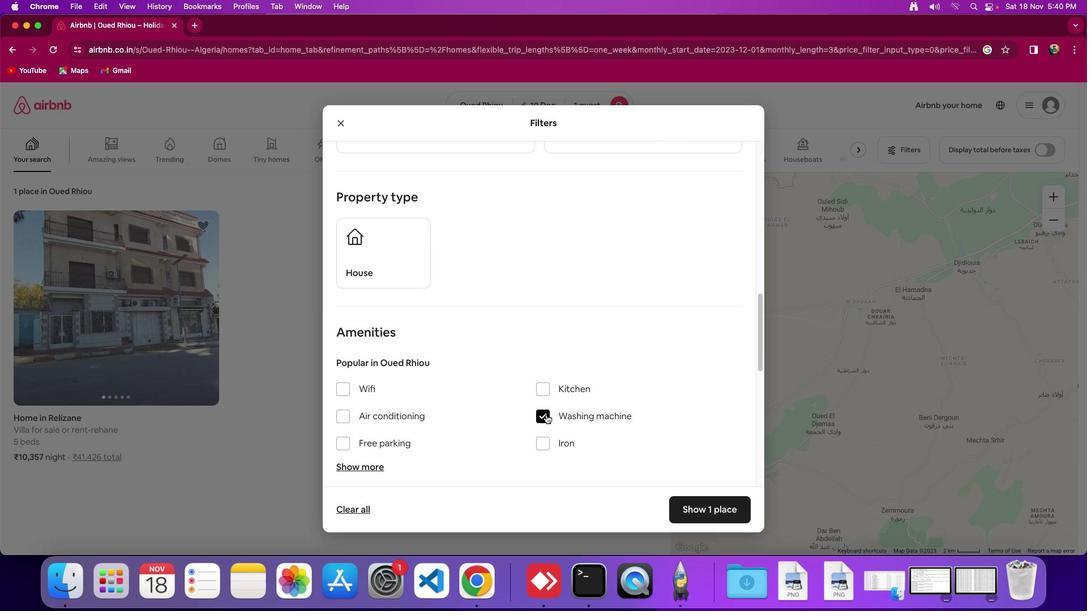 
Action: Mouse moved to (685, 509)
Screenshot: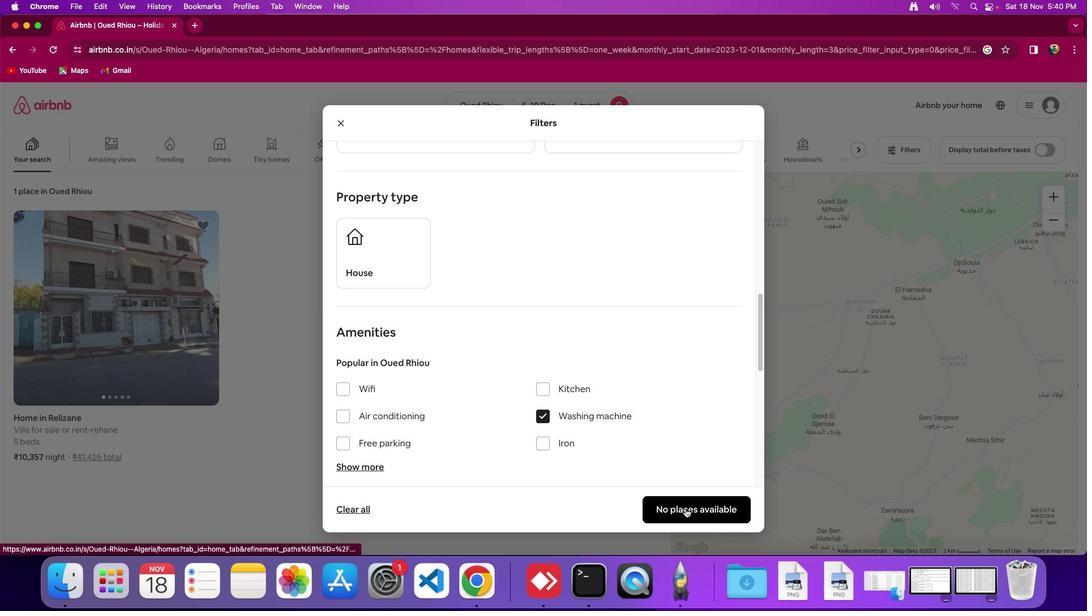 
Action: Mouse pressed left at (685, 509)
Screenshot: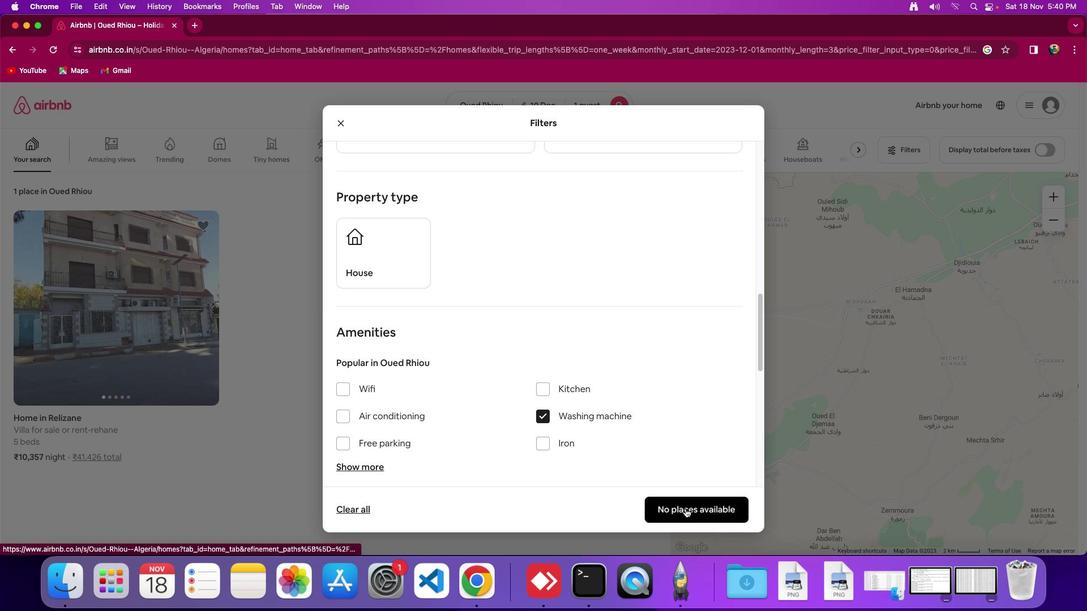 
Action: Mouse moved to (560, 437)
Screenshot: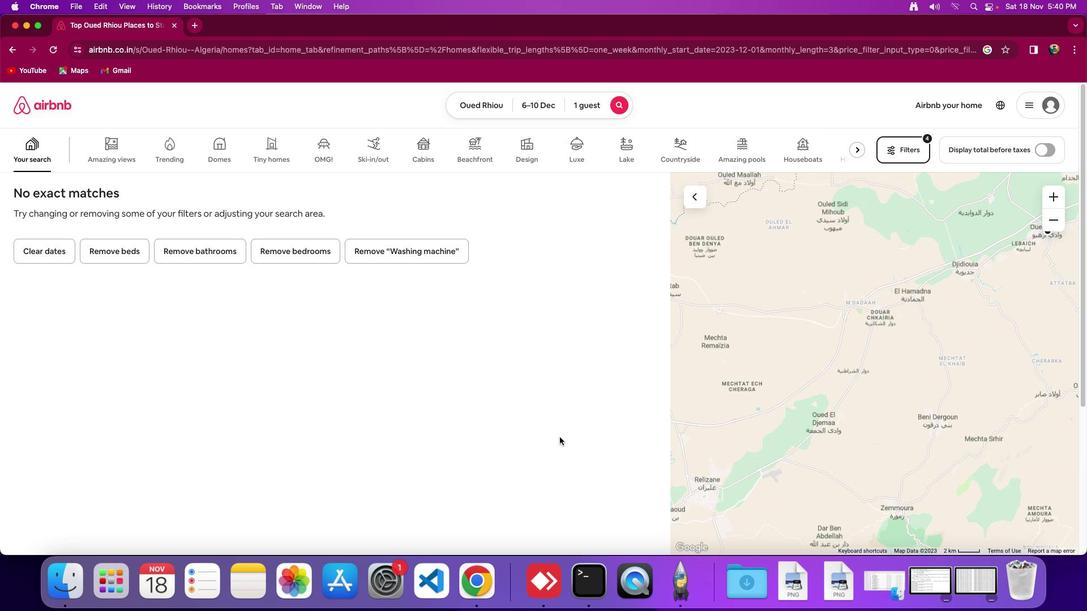 
Action: Mouse pressed left at (560, 437)
Screenshot: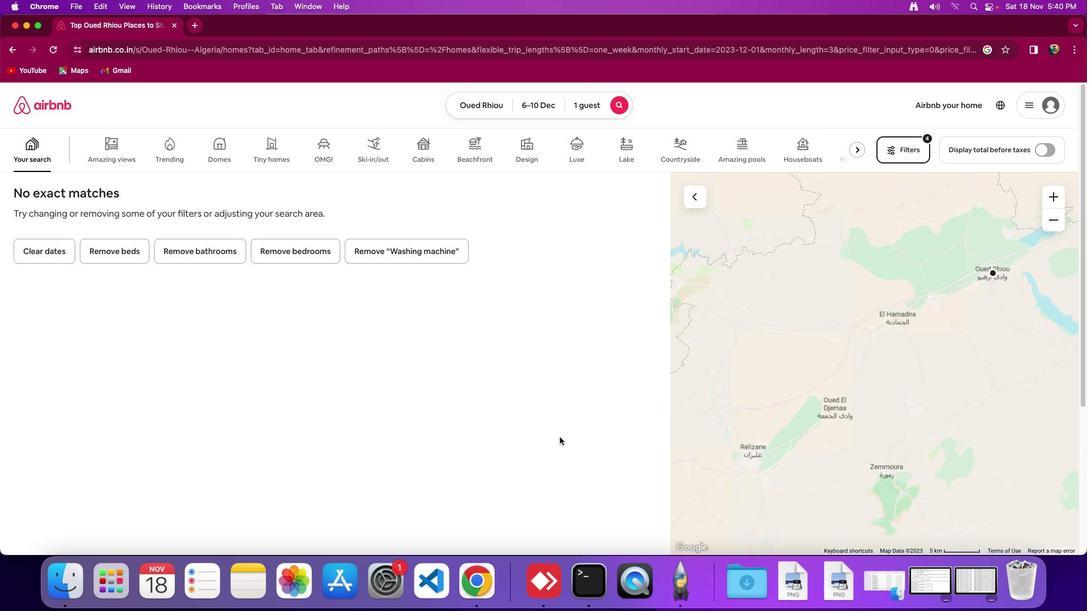 
Action: Mouse moved to (577, 448)
Screenshot: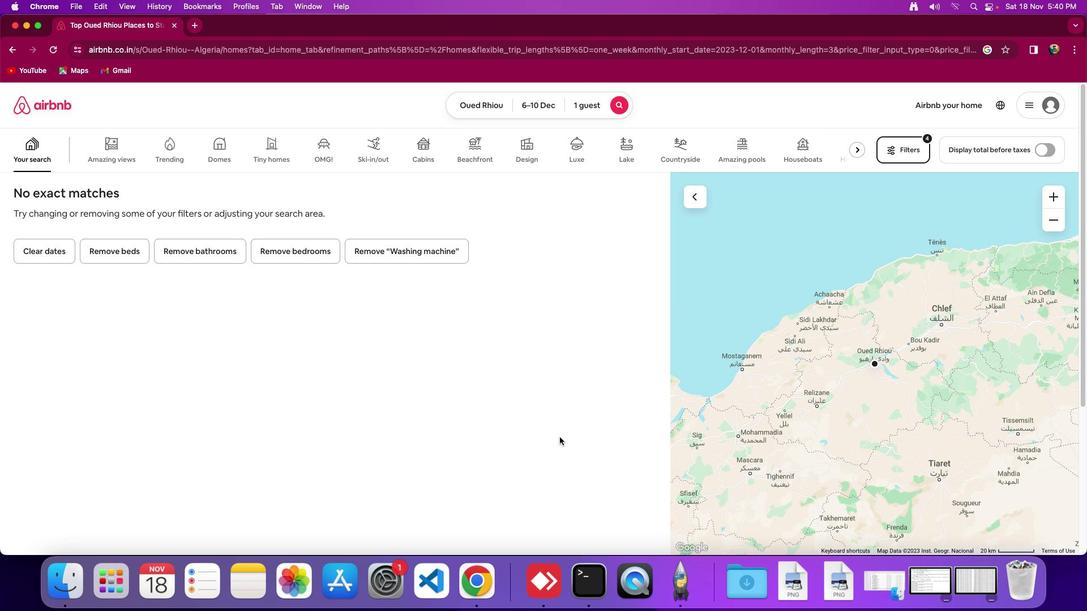 
